 Task: Look for space in Maevatanana, Madagascar from 10th August, 2023 to 20th August, 2023 for 12 adults in price range Rs.10000 to Rs.14000. Place can be entire place or shared room with 6 bedrooms having 12 beds and 6 bathrooms. Property type can be house, flat, guest house. Amenities needed are: wifi, TV, free parkinig on premises, gym, breakfast. Booking option can be shelf check-in. Required host language is English.
Action: Mouse moved to (521, 103)
Screenshot: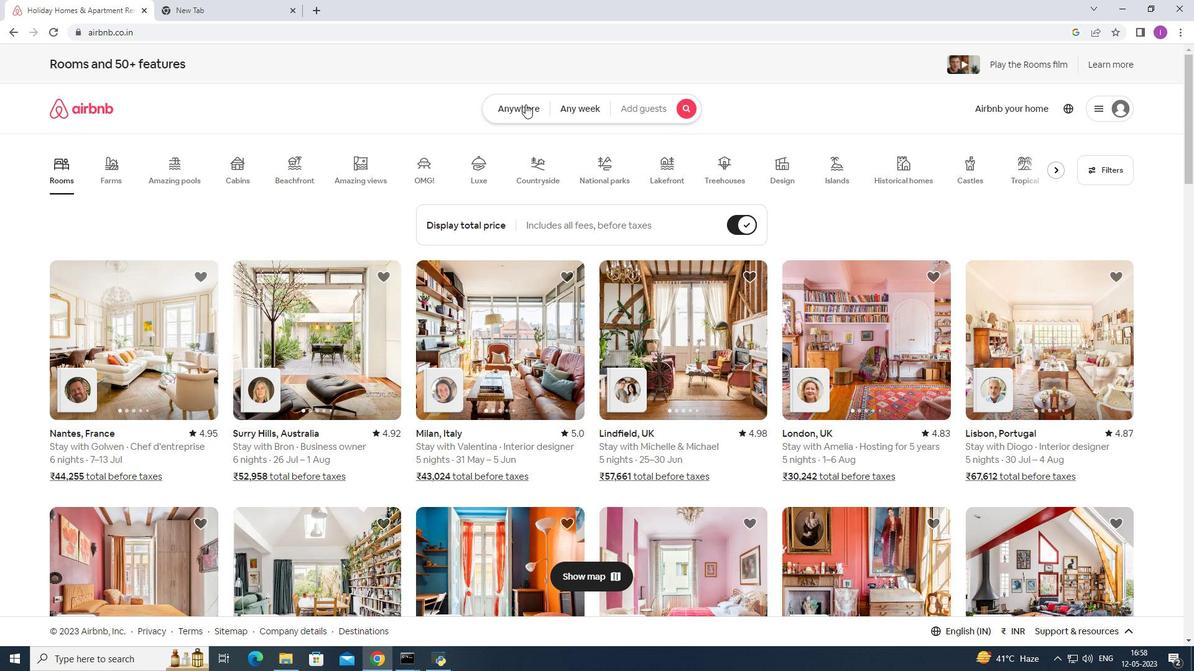 
Action: Mouse pressed left at (521, 103)
Screenshot: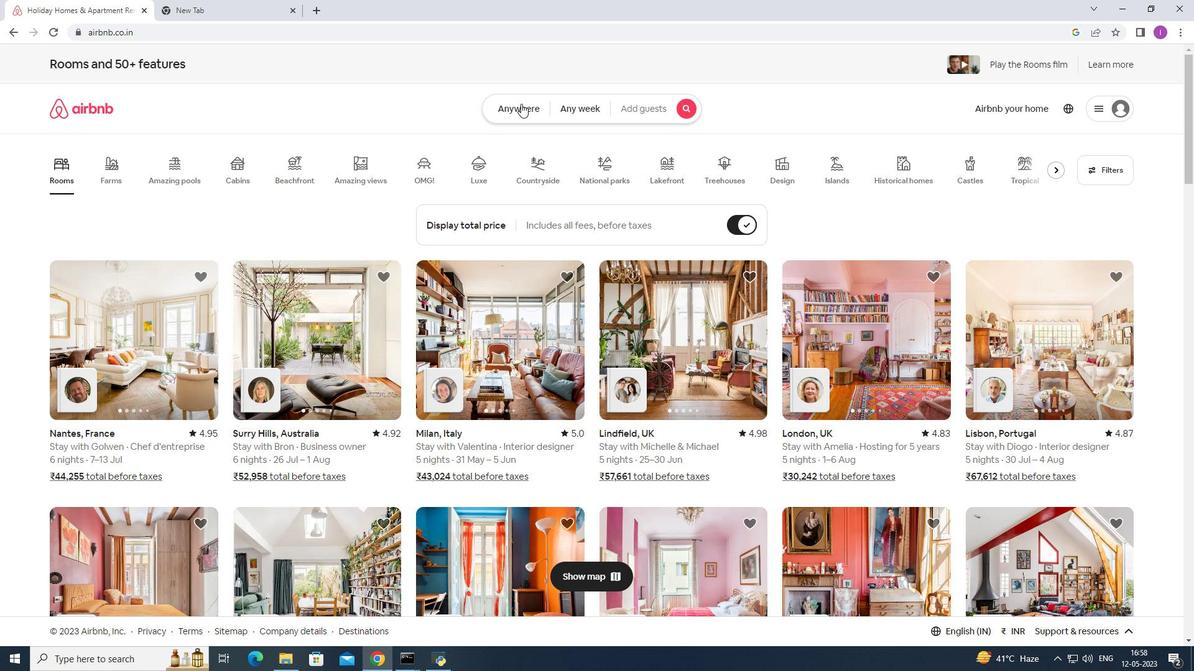 
Action: Mouse moved to (406, 164)
Screenshot: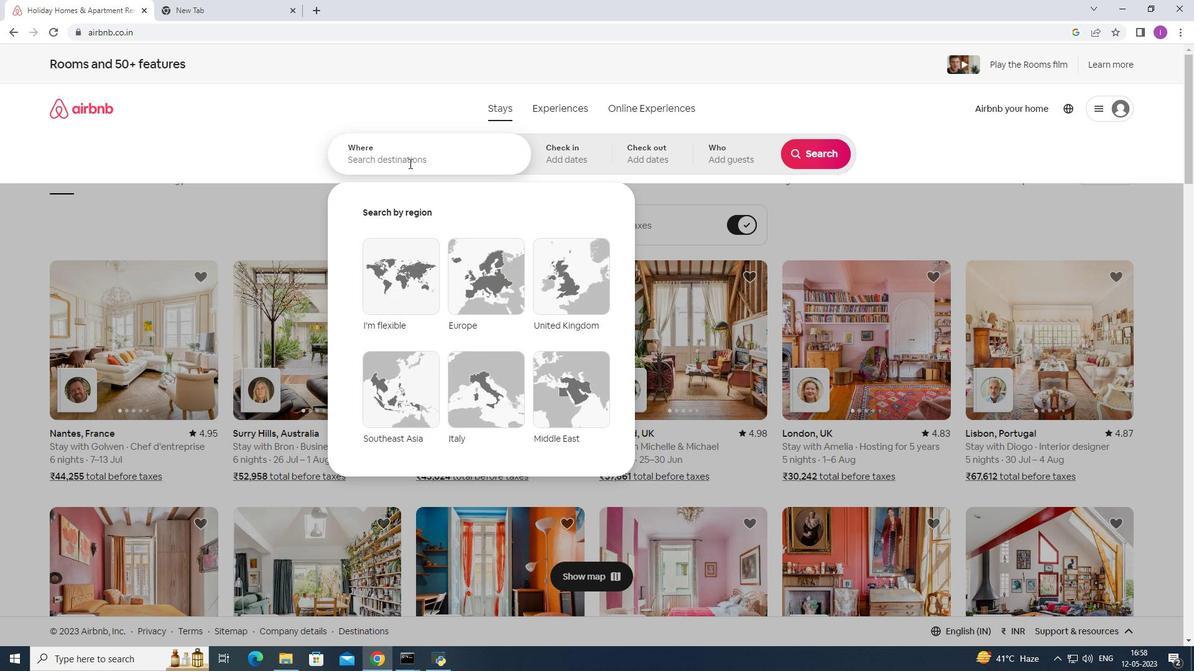 
Action: Mouse pressed left at (406, 164)
Screenshot: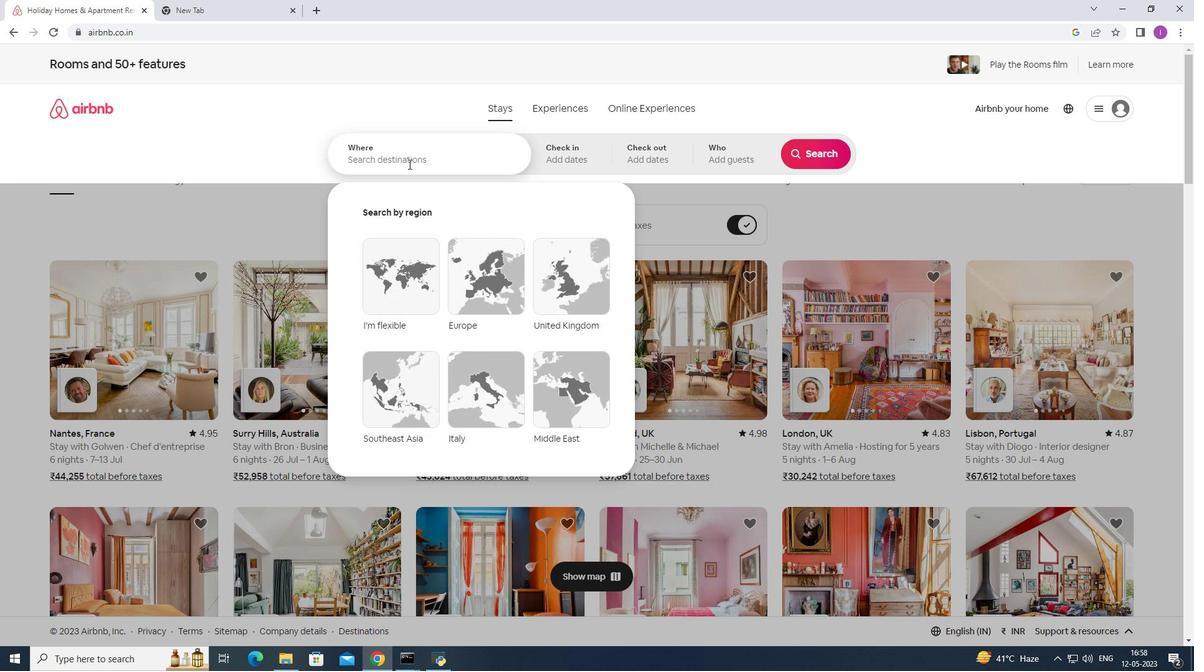 
Action: Key pressed <Key.shift>Maevatab<Key.backspace>nana,<Key.shift>Mada
Screenshot: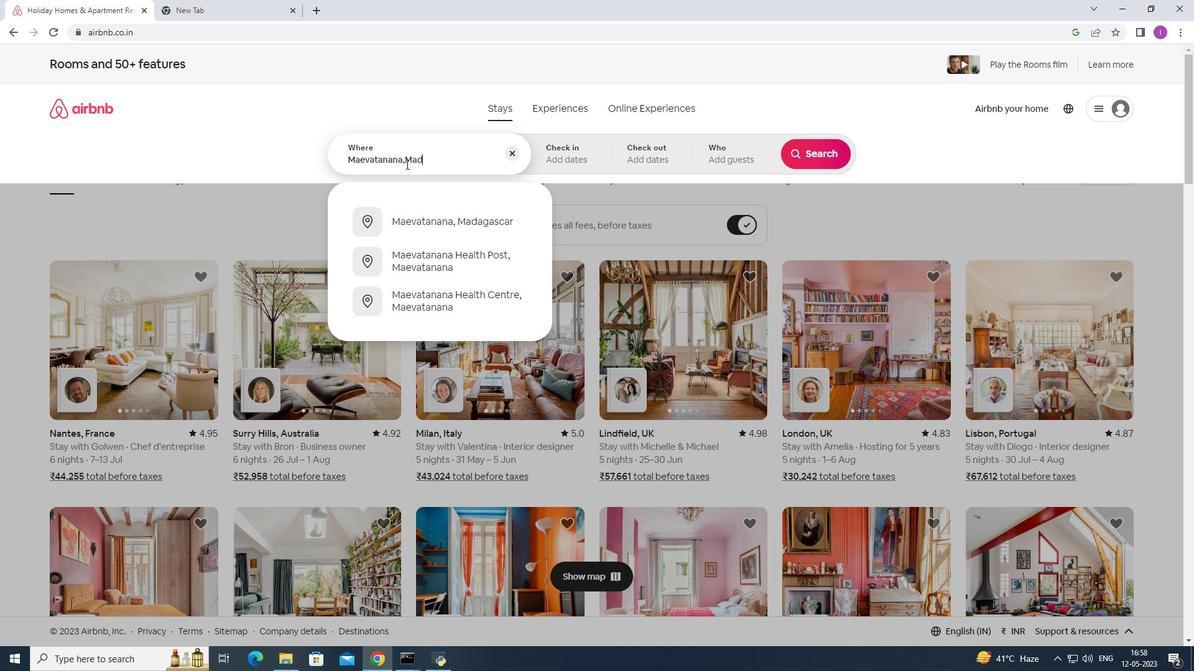 
Action: Mouse moved to (419, 221)
Screenshot: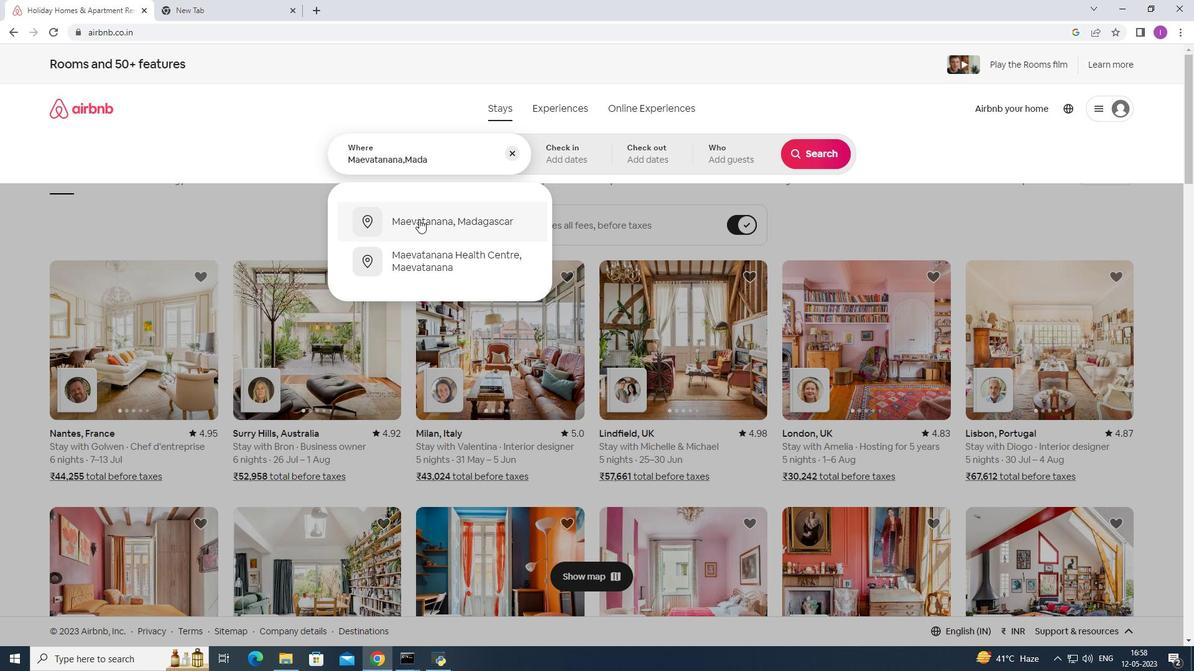 
Action: Mouse pressed left at (419, 221)
Screenshot: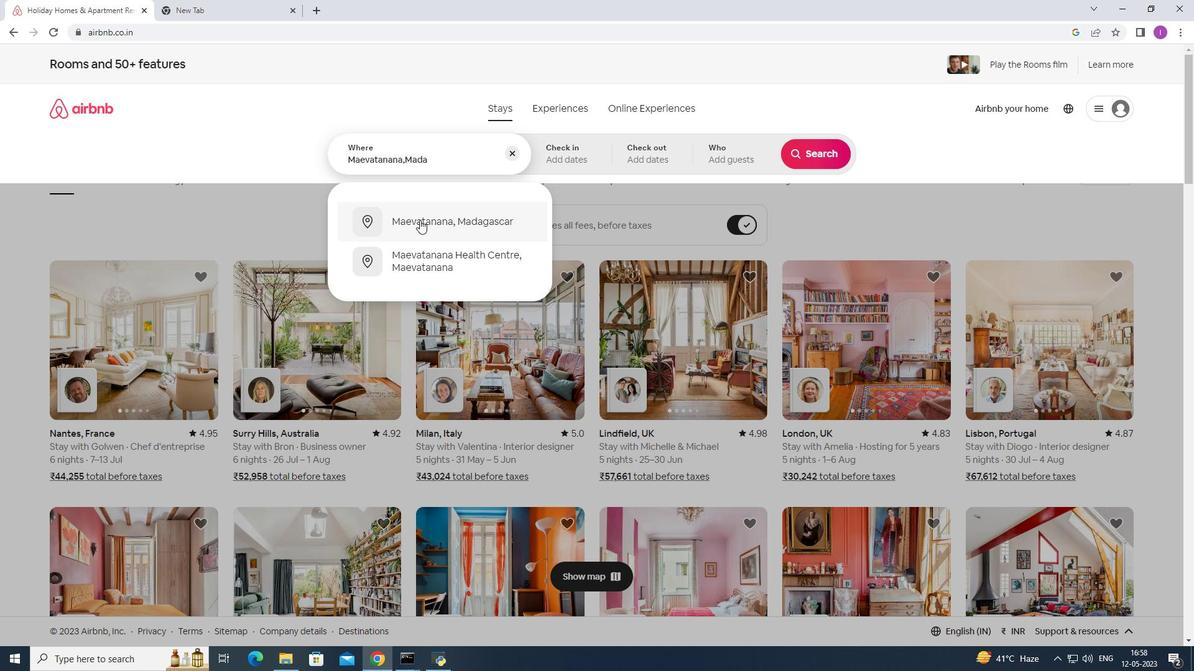 
Action: Mouse moved to (819, 255)
Screenshot: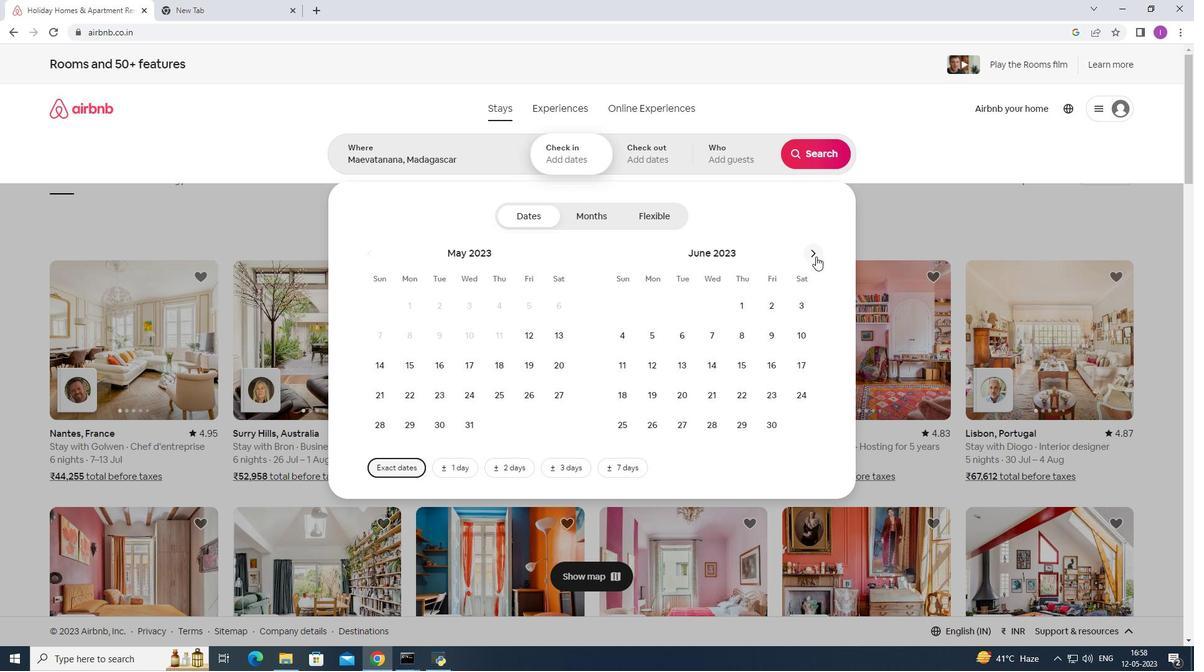 
Action: Mouse pressed left at (819, 255)
Screenshot: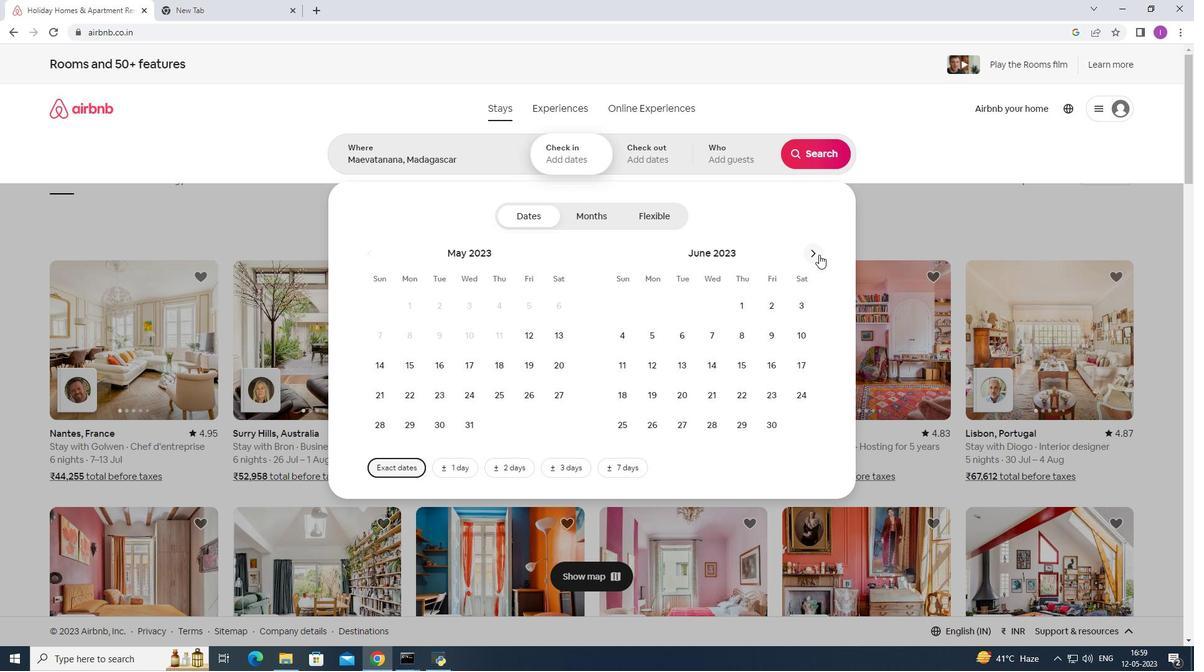 
Action: Mouse pressed left at (819, 255)
Screenshot: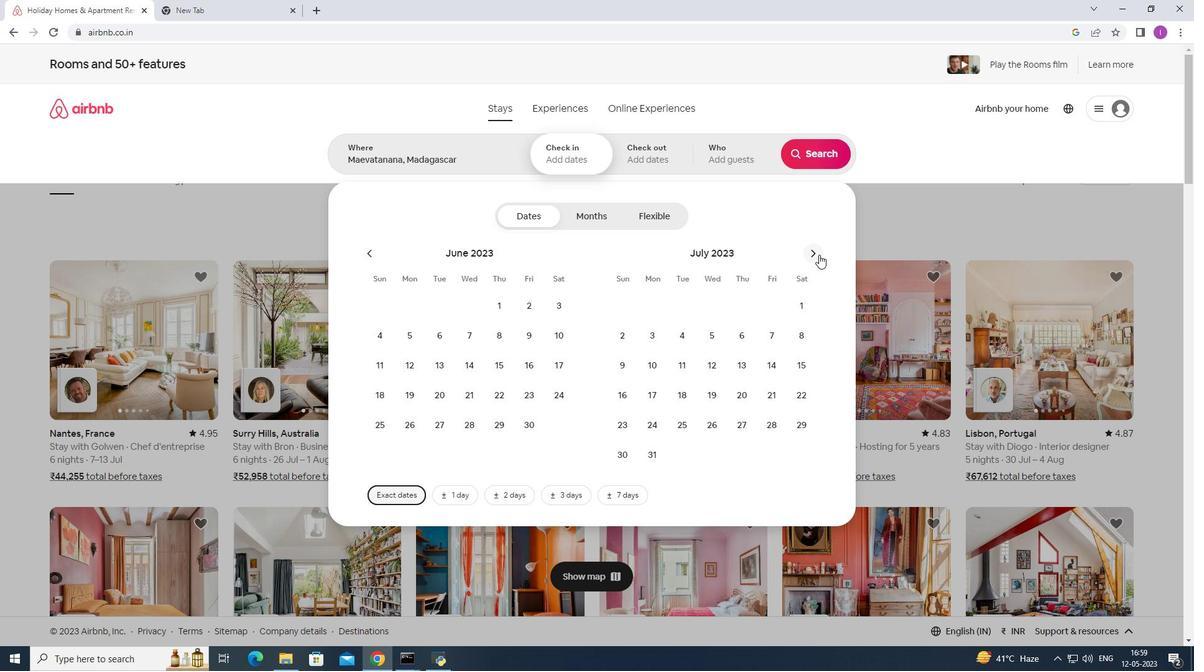 
Action: Mouse pressed left at (819, 255)
Screenshot: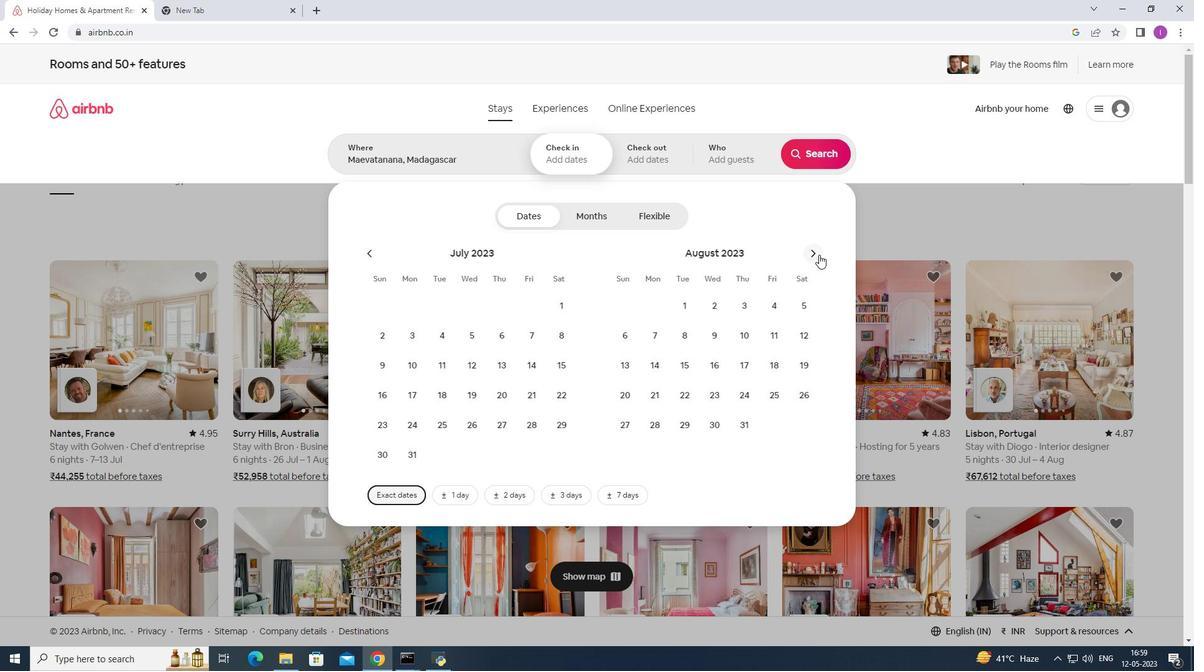 
Action: Mouse moved to (496, 337)
Screenshot: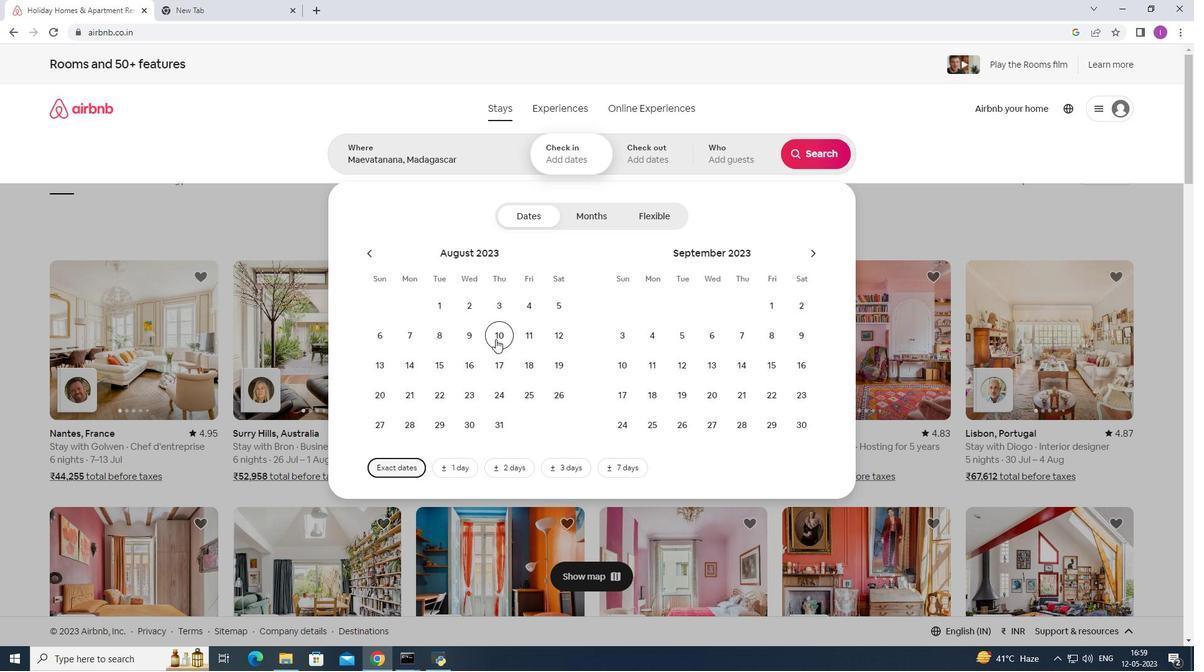 
Action: Mouse pressed left at (496, 337)
Screenshot: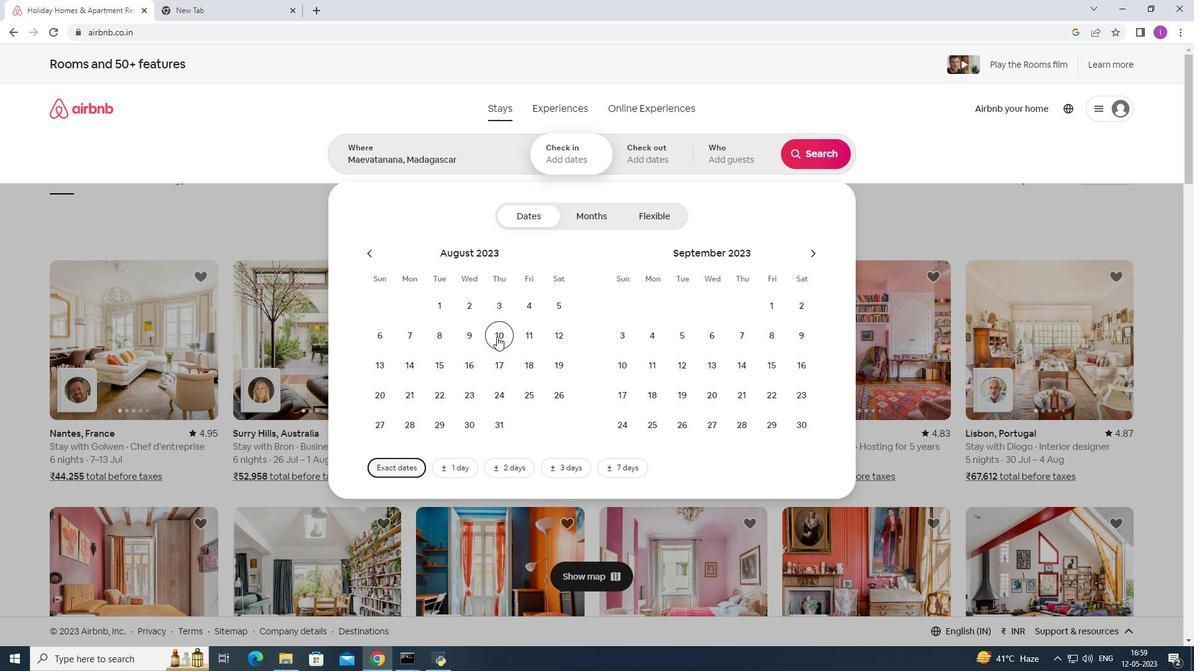 
Action: Mouse moved to (382, 393)
Screenshot: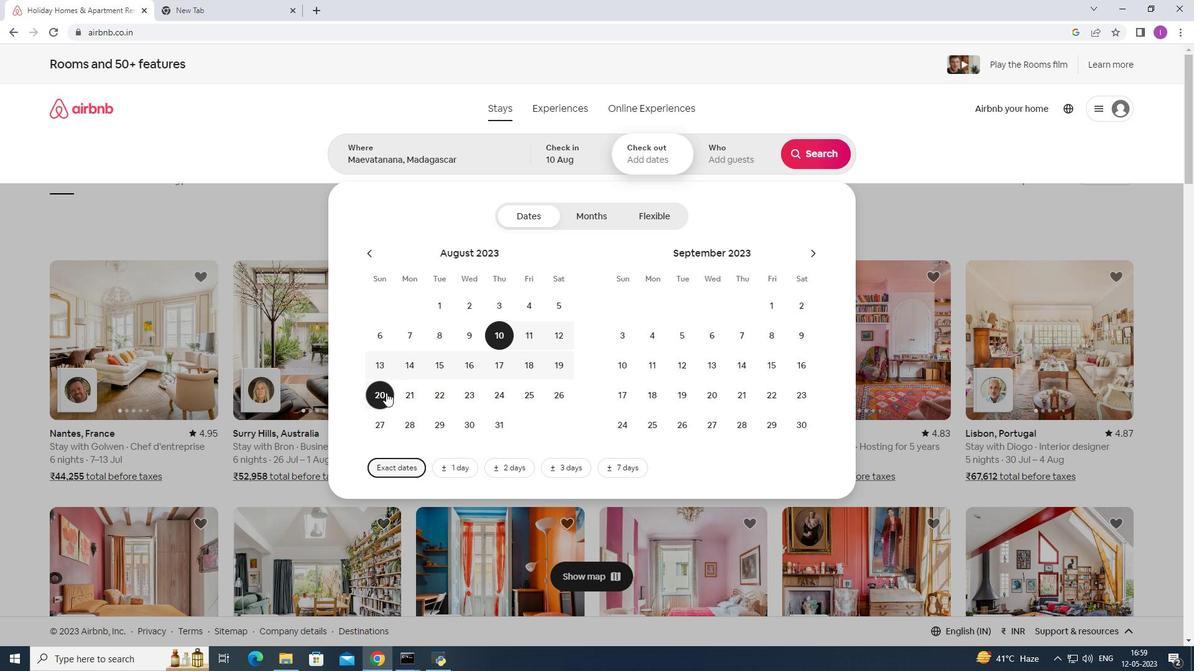 
Action: Mouse pressed left at (382, 393)
Screenshot: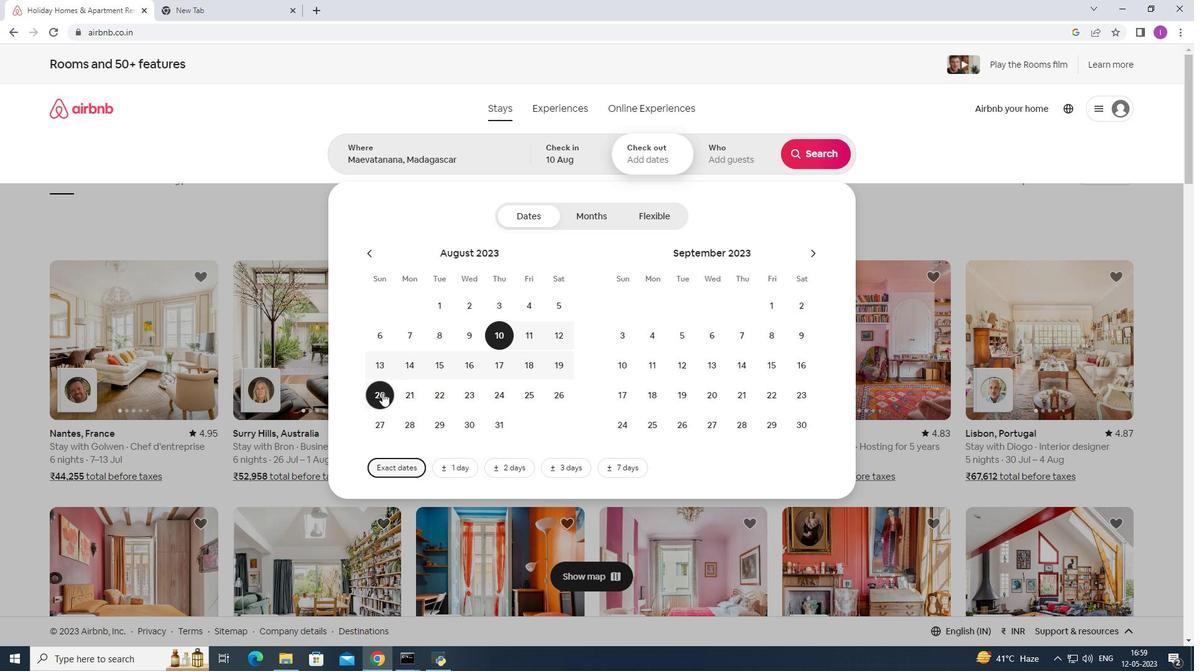 
Action: Mouse moved to (736, 157)
Screenshot: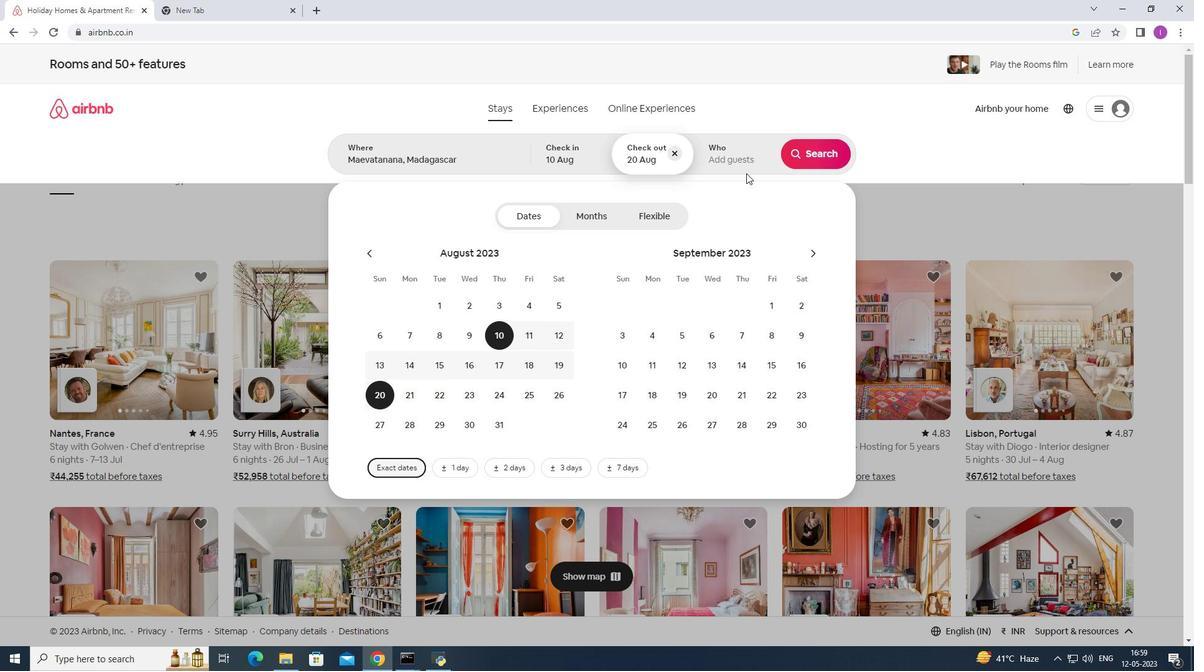 
Action: Mouse pressed left at (736, 157)
Screenshot: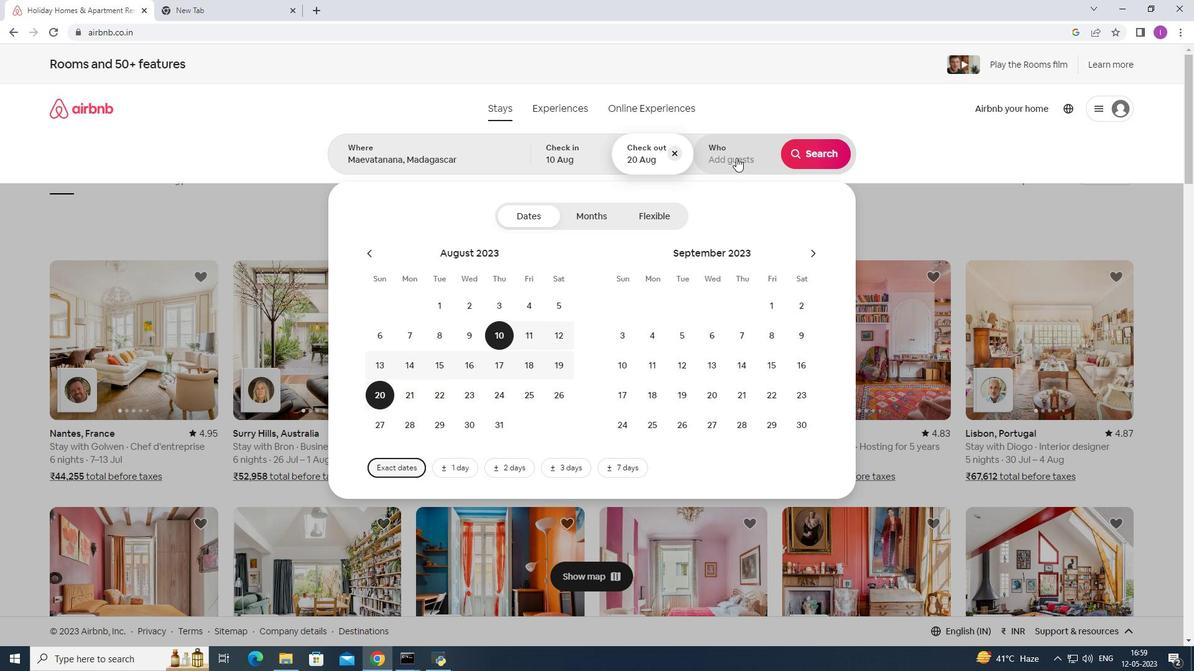 
Action: Mouse moved to (819, 222)
Screenshot: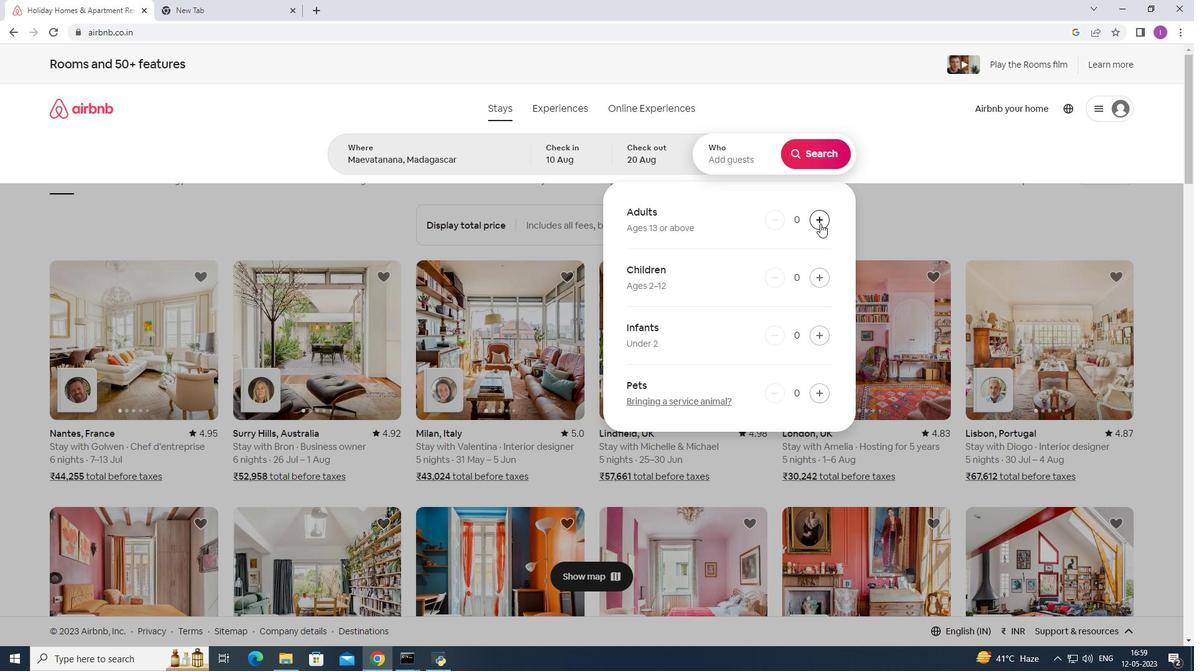 
Action: Mouse pressed left at (819, 222)
Screenshot: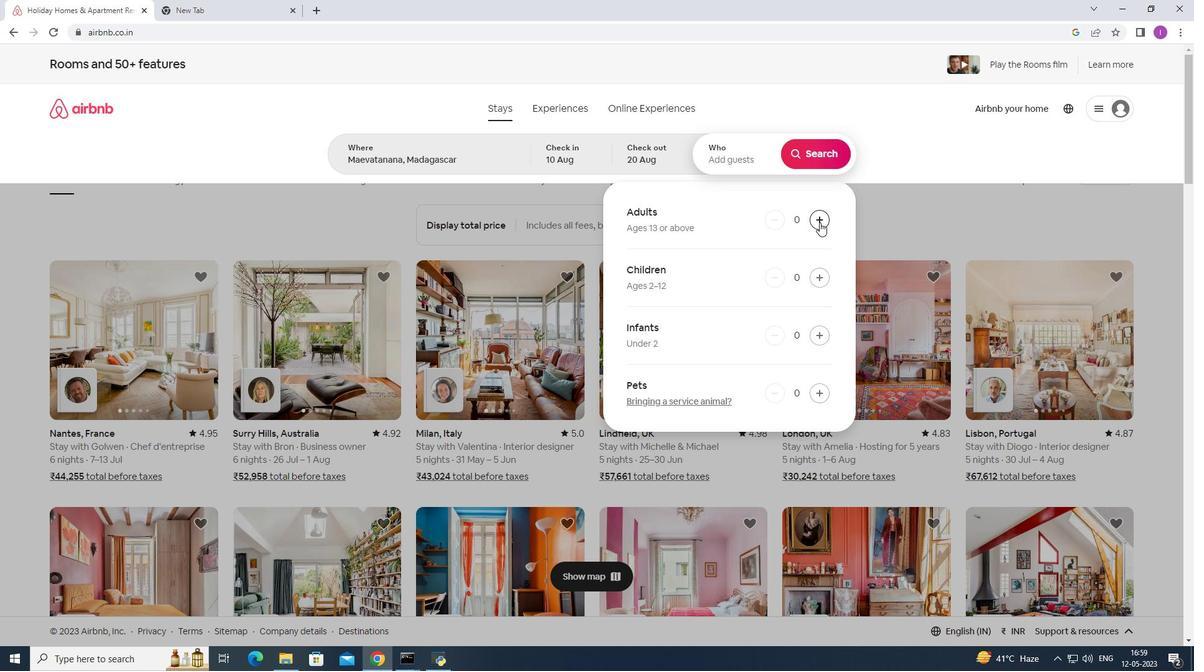 
Action: Mouse pressed left at (819, 222)
Screenshot: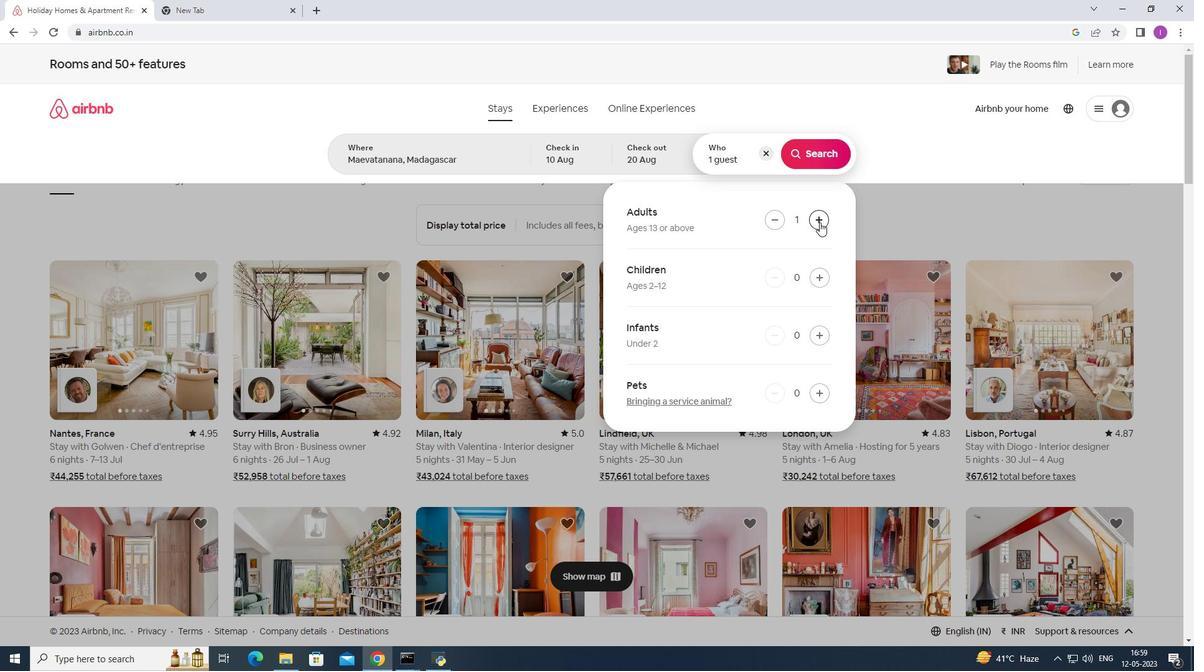 
Action: Mouse pressed left at (819, 222)
Screenshot: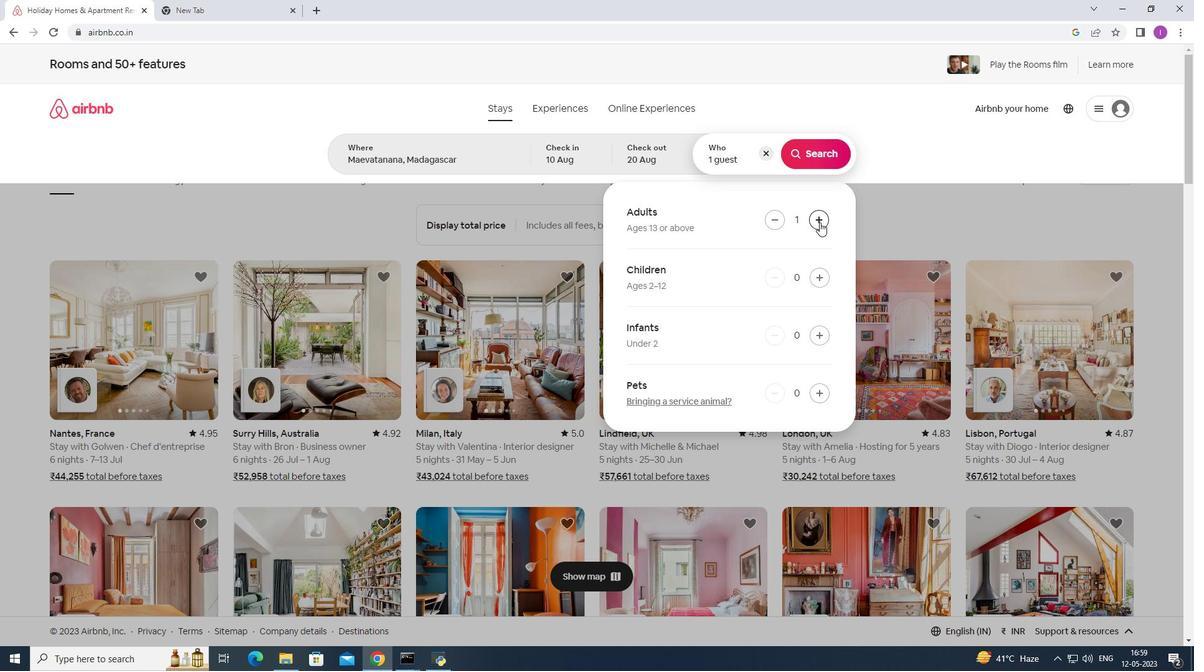 
Action: Mouse pressed left at (819, 222)
Screenshot: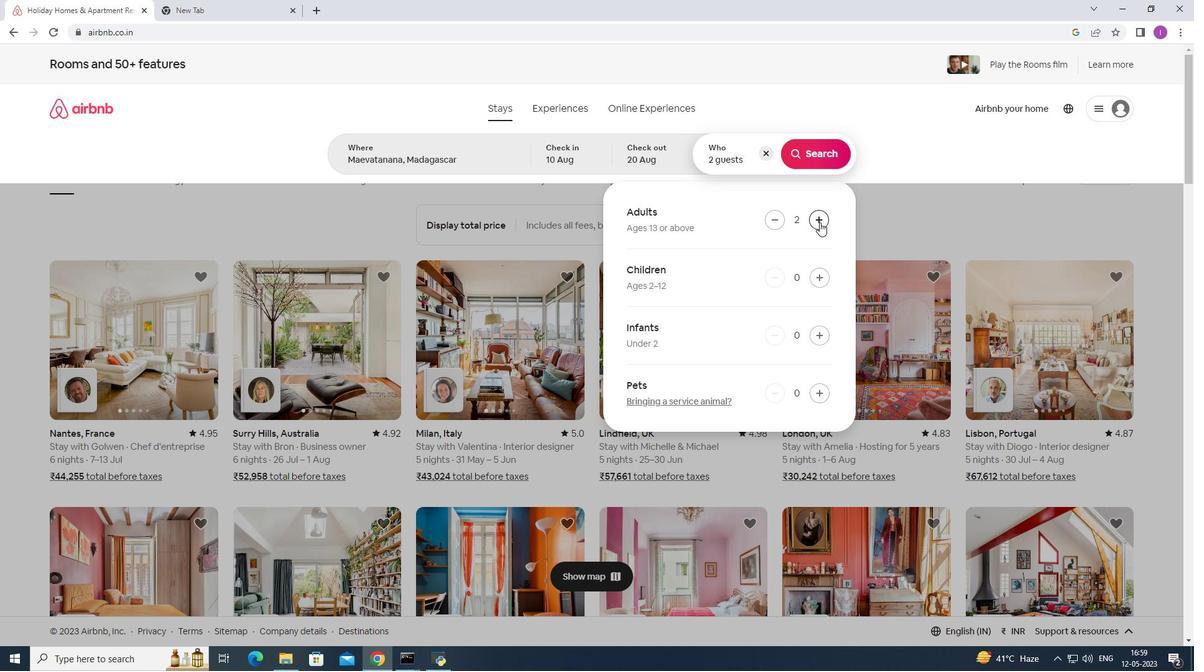 
Action: Mouse pressed left at (819, 222)
Screenshot: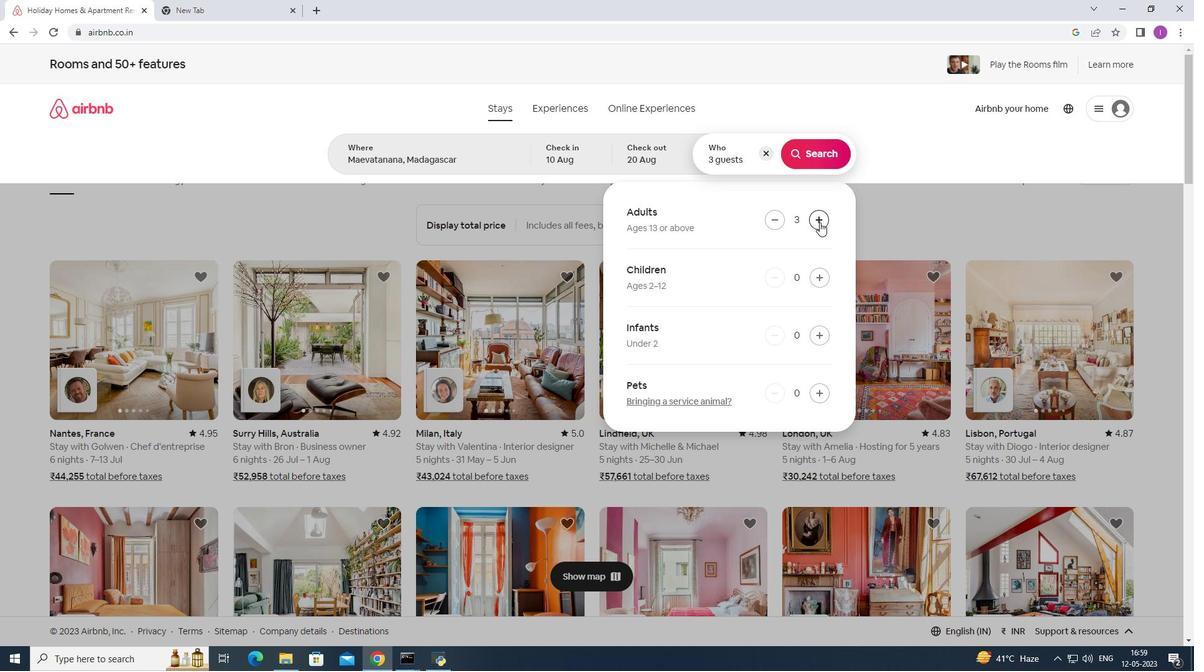 
Action: Mouse pressed left at (819, 222)
Screenshot: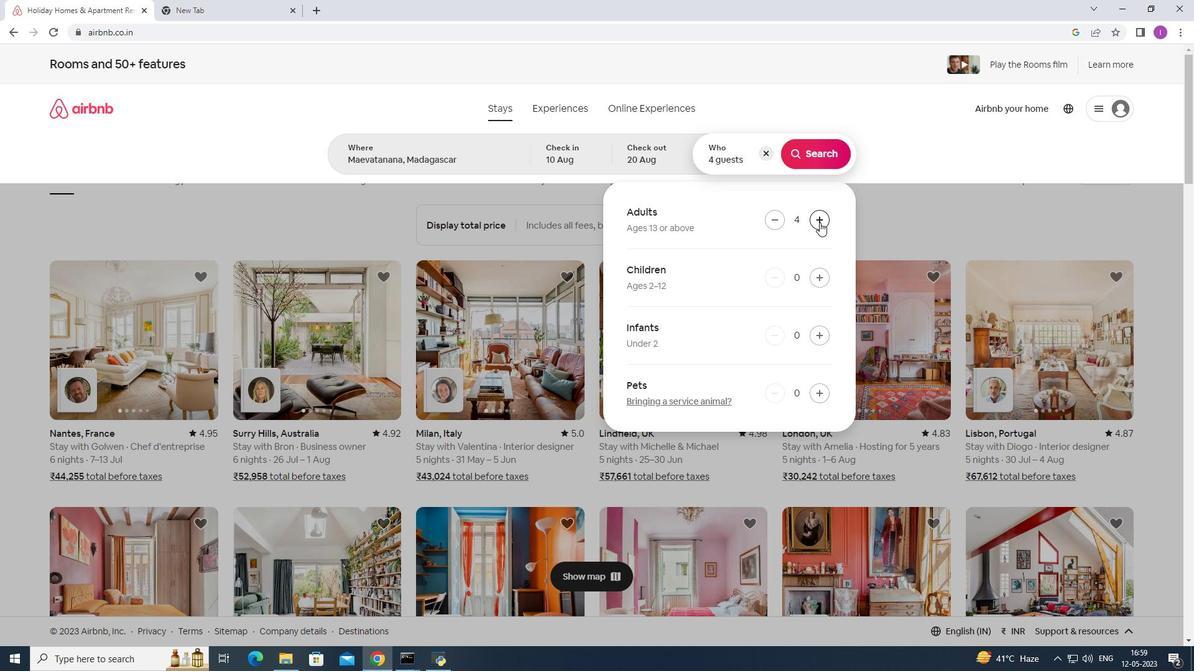 
Action: Mouse pressed left at (819, 222)
Screenshot: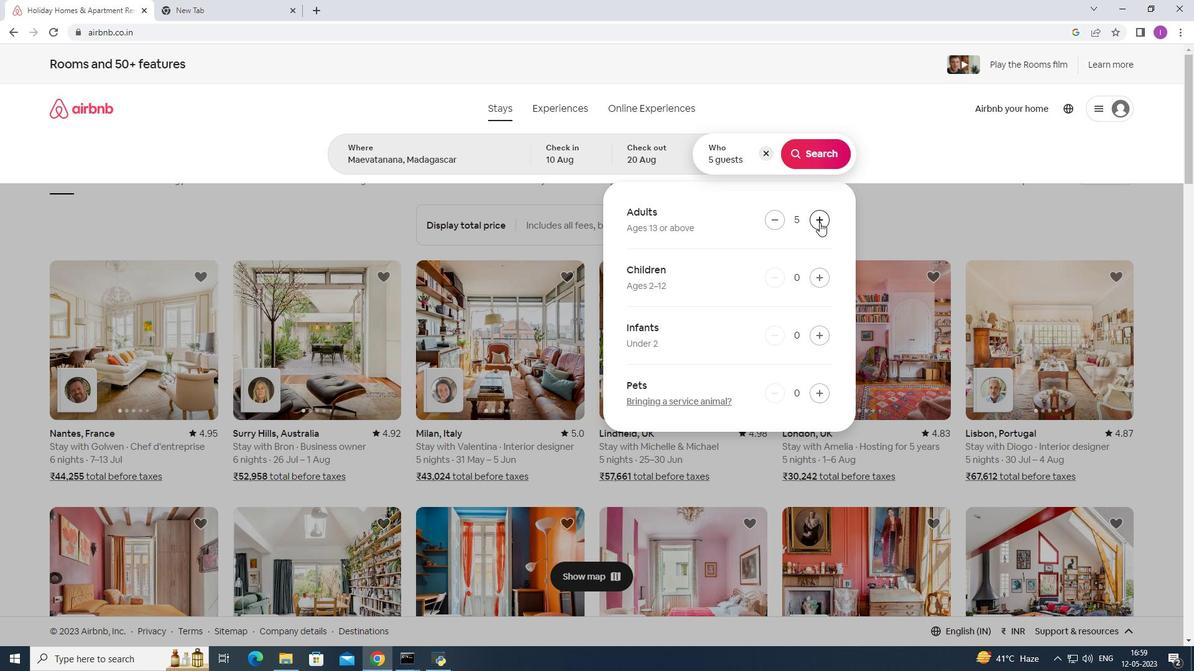
Action: Mouse pressed left at (819, 222)
Screenshot: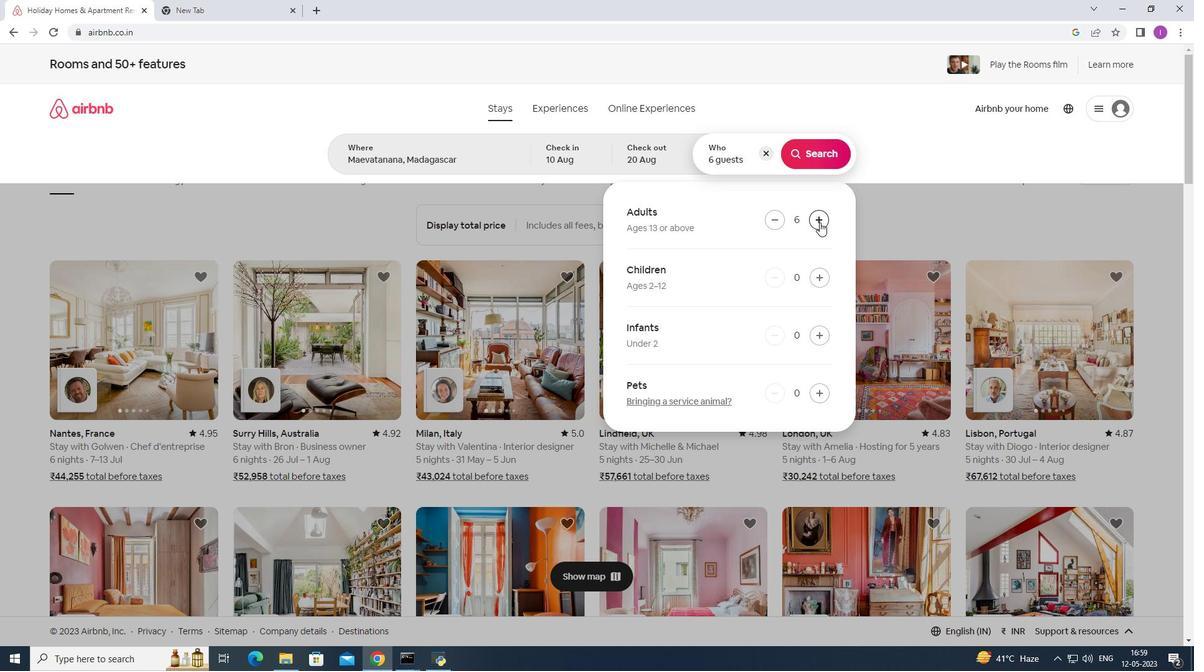 
Action: Mouse pressed left at (819, 222)
Screenshot: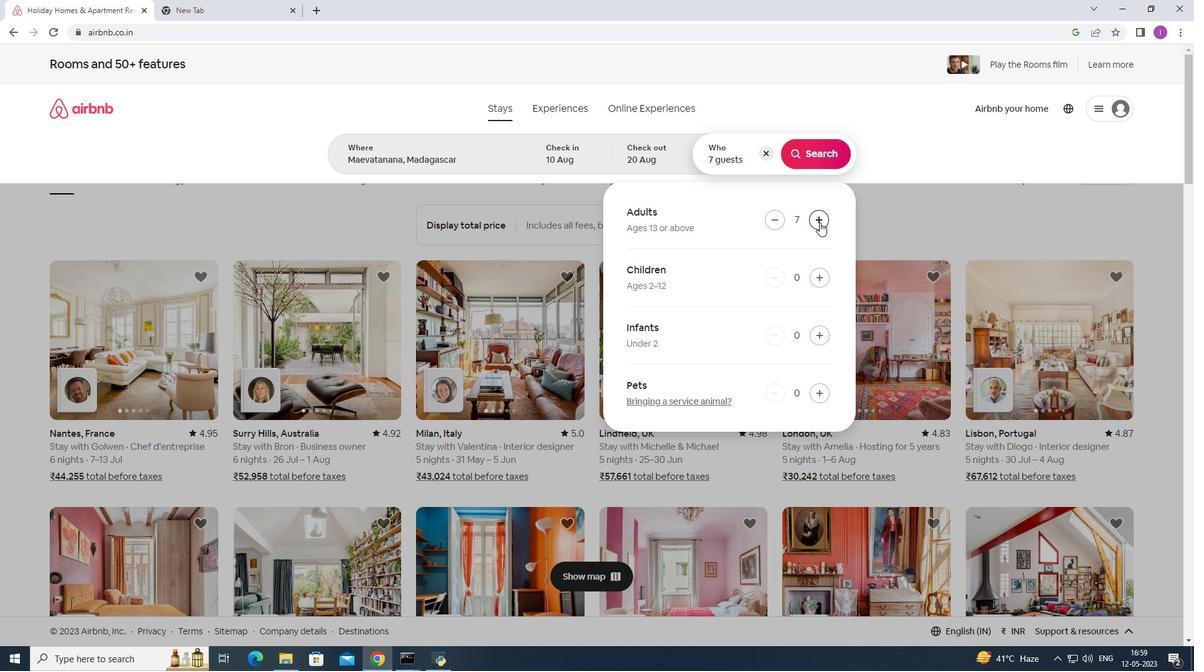 
Action: Mouse pressed left at (819, 222)
Screenshot: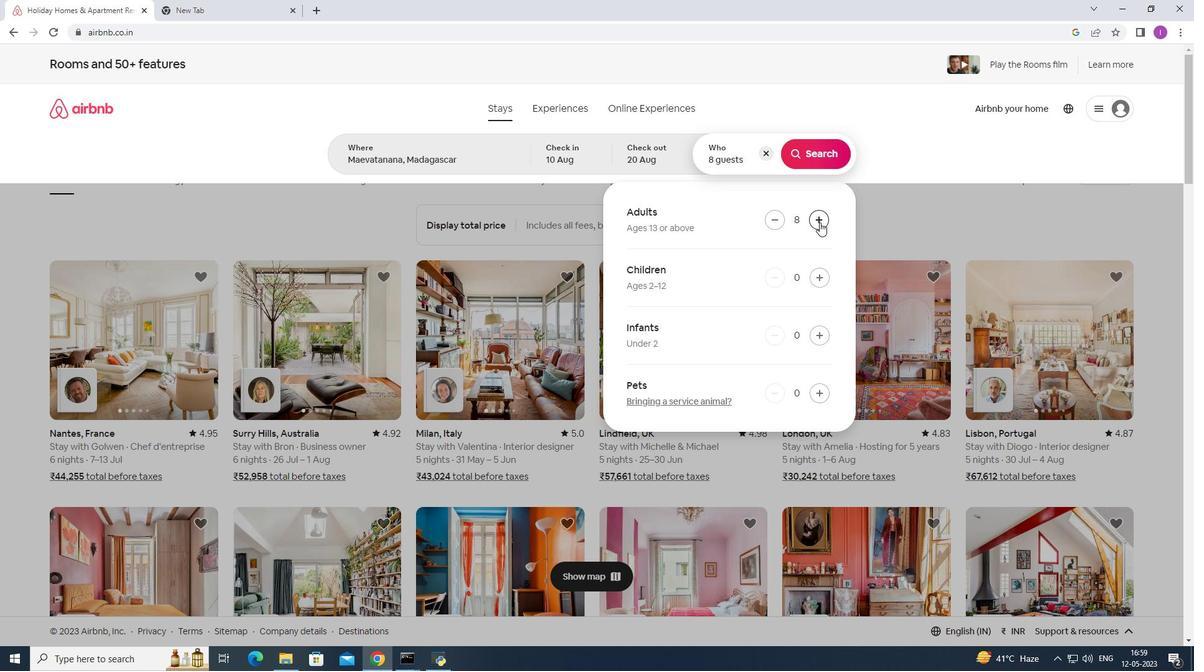 
Action: Mouse pressed left at (819, 222)
Screenshot: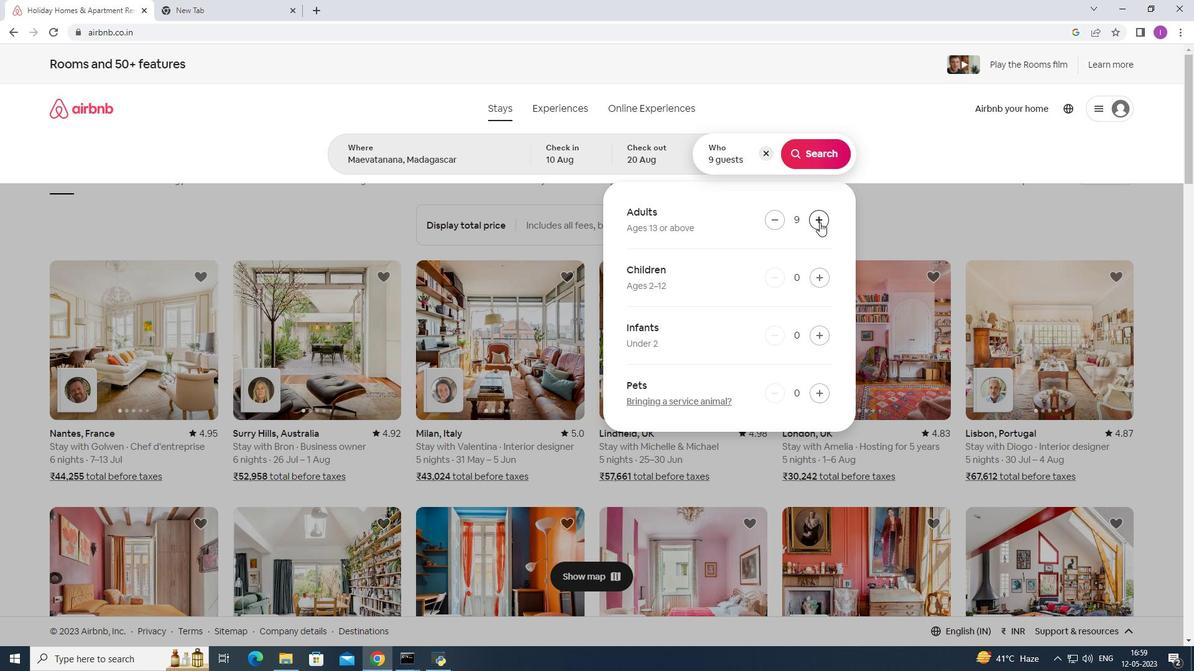 
Action: Mouse pressed left at (819, 222)
Screenshot: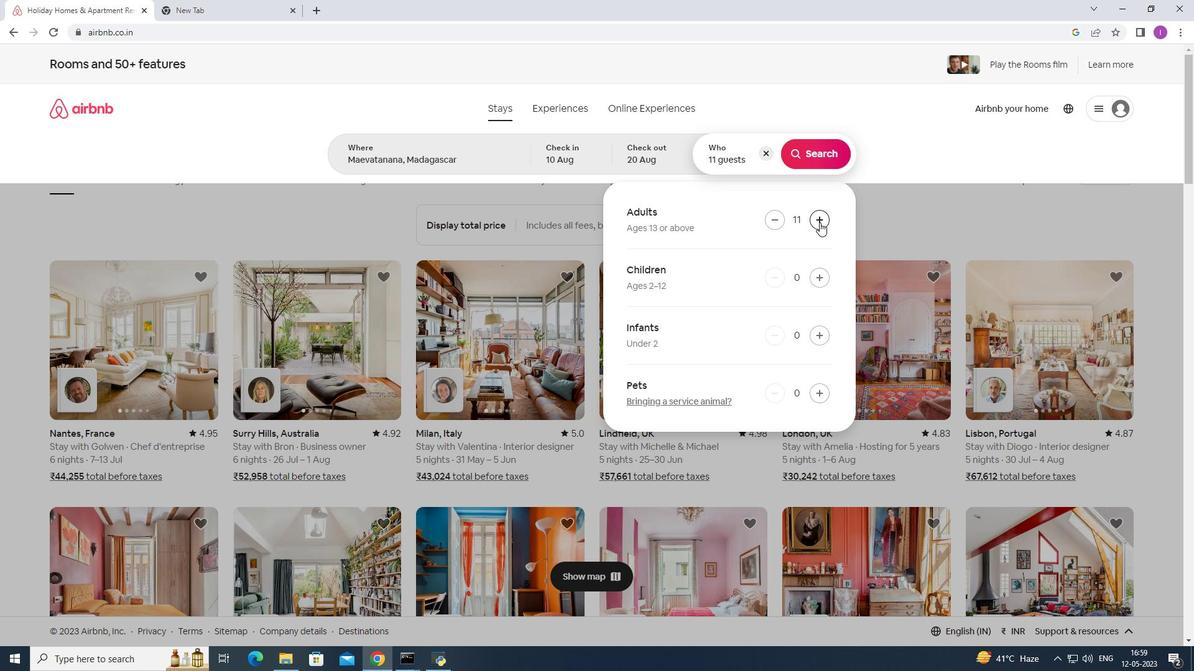 
Action: Mouse moved to (819, 147)
Screenshot: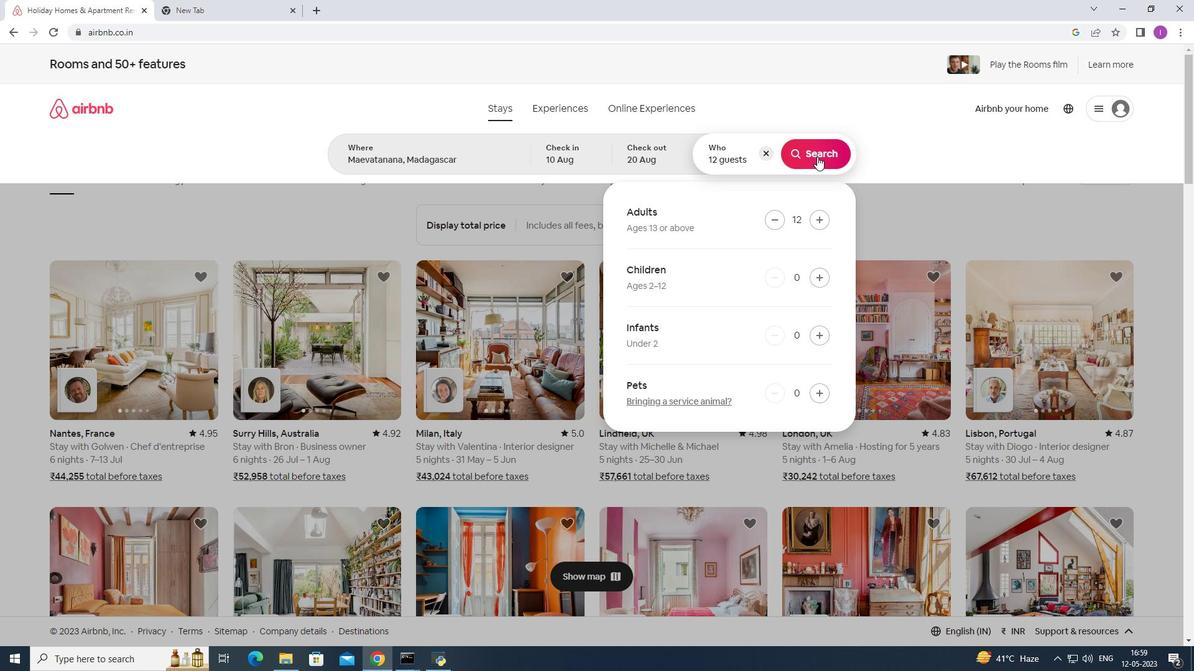 
Action: Mouse pressed left at (819, 147)
Screenshot: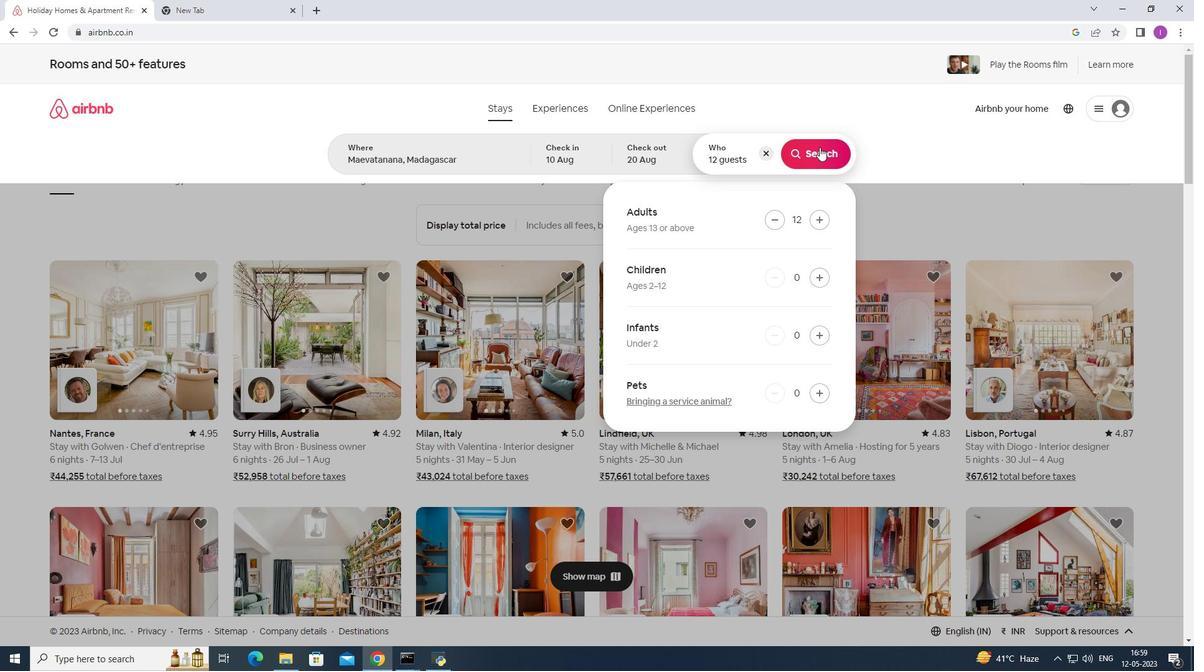
Action: Mouse moved to (1163, 121)
Screenshot: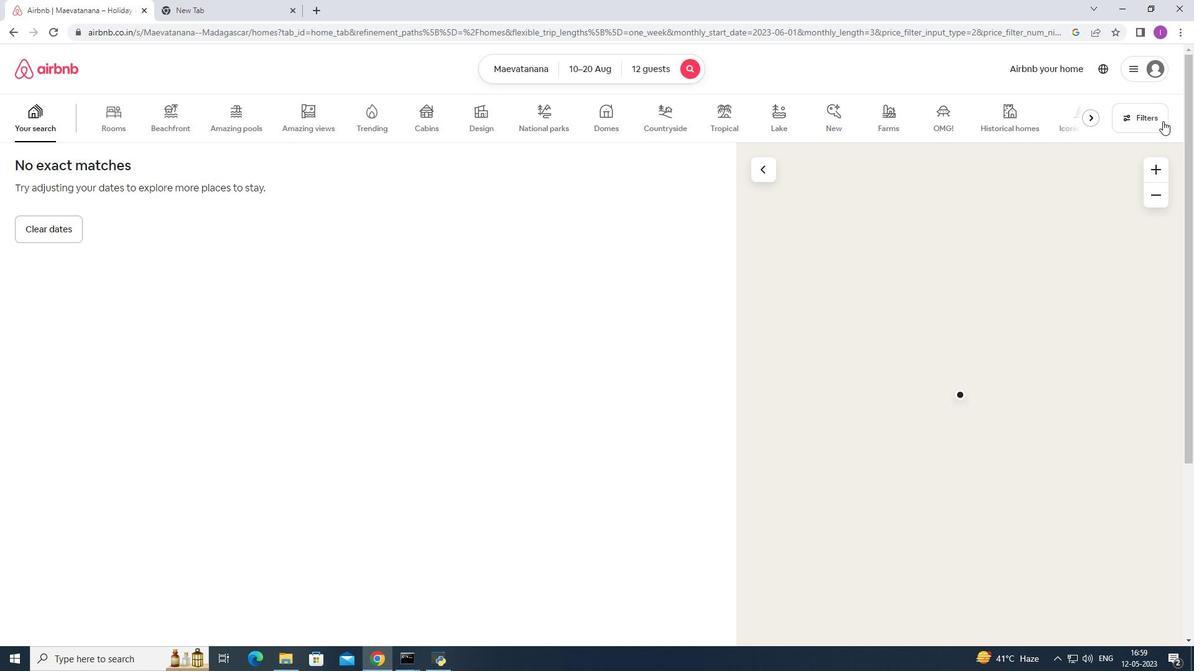 
Action: Mouse pressed left at (1163, 121)
Screenshot: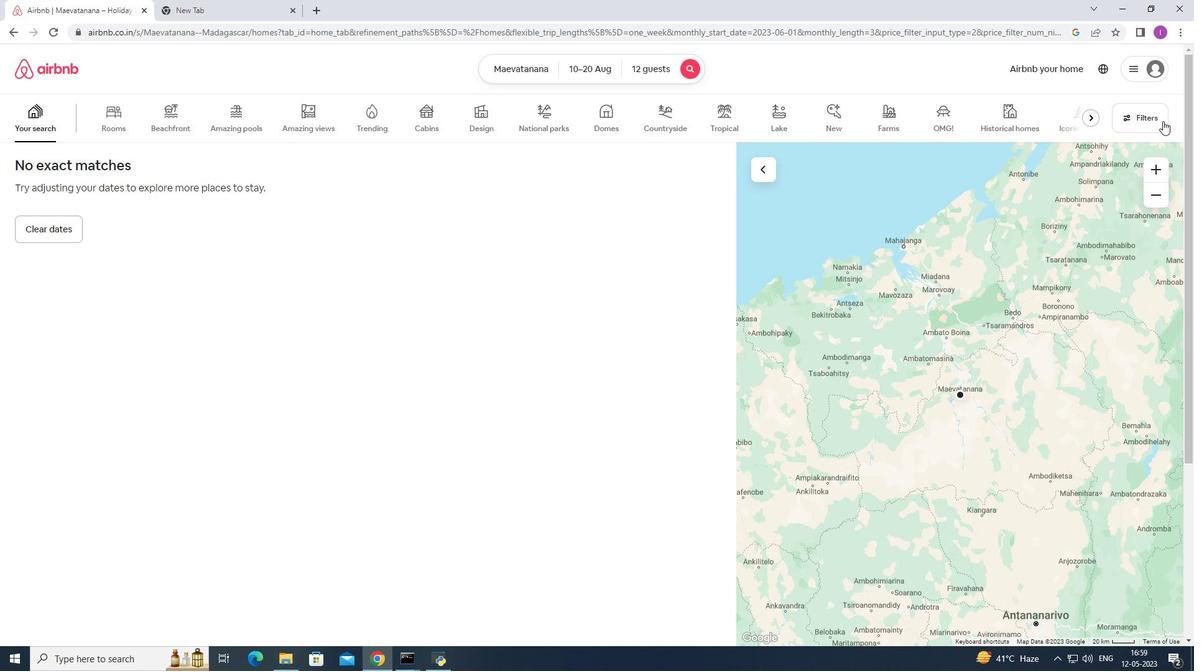 
Action: Mouse moved to (676, 423)
Screenshot: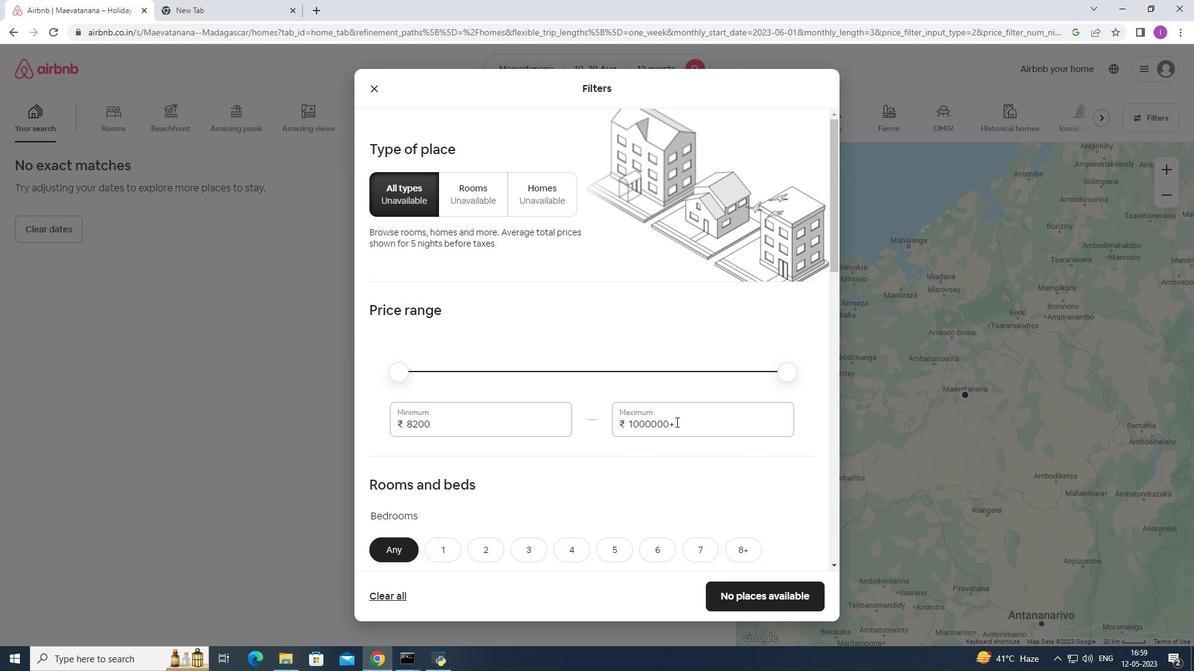 
Action: Mouse pressed left at (676, 423)
Screenshot: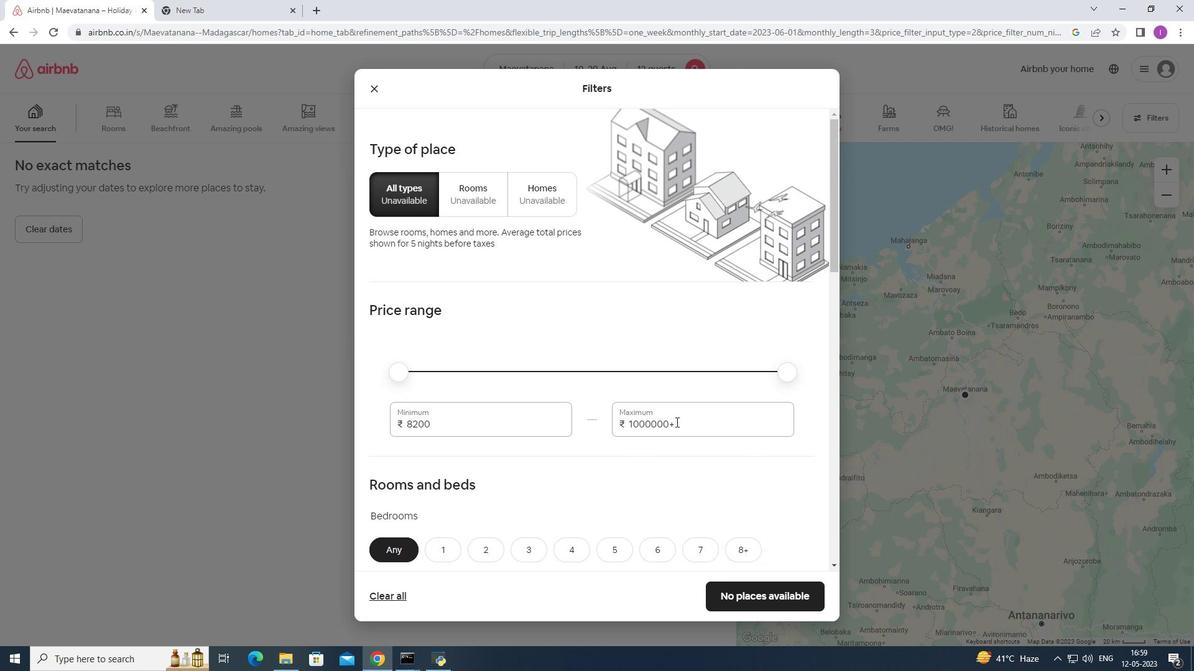 
Action: Mouse moved to (618, 431)
Screenshot: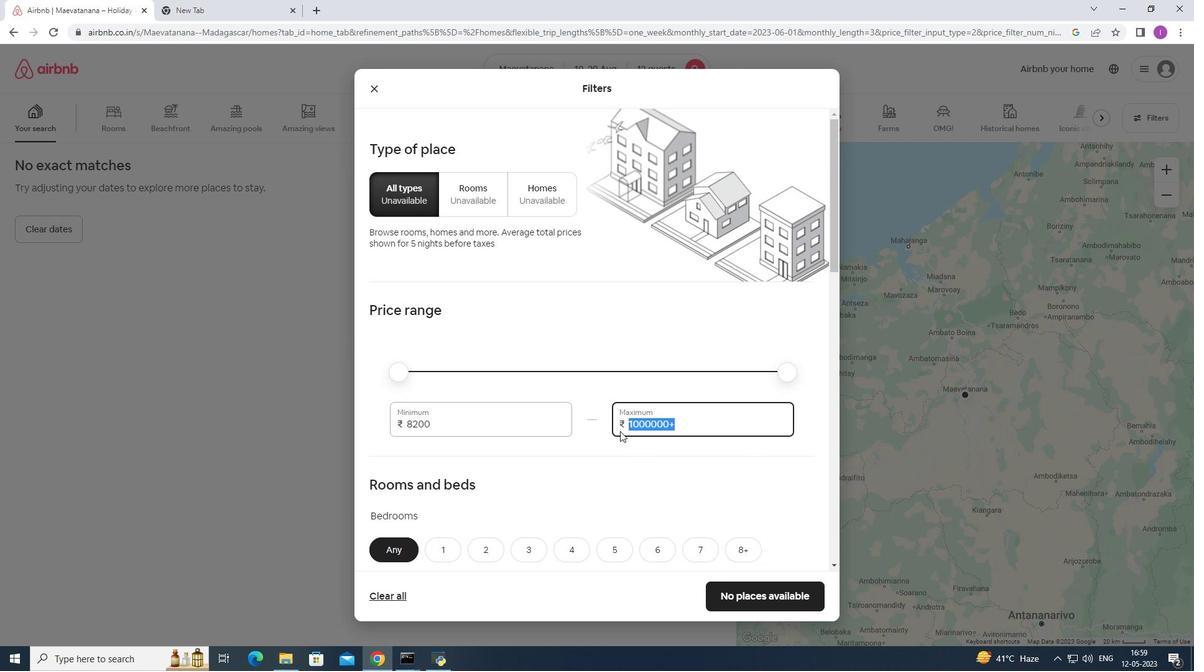 
Action: Key pressed 1
Screenshot: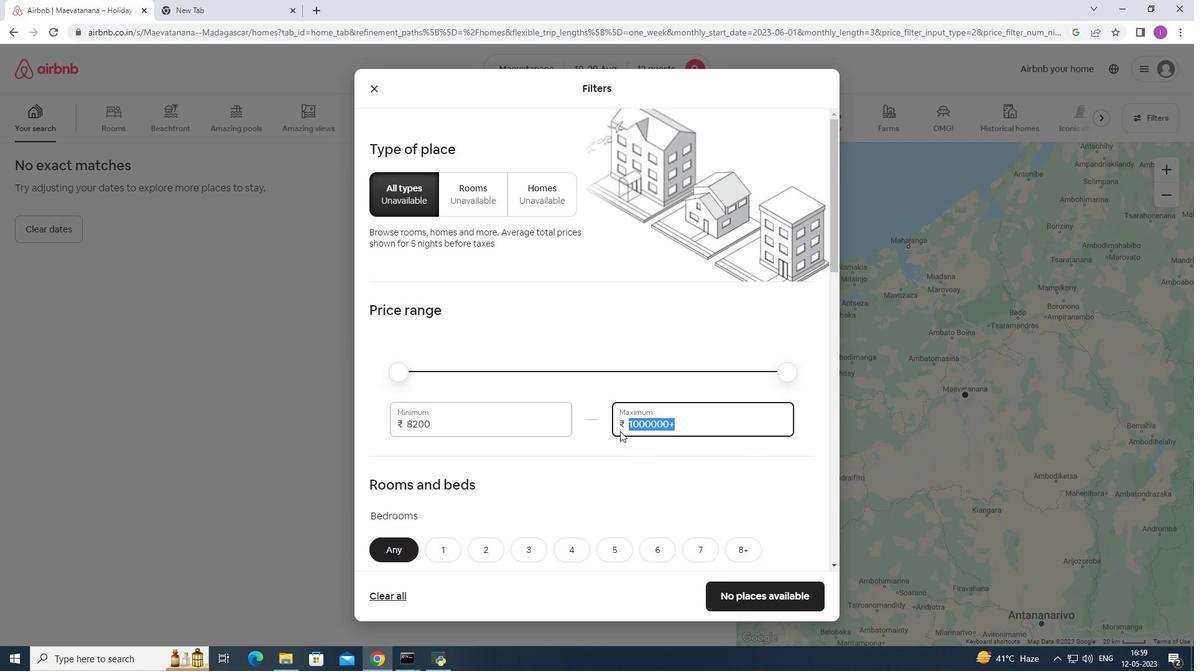 
Action: Mouse moved to (618, 430)
Screenshot: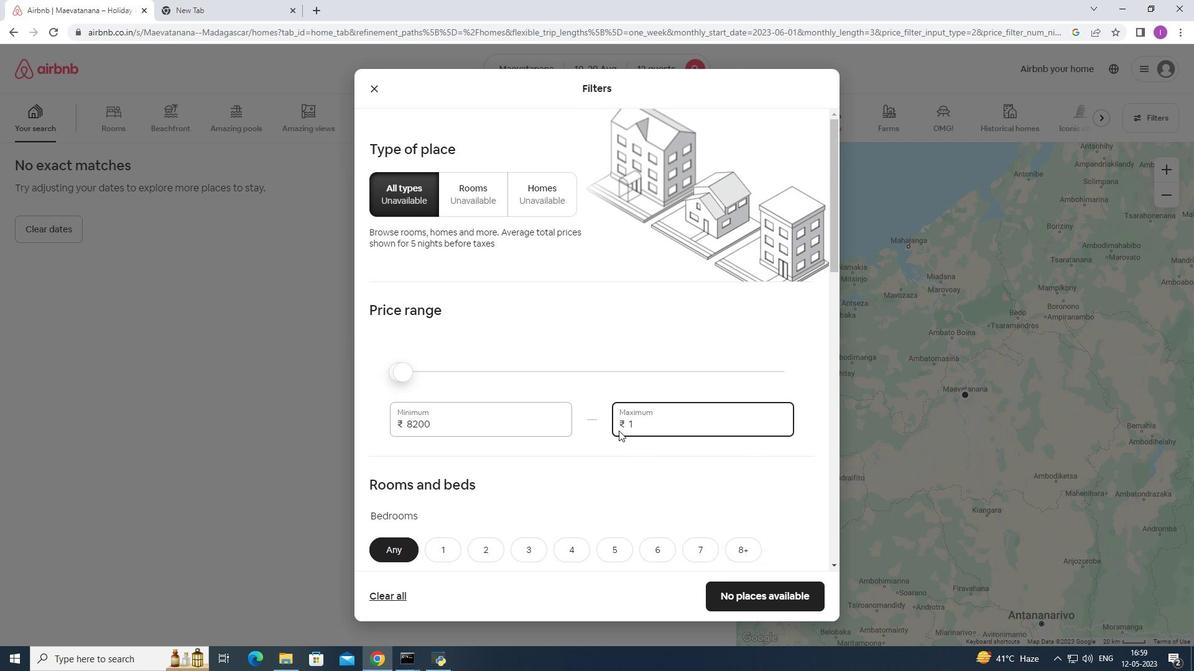 
Action: Key pressed 4000
Screenshot: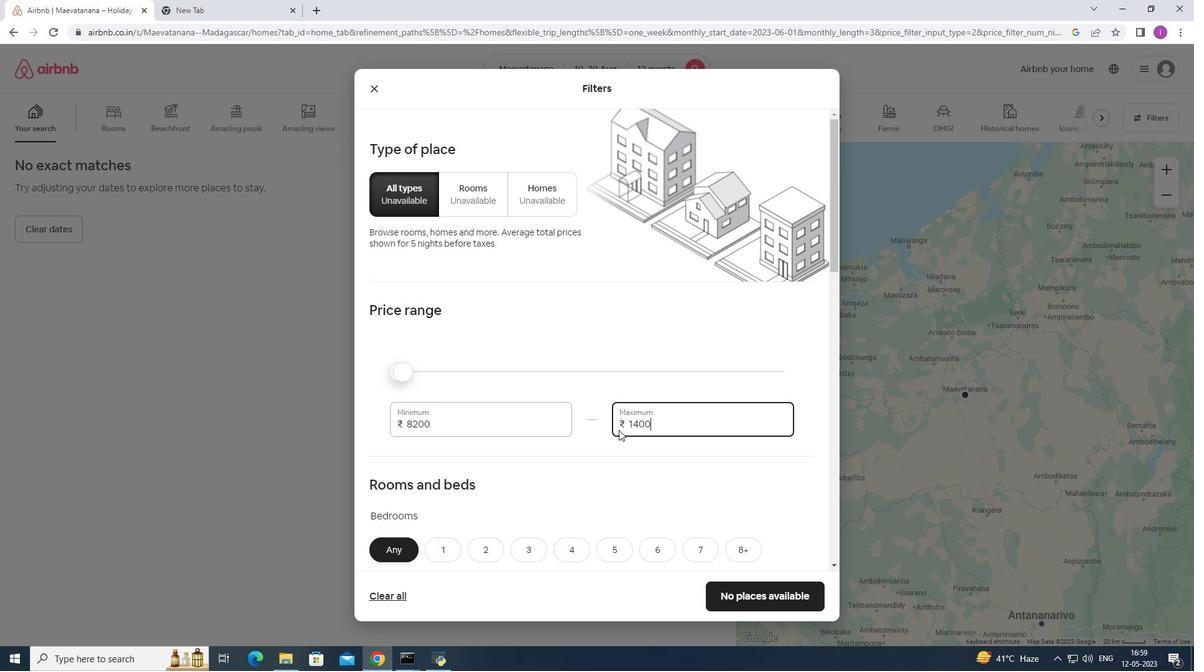 
Action: Mouse moved to (447, 426)
Screenshot: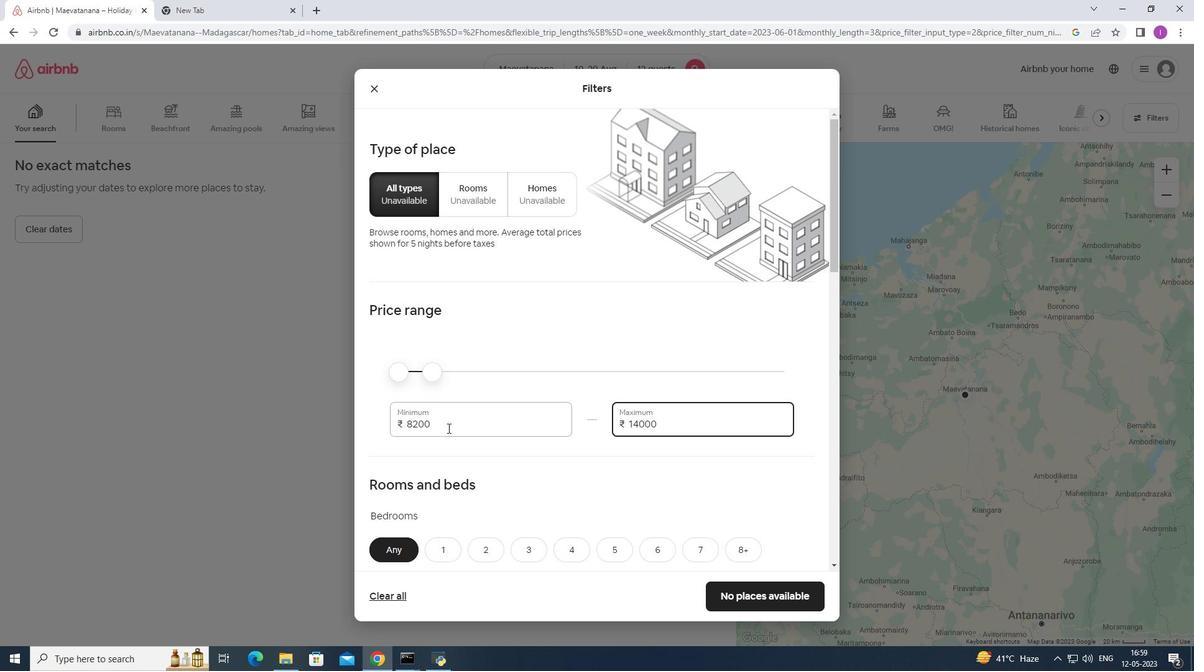 
Action: Mouse pressed left at (447, 426)
Screenshot: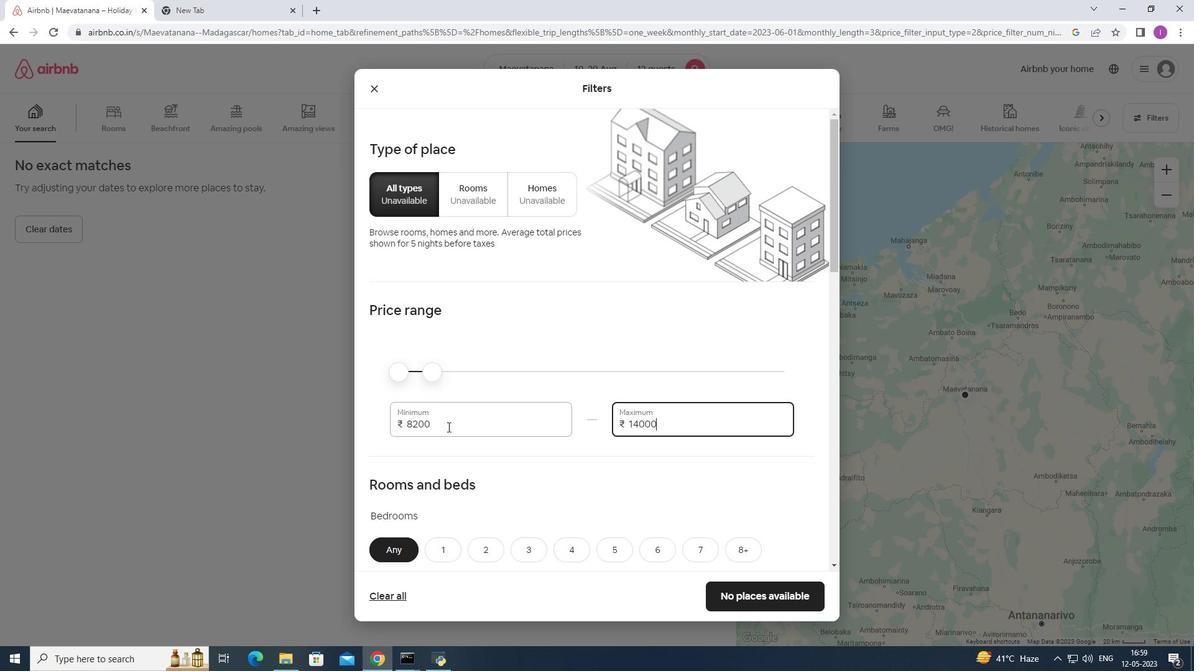 
Action: Mouse moved to (397, 431)
Screenshot: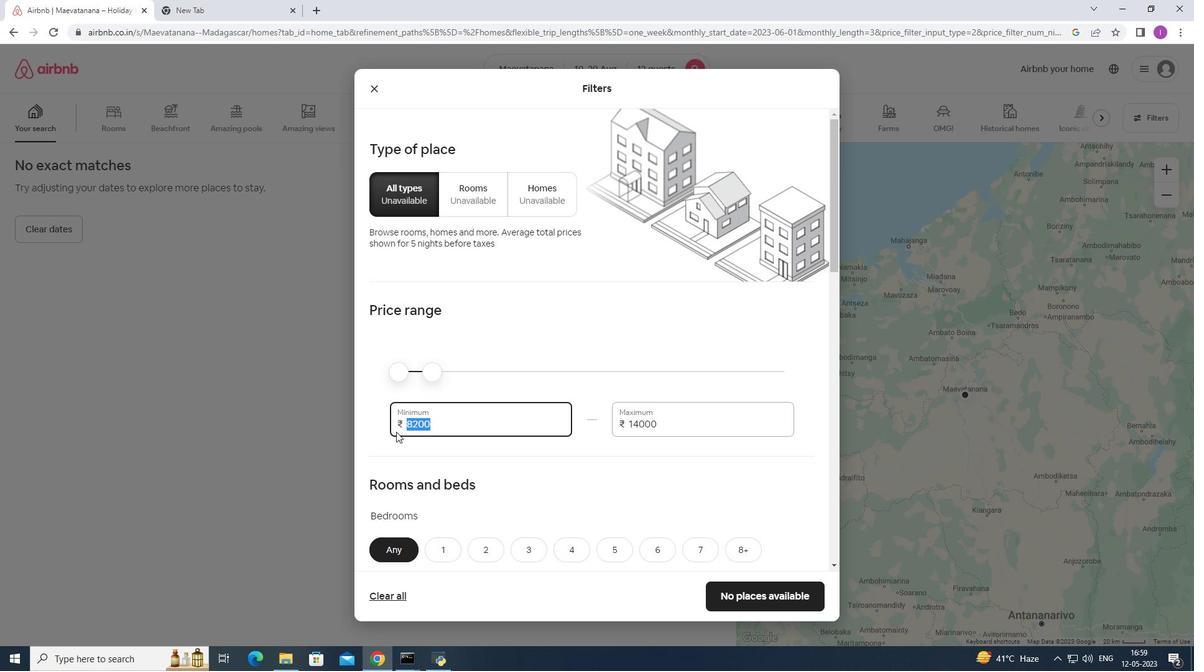 
Action: Key pressed 1
Screenshot: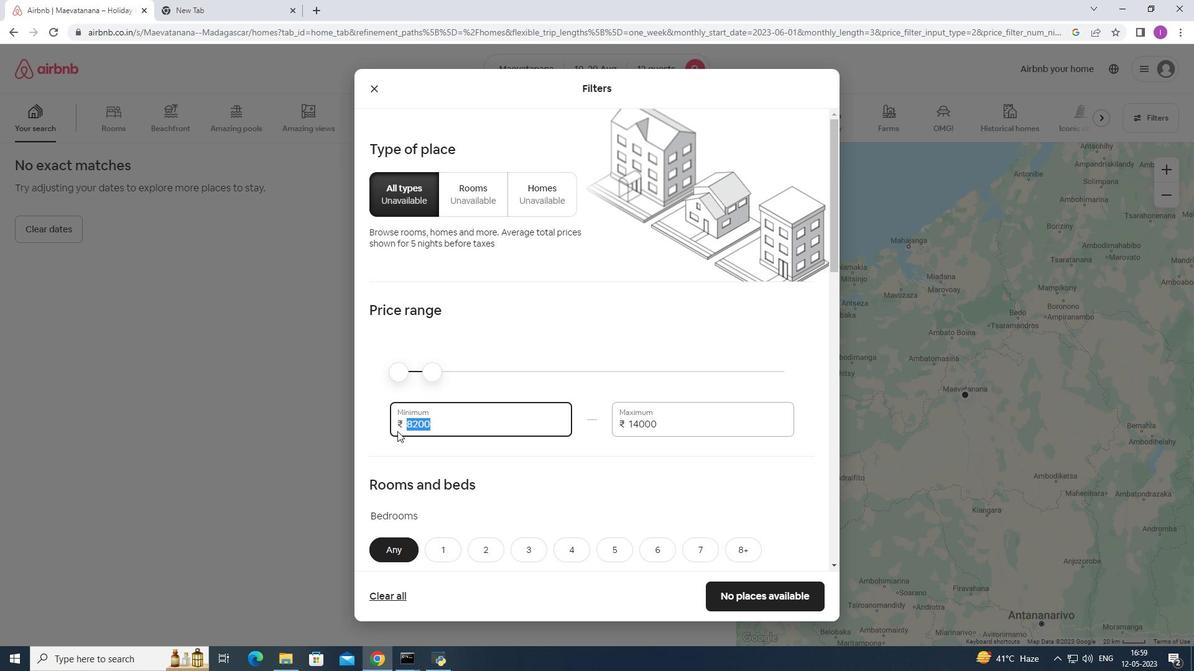 
Action: Mouse moved to (399, 431)
Screenshot: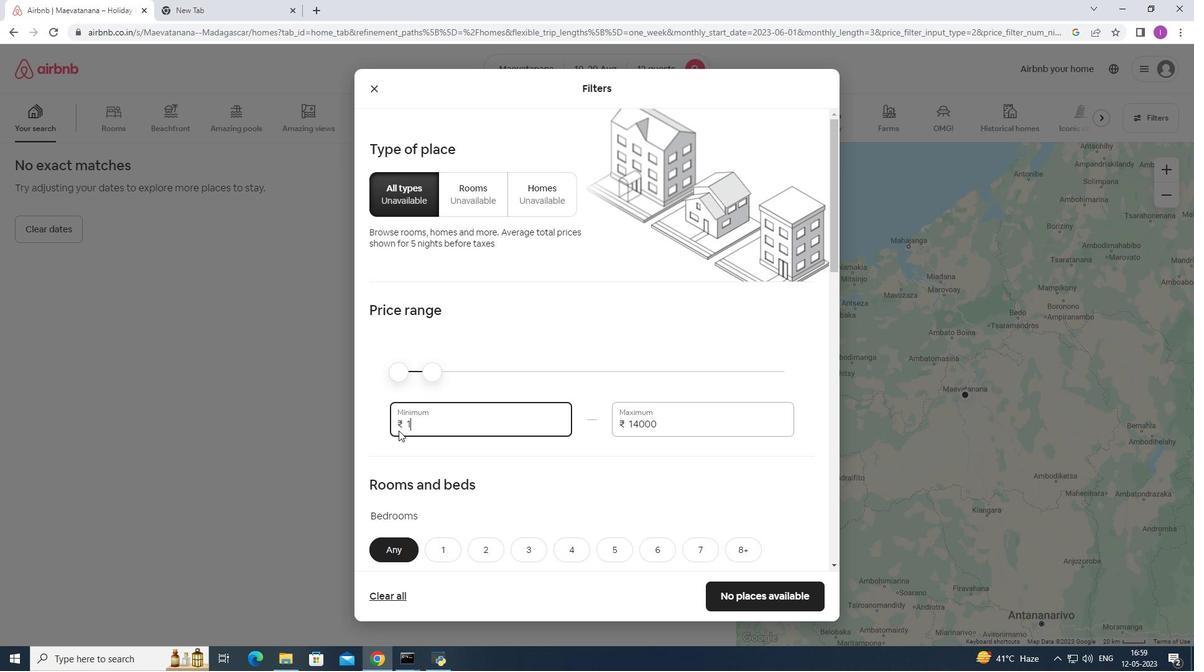 
Action: Key pressed 0
Screenshot: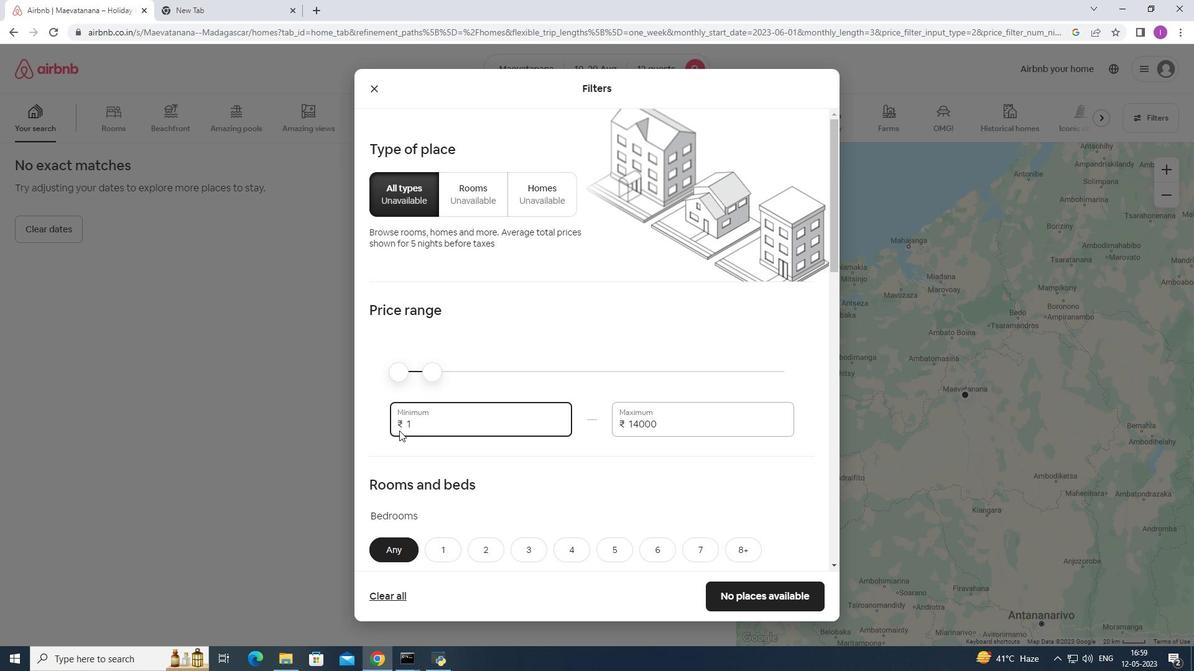 
Action: Mouse moved to (399, 430)
Screenshot: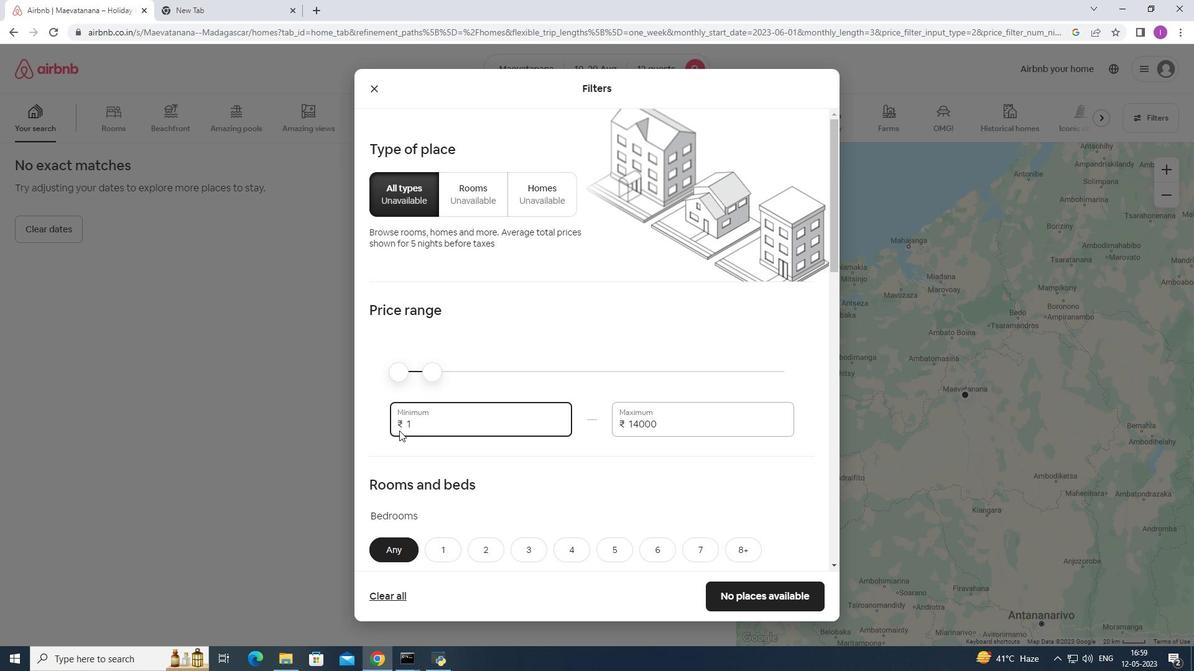 
Action: Key pressed 0
Screenshot: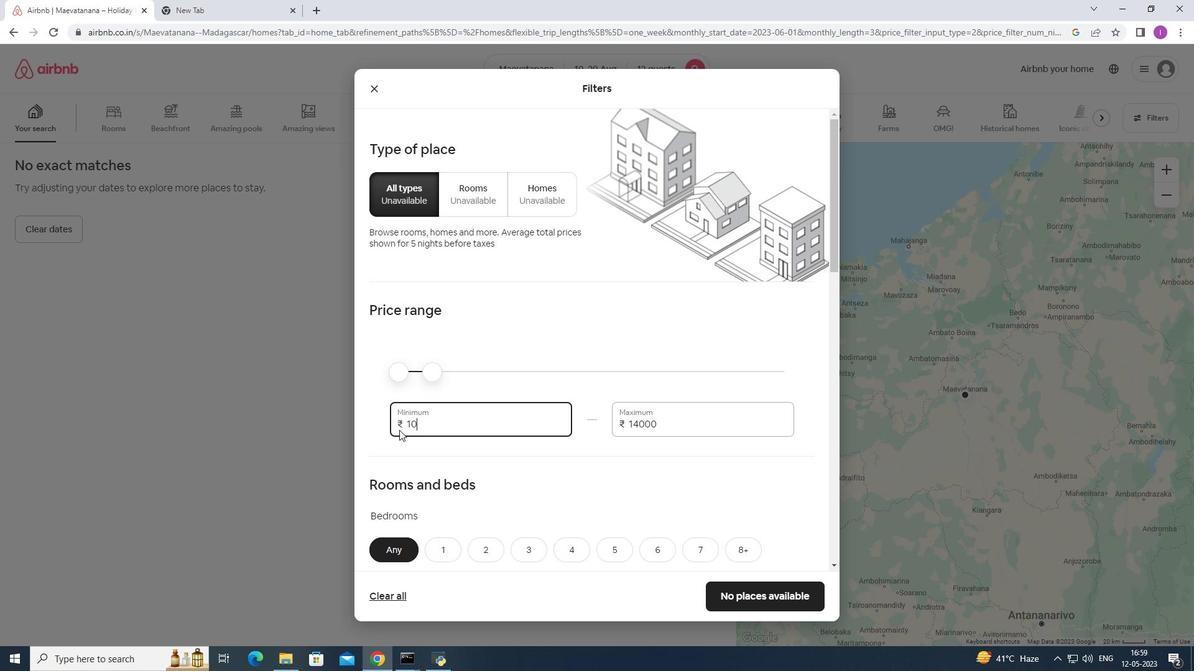 
Action: Mouse moved to (399, 430)
Screenshot: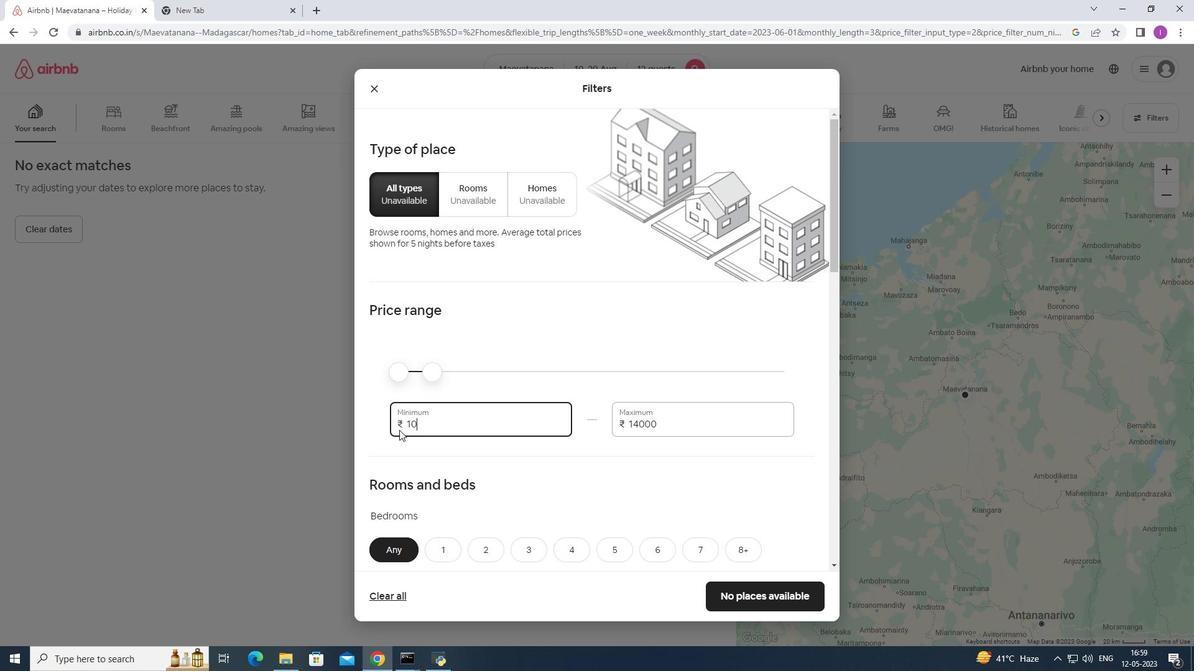 
Action: Key pressed 0
Screenshot: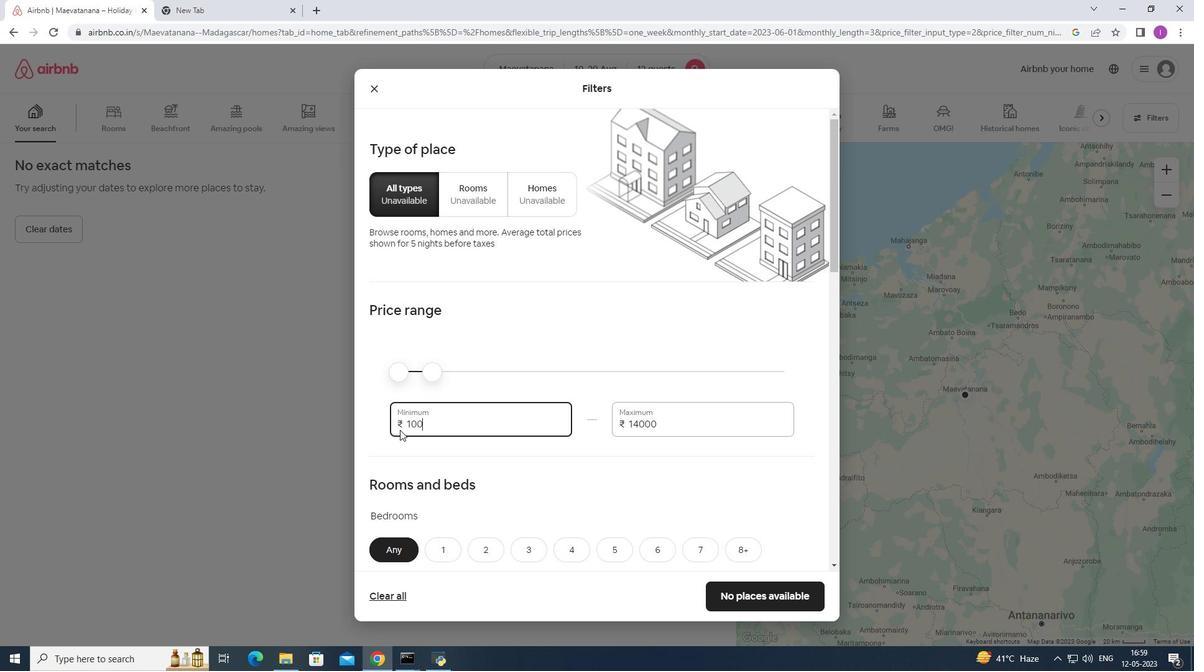 
Action: Mouse moved to (400, 429)
Screenshot: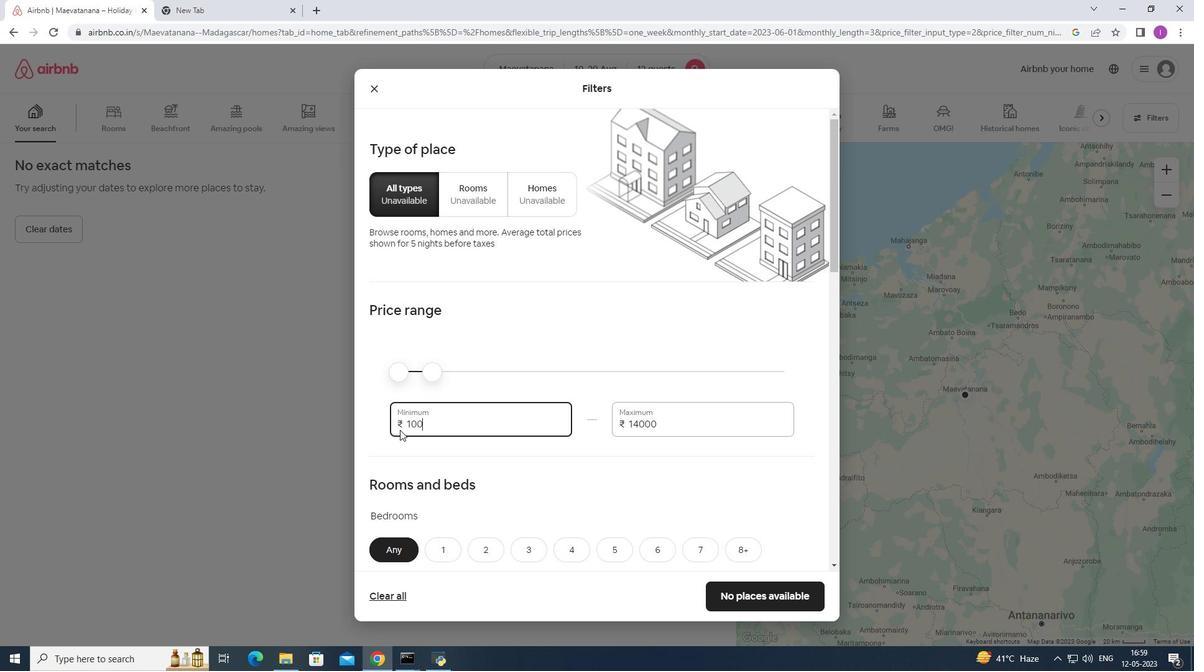 
Action: Key pressed 0
Screenshot: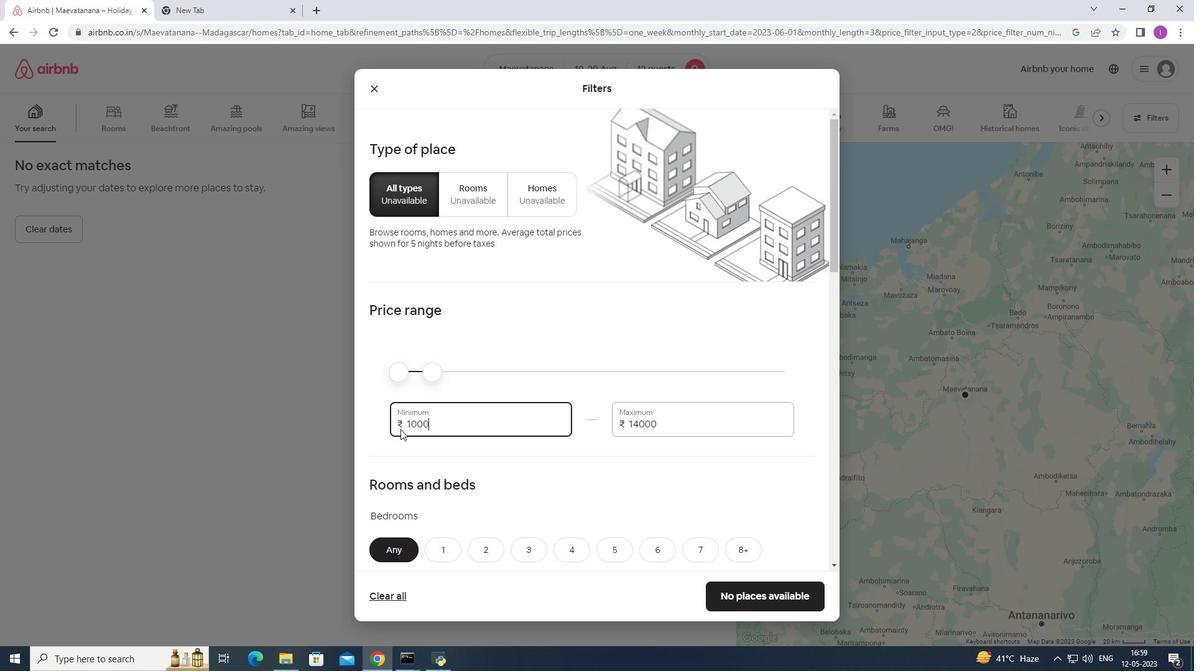 
Action: Mouse moved to (472, 454)
Screenshot: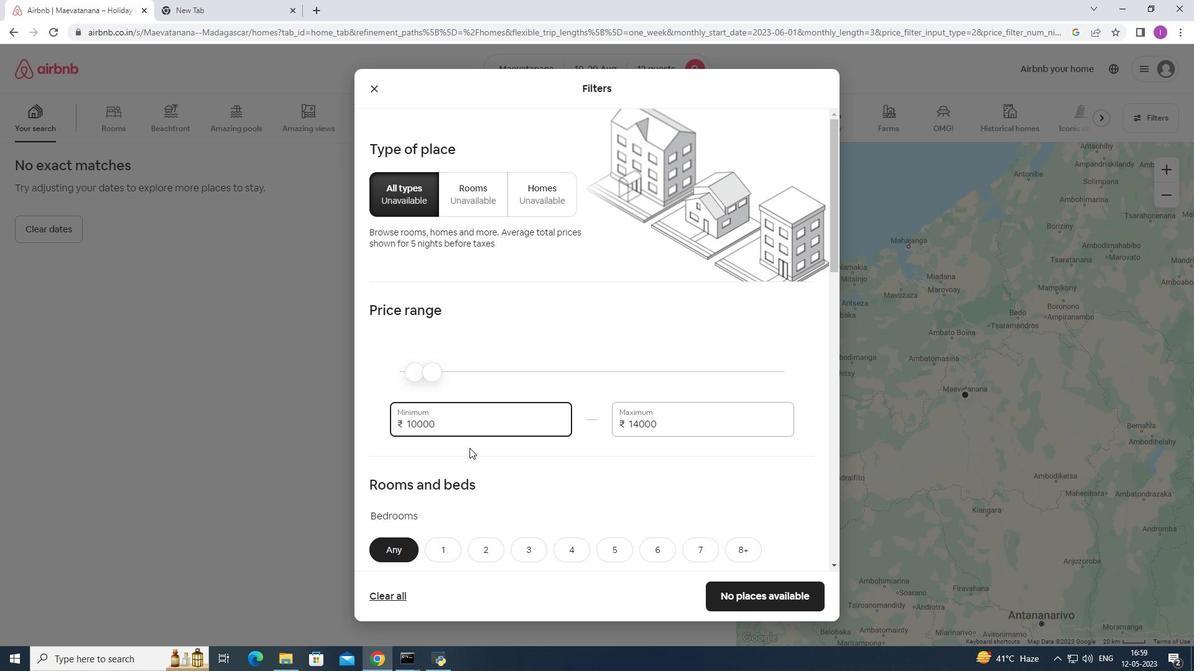 
Action: Mouse scrolled (472, 454) with delta (0, 0)
Screenshot: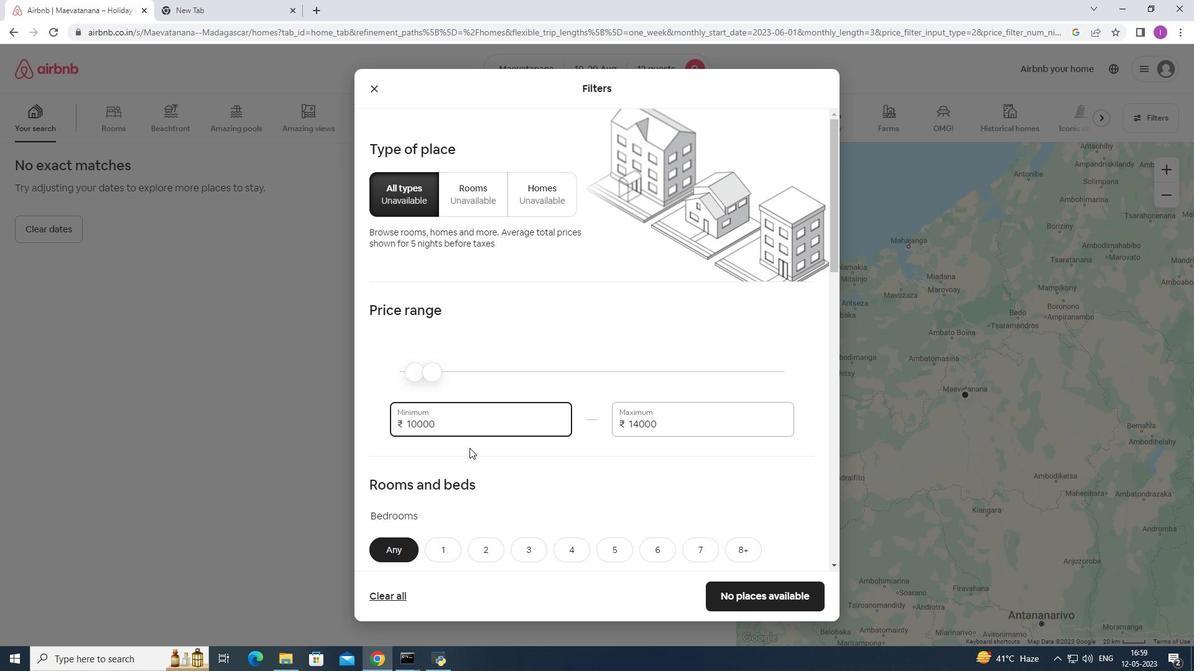 
Action: Mouse moved to (472, 455)
Screenshot: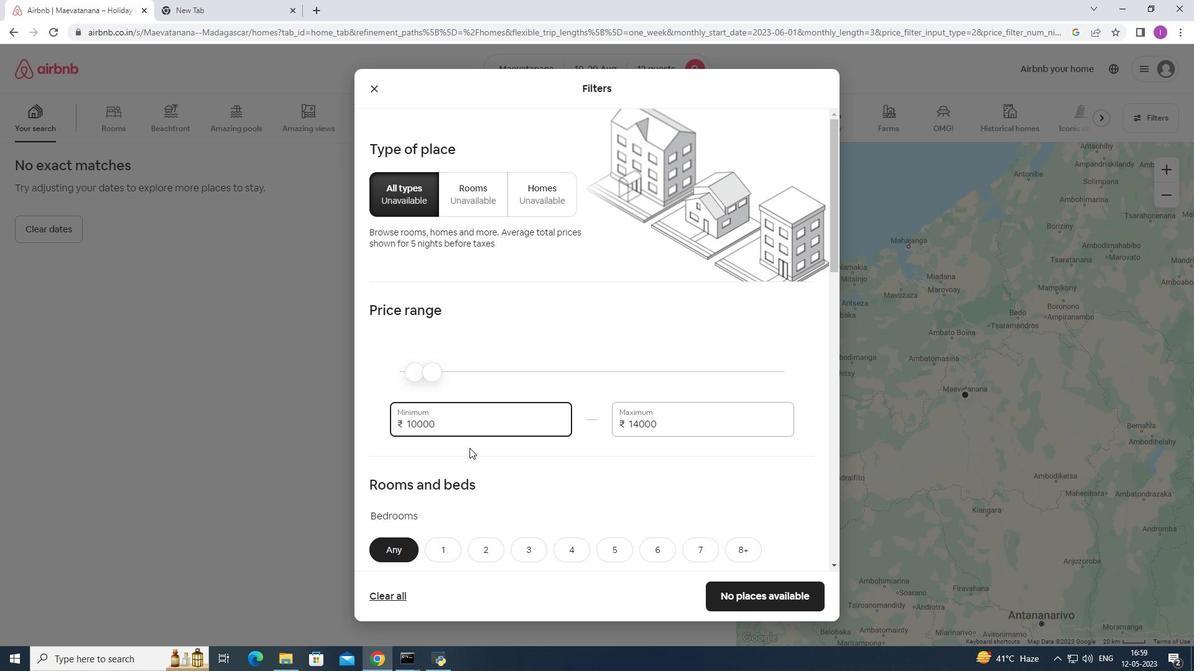 
Action: Mouse scrolled (472, 454) with delta (0, 0)
Screenshot: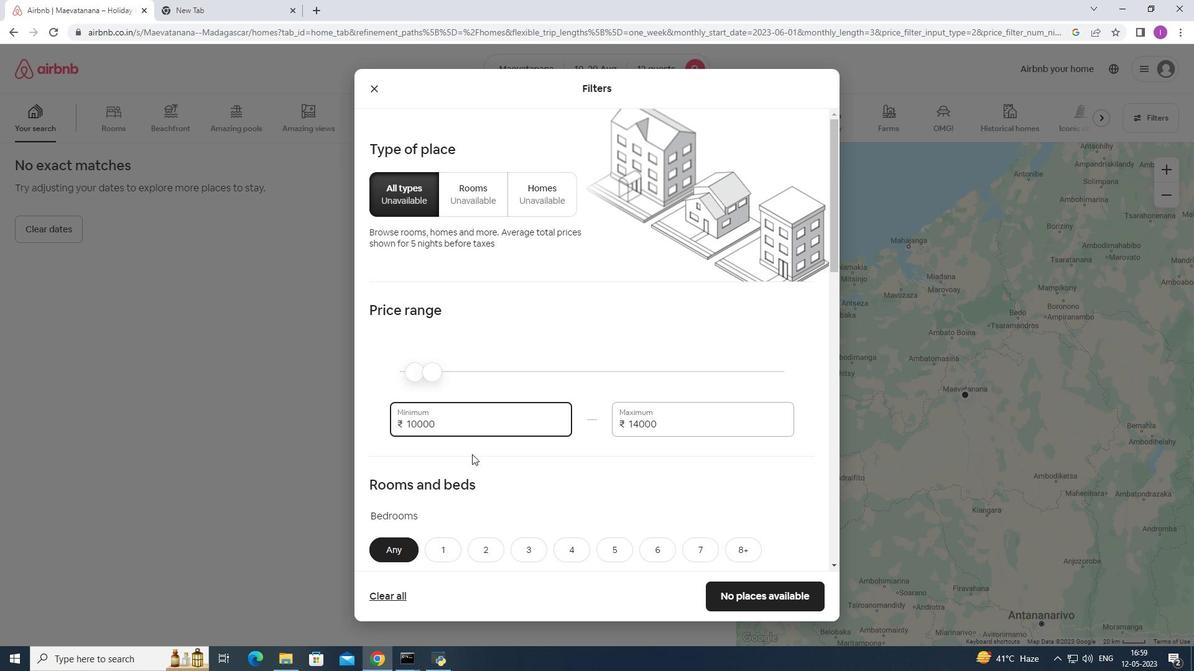 
Action: Mouse scrolled (472, 454) with delta (0, 0)
Screenshot: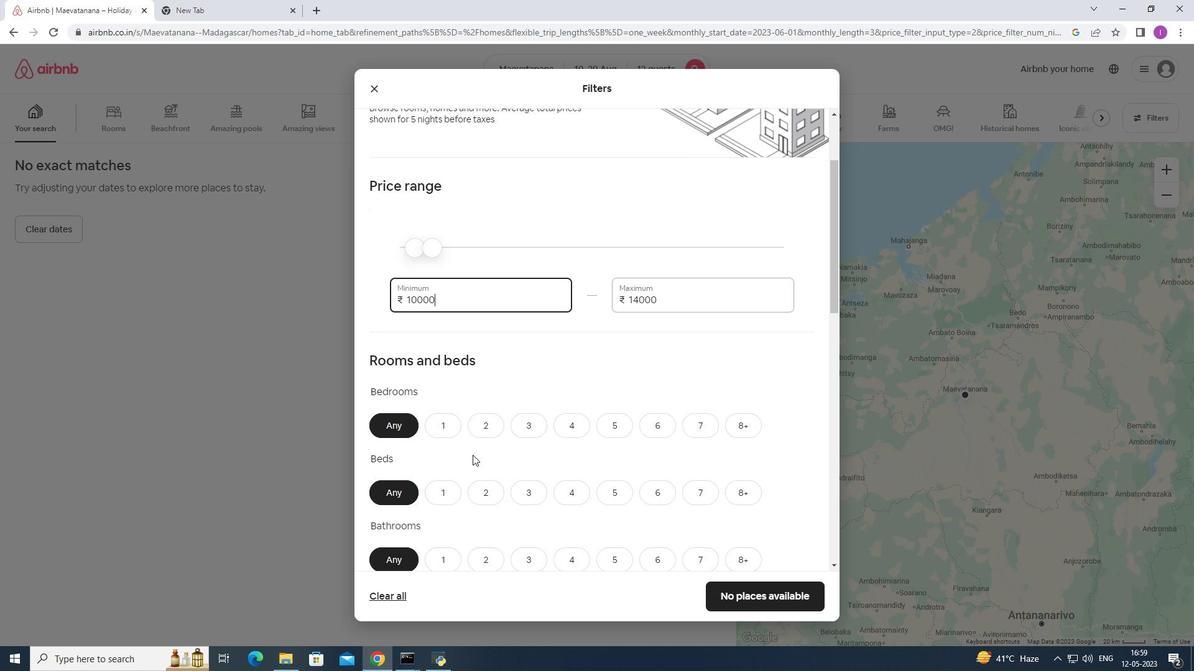 
Action: Mouse moved to (658, 361)
Screenshot: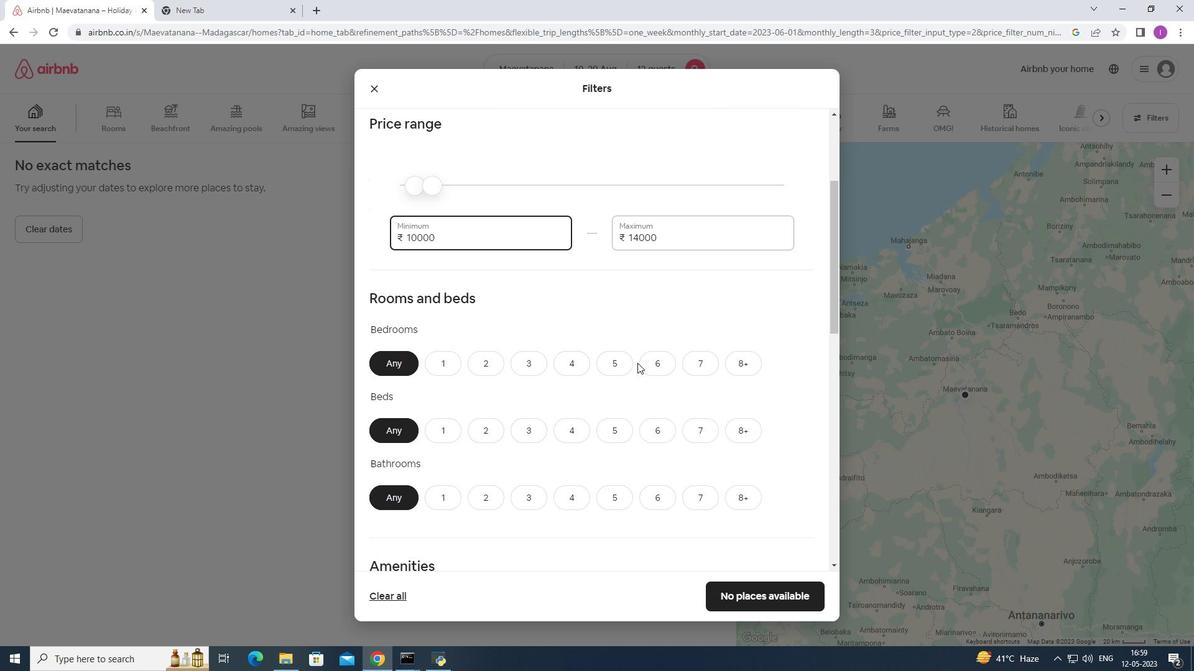 
Action: Mouse pressed left at (658, 361)
Screenshot: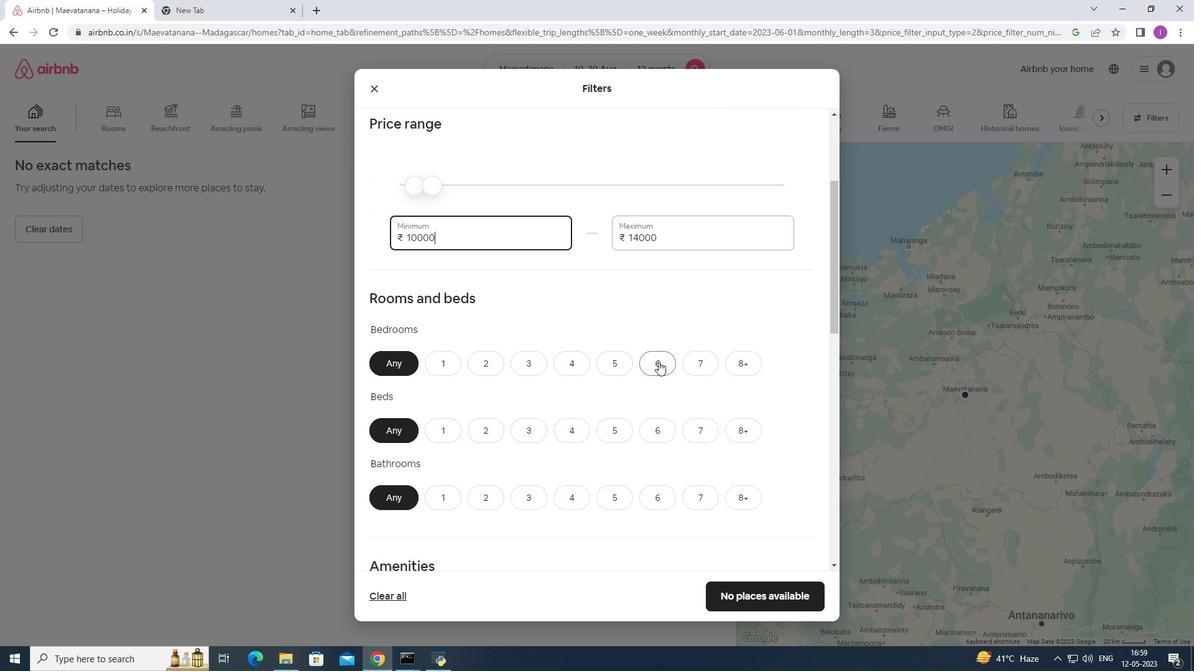 
Action: Mouse moved to (756, 434)
Screenshot: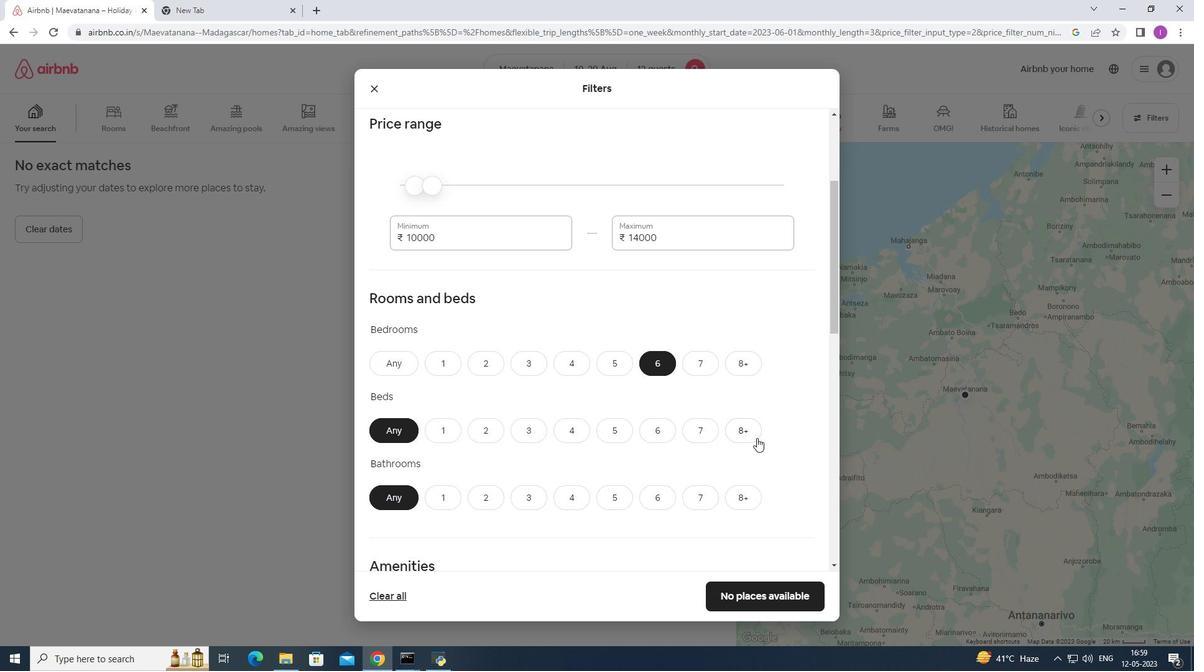 
Action: Mouse pressed left at (756, 434)
Screenshot: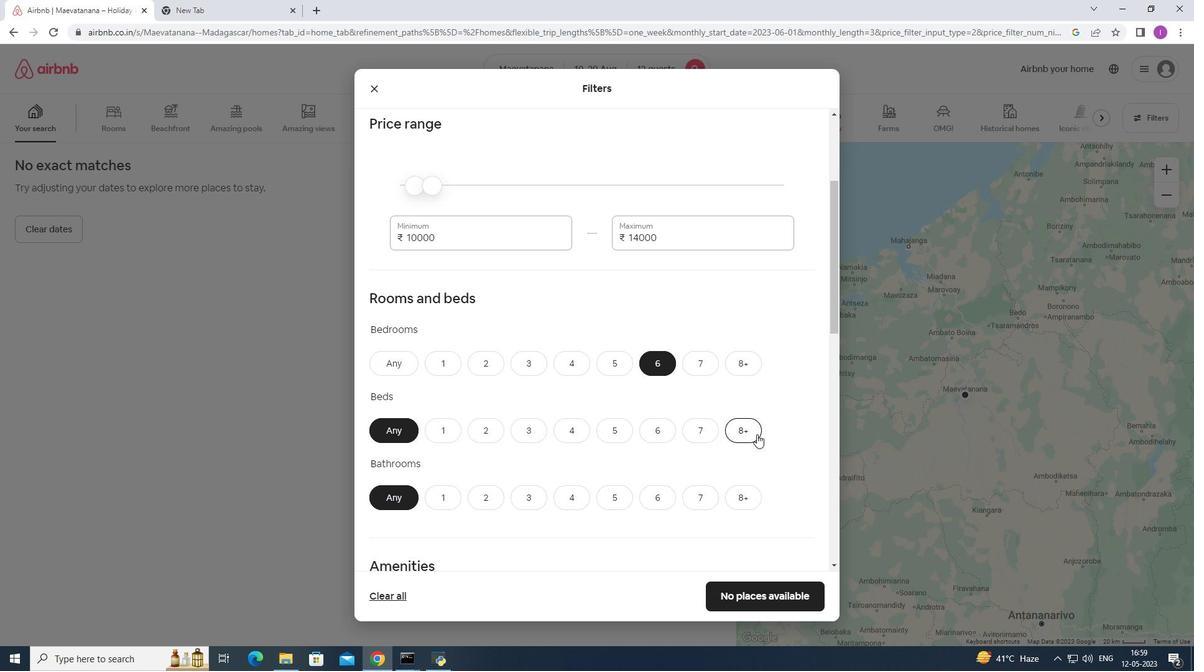 
Action: Mouse moved to (649, 503)
Screenshot: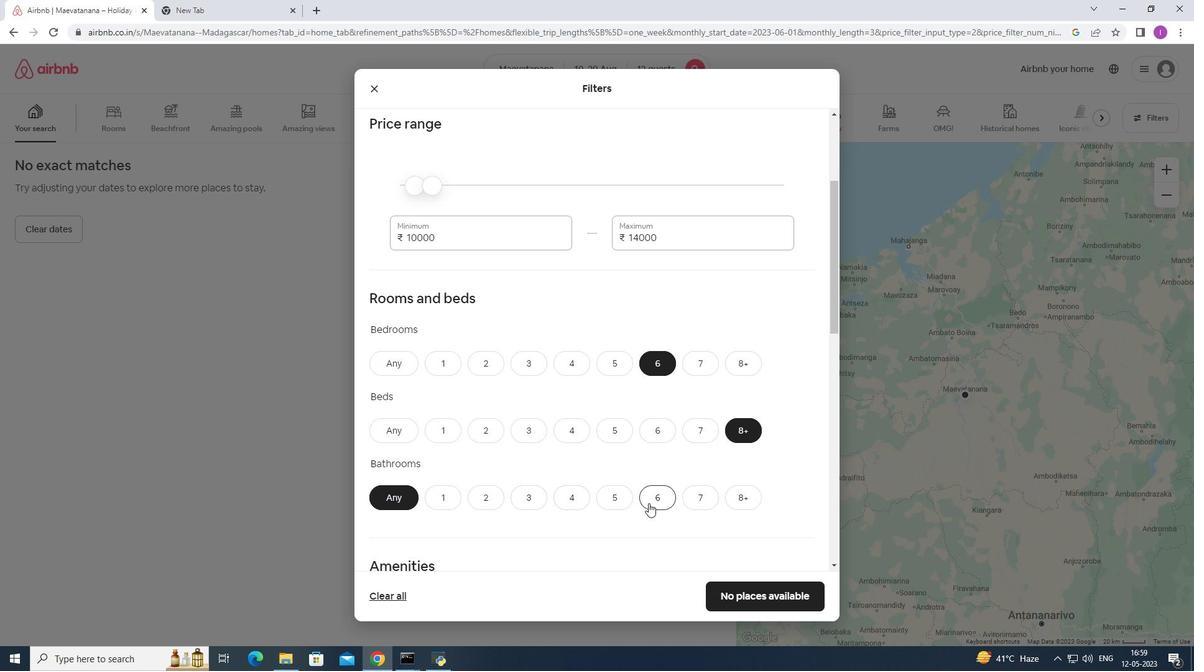 
Action: Mouse pressed left at (649, 503)
Screenshot: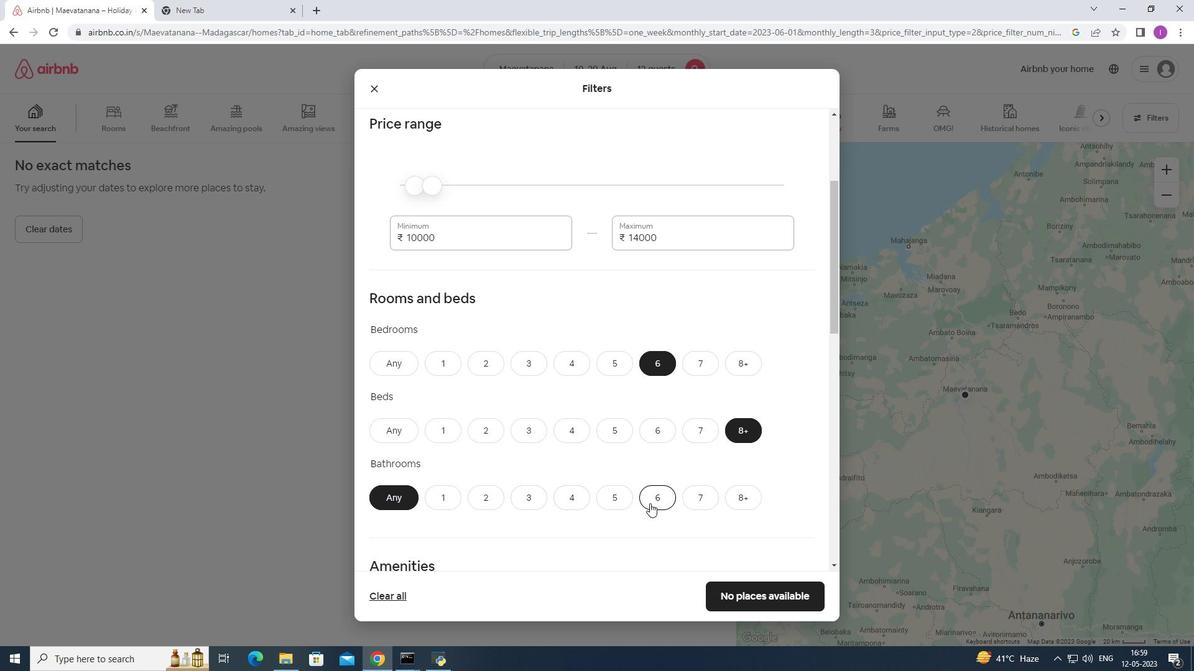 
Action: Mouse moved to (554, 503)
Screenshot: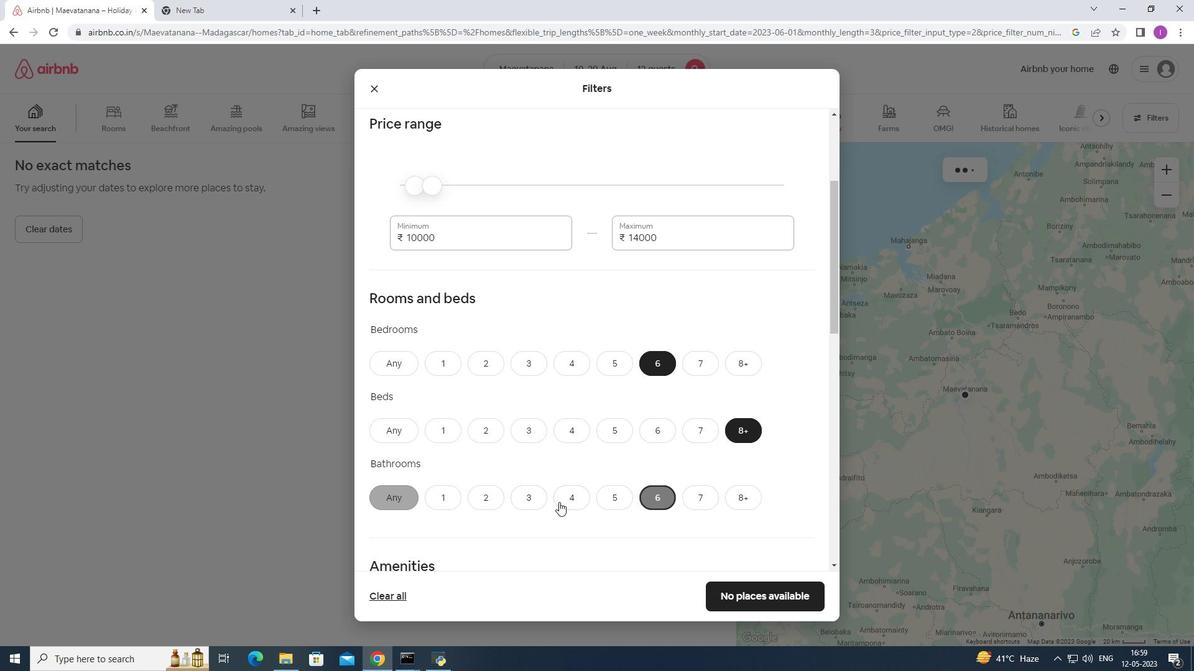 
Action: Mouse scrolled (554, 502) with delta (0, 0)
Screenshot: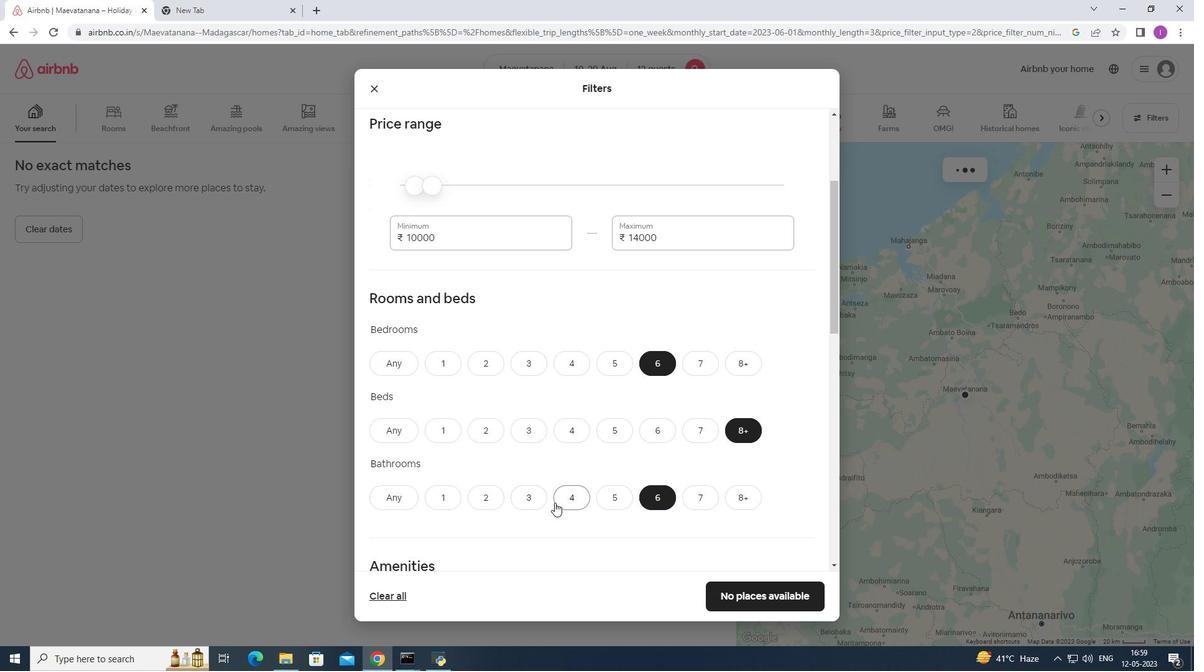 
Action: Mouse scrolled (554, 502) with delta (0, 0)
Screenshot: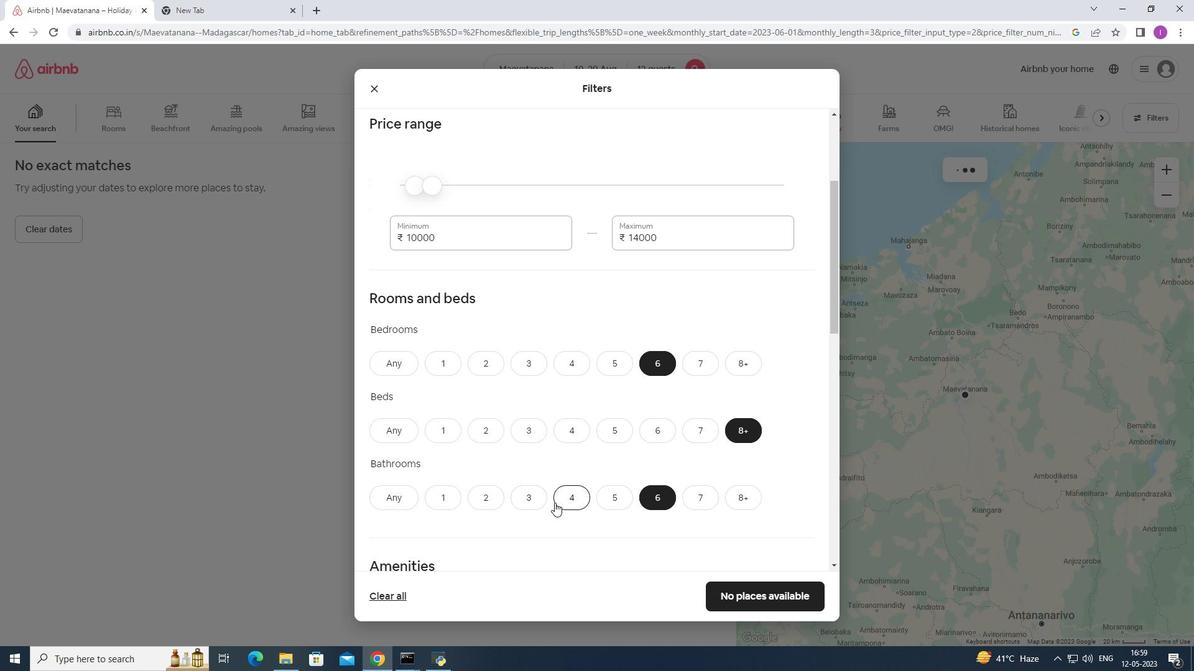 
Action: Mouse scrolled (554, 502) with delta (0, 0)
Screenshot: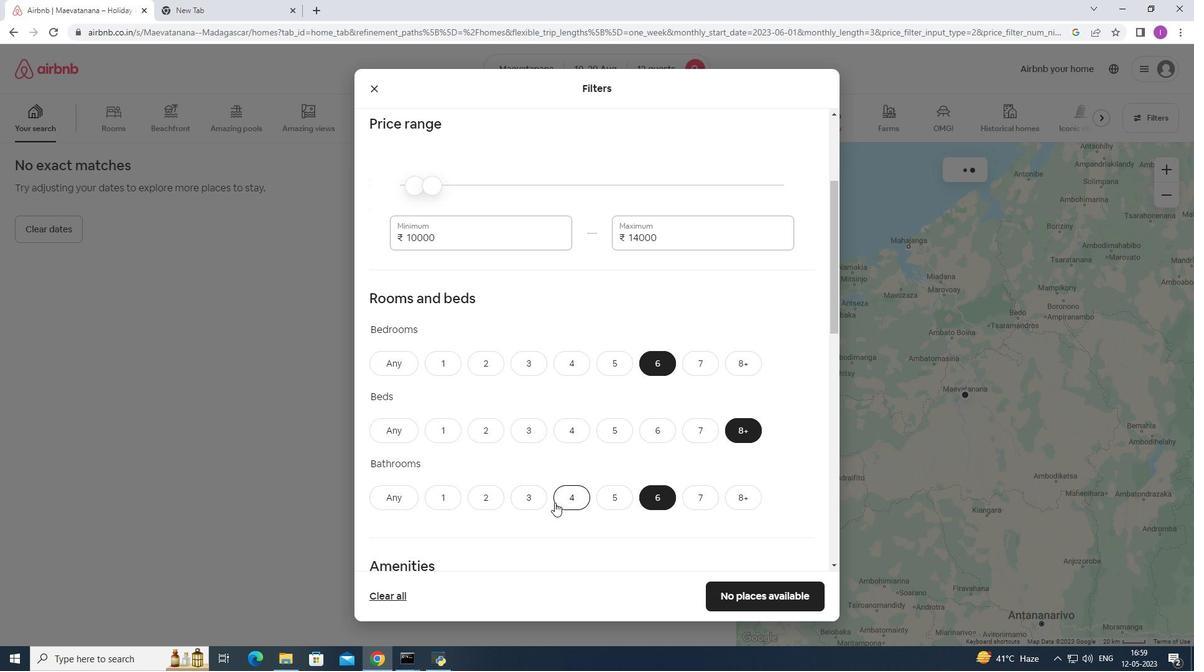 
Action: Mouse moved to (552, 502)
Screenshot: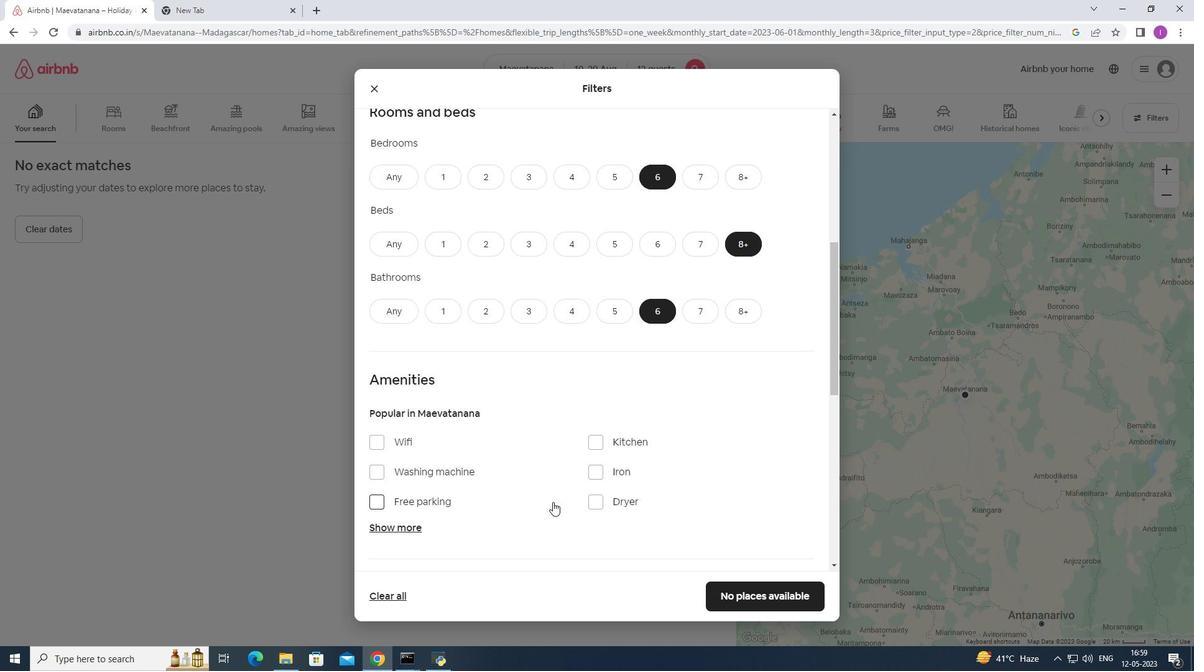 
Action: Mouse scrolled (552, 501) with delta (0, 0)
Screenshot: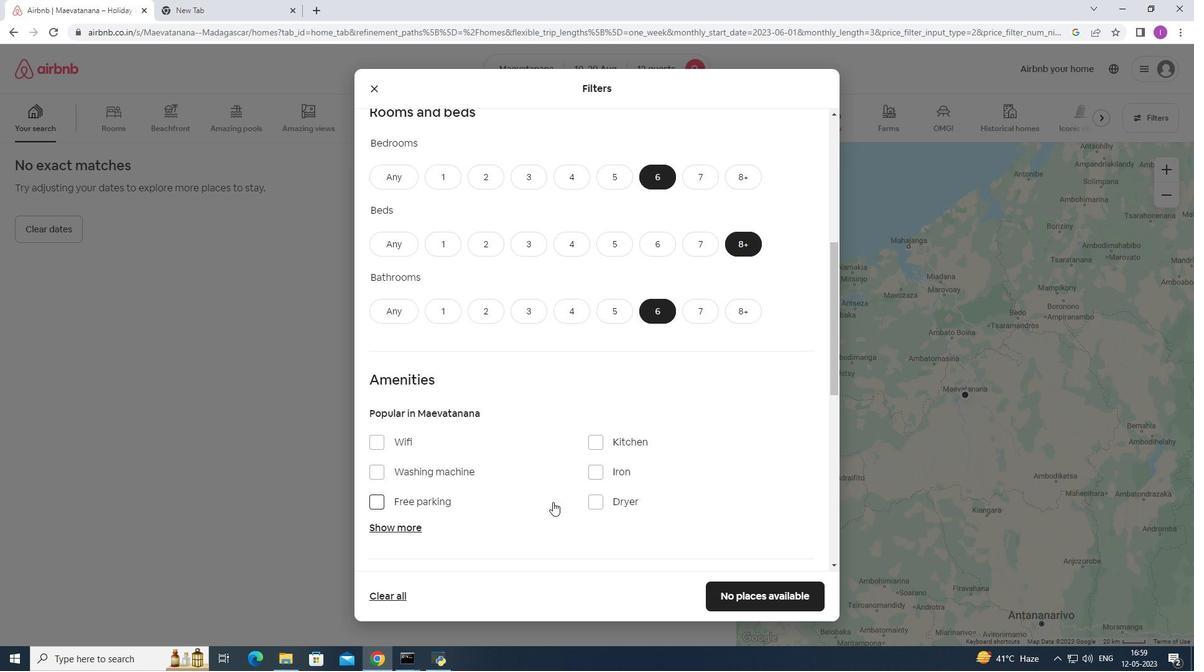 
Action: Mouse scrolled (552, 501) with delta (0, 0)
Screenshot: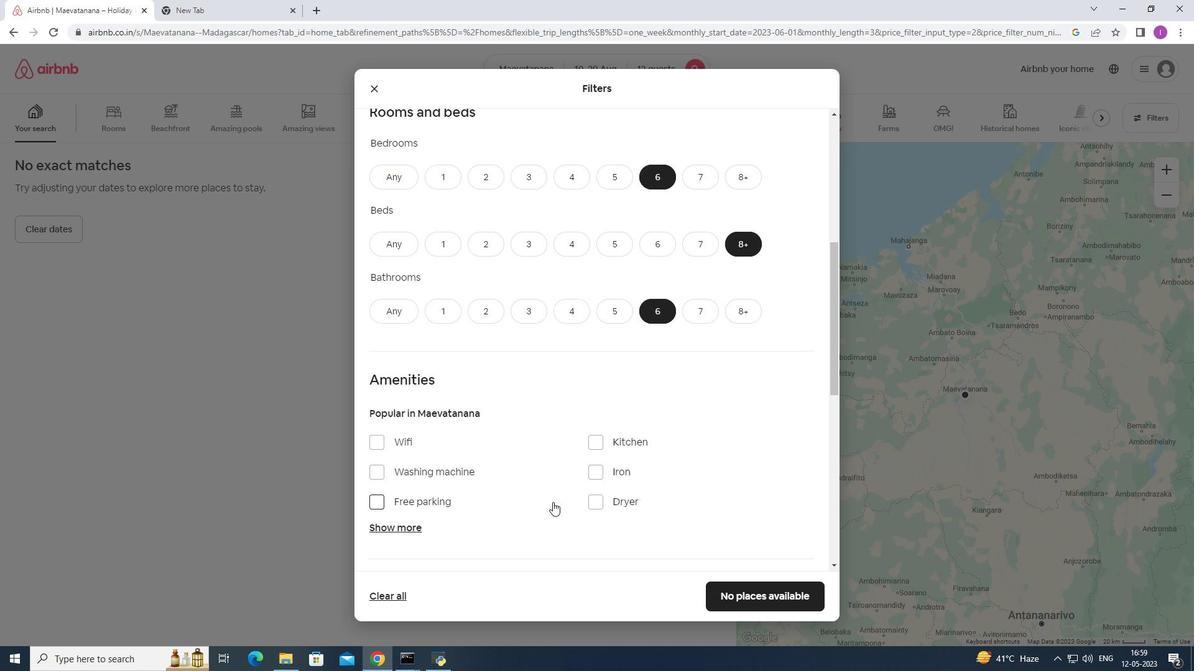 
Action: Mouse moved to (377, 317)
Screenshot: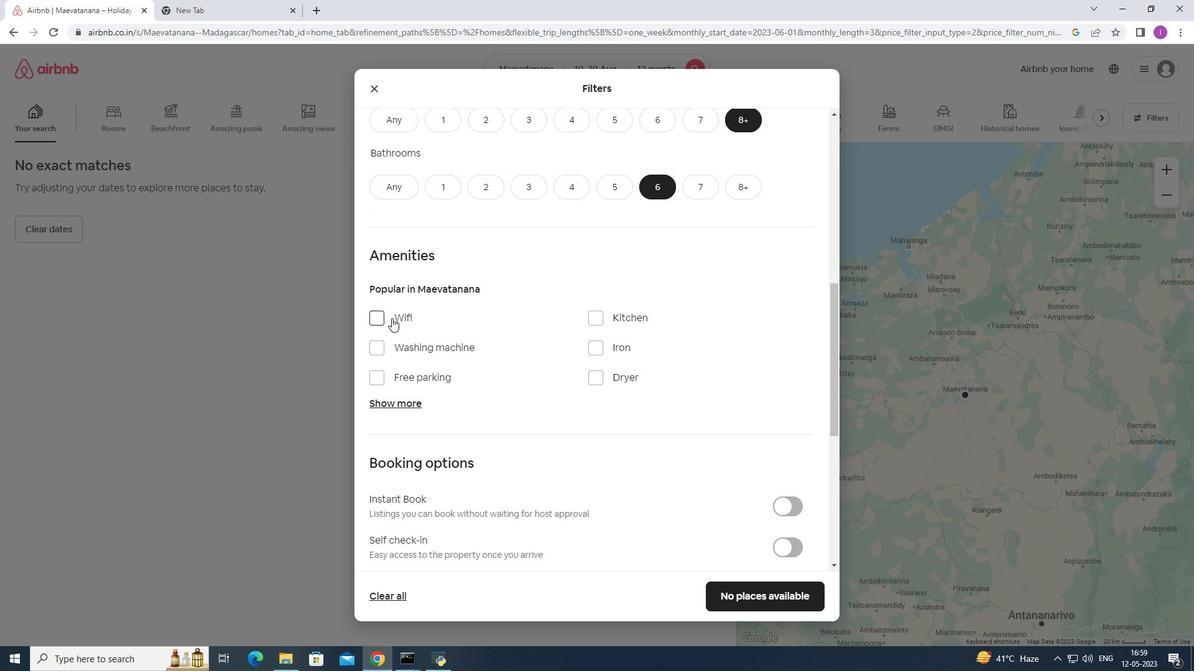 
Action: Mouse pressed left at (377, 317)
Screenshot: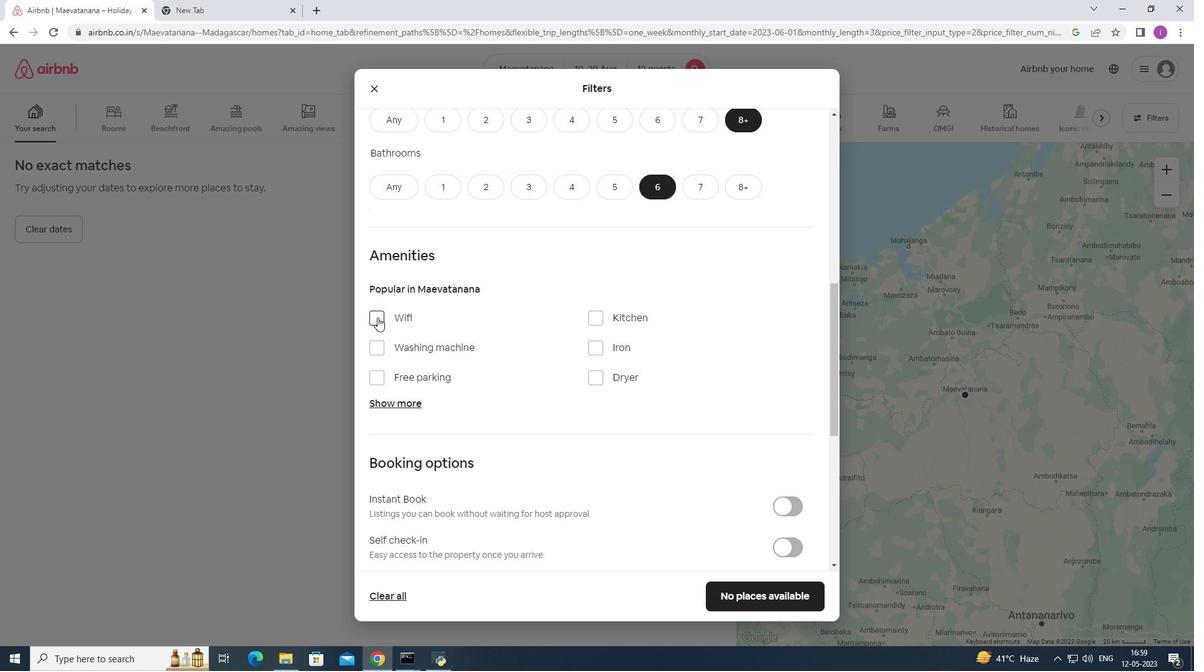 
Action: Mouse moved to (371, 377)
Screenshot: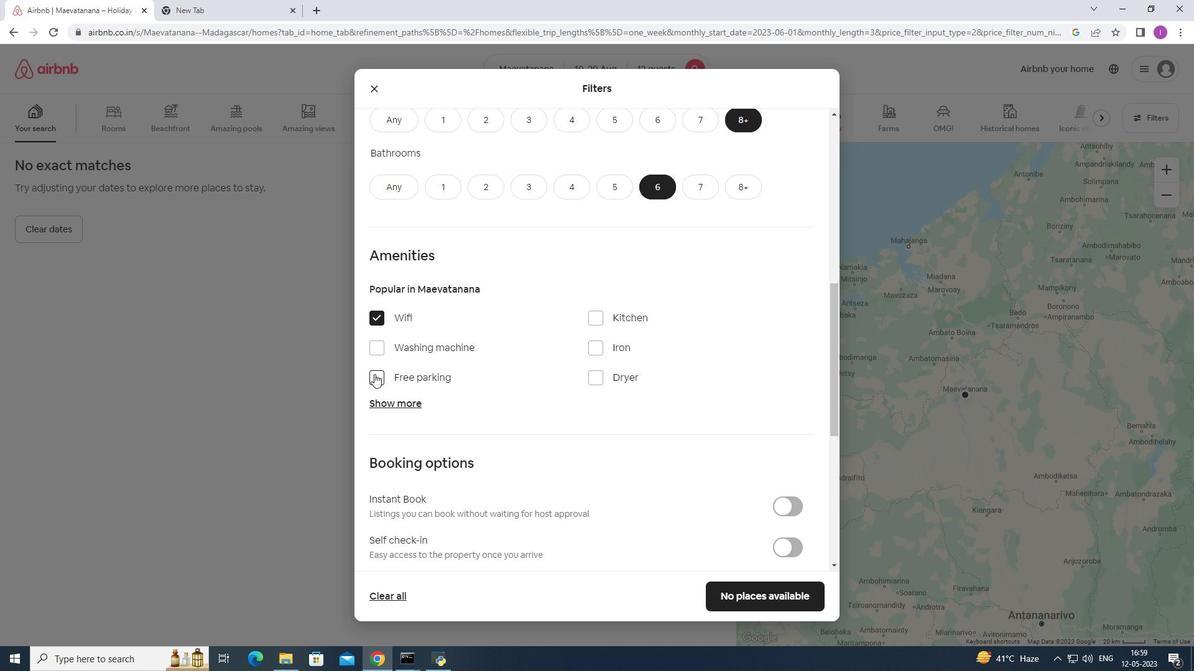 
Action: Mouse pressed left at (371, 377)
Screenshot: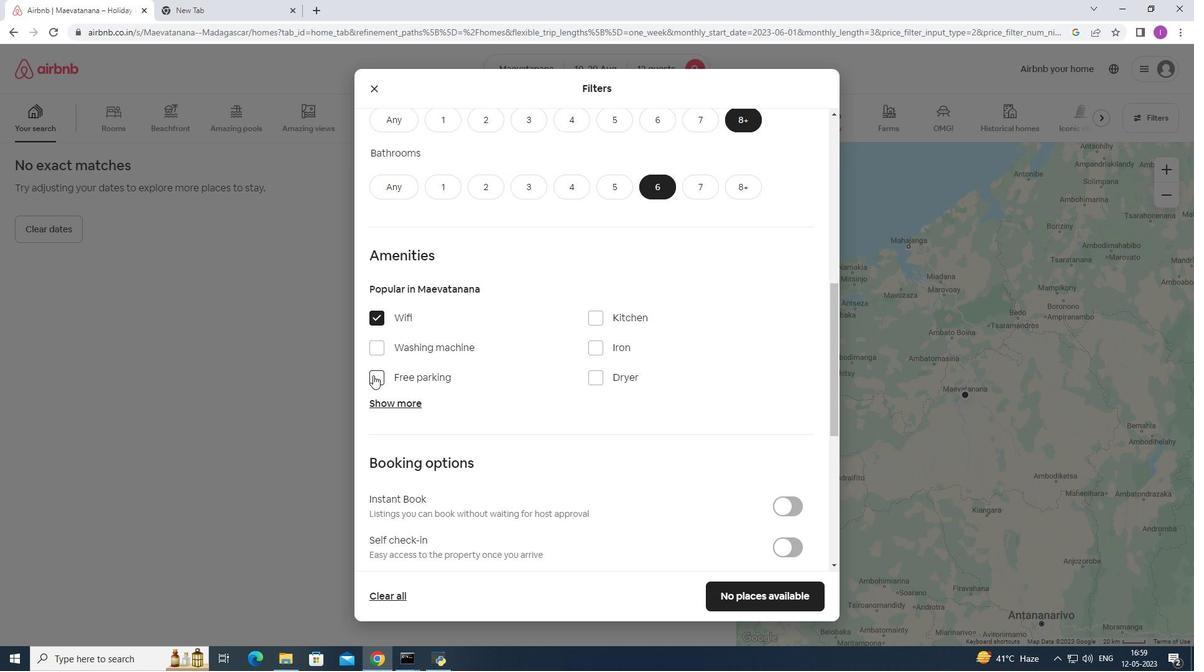 
Action: Mouse moved to (383, 399)
Screenshot: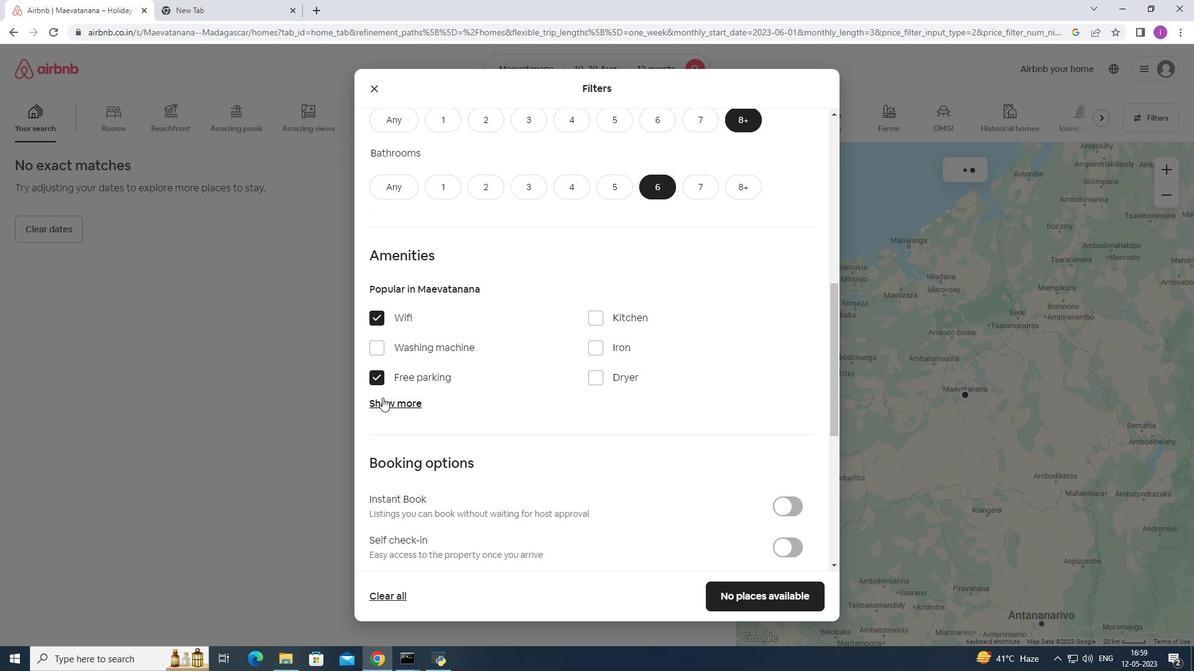 
Action: Mouse pressed left at (383, 399)
Screenshot: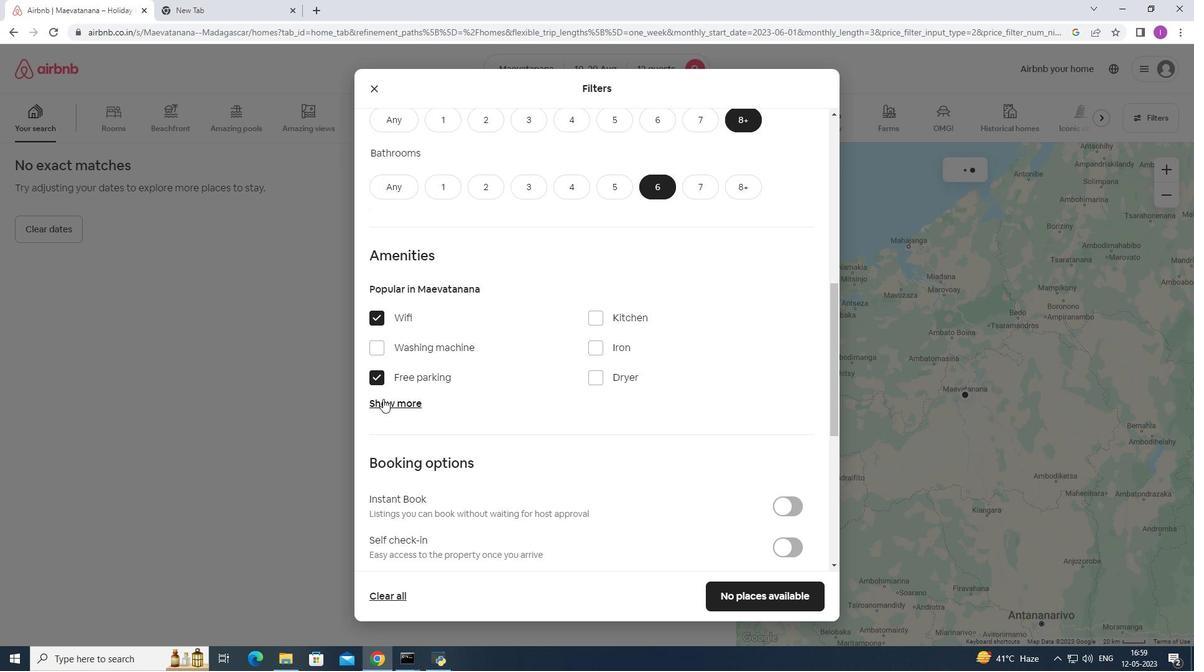 
Action: Mouse moved to (388, 406)
Screenshot: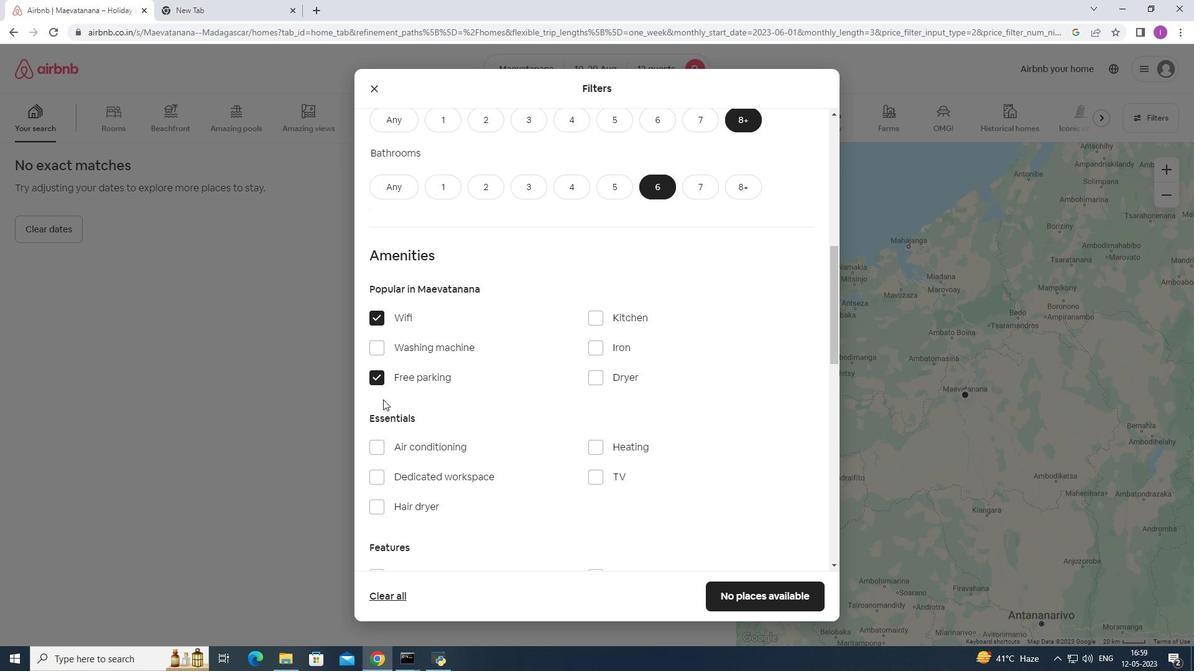 
Action: Mouse scrolled (388, 406) with delta (0, 0)
Screenshot: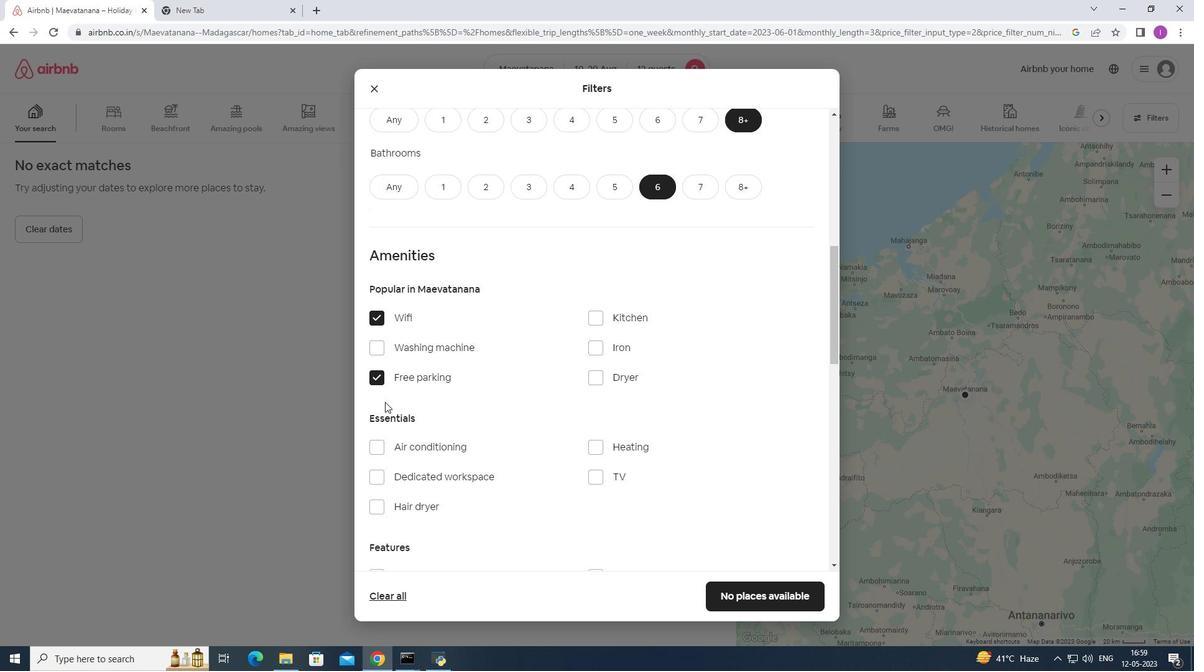 
Action: Mouse moved to (388, 408)
Screenshot: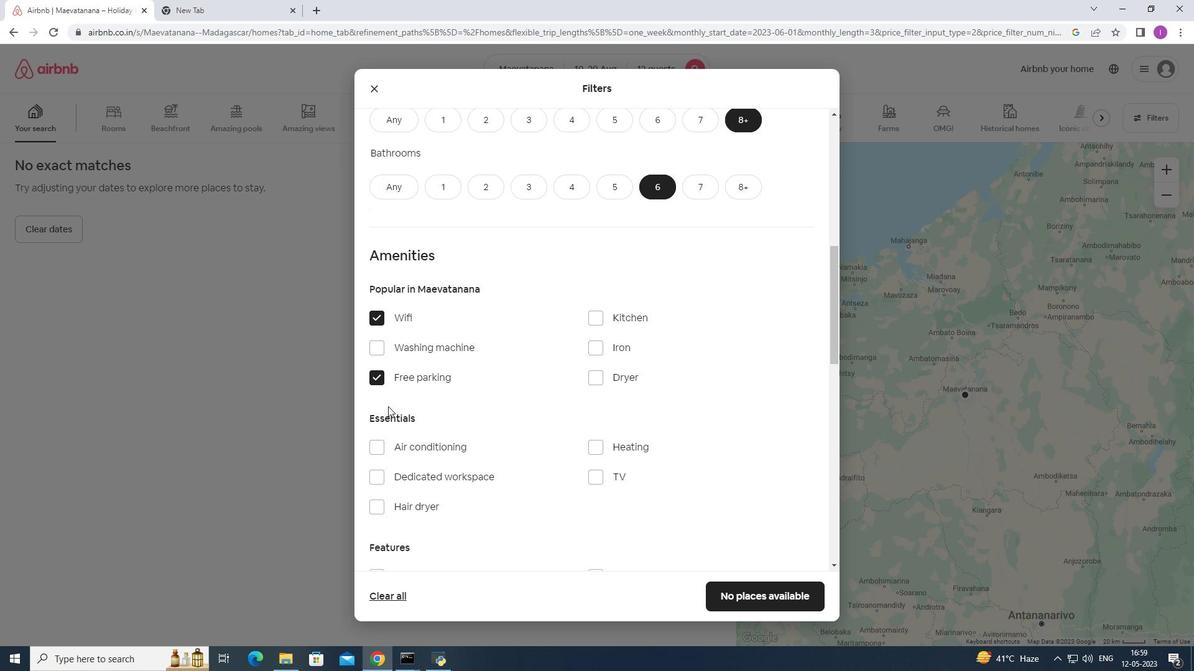 
Action: Mouse scrolled (388, 408) with delta (0, 0)
Screenshot: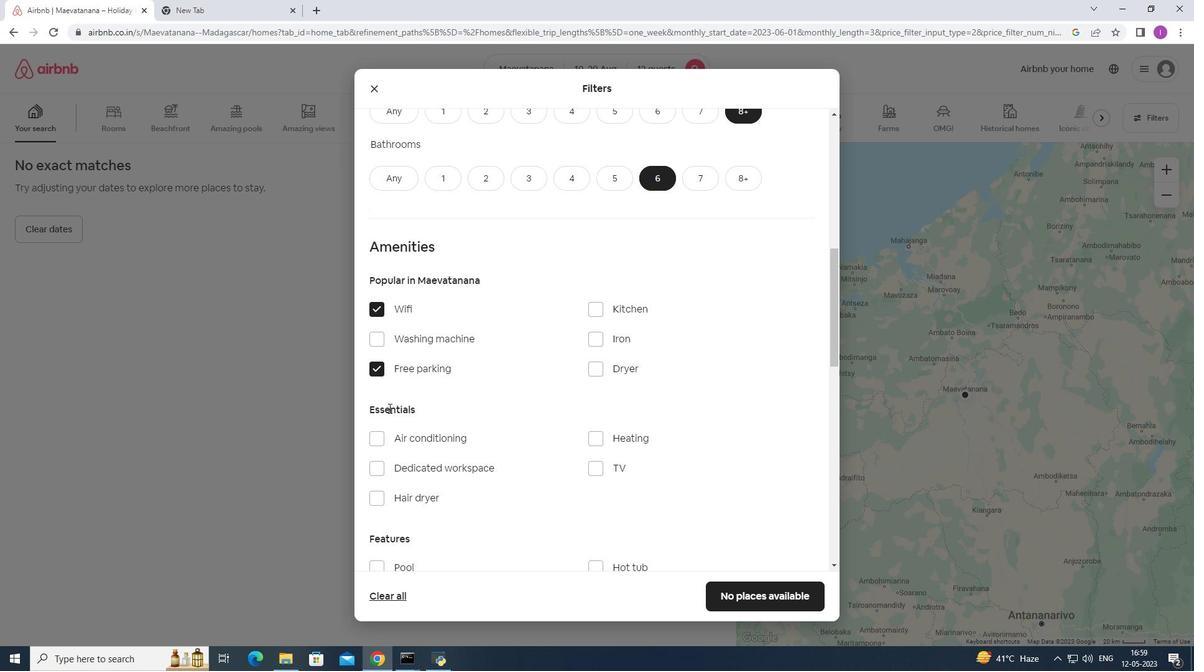 
Action: Mouse moved to (607, 352)
Screenshot: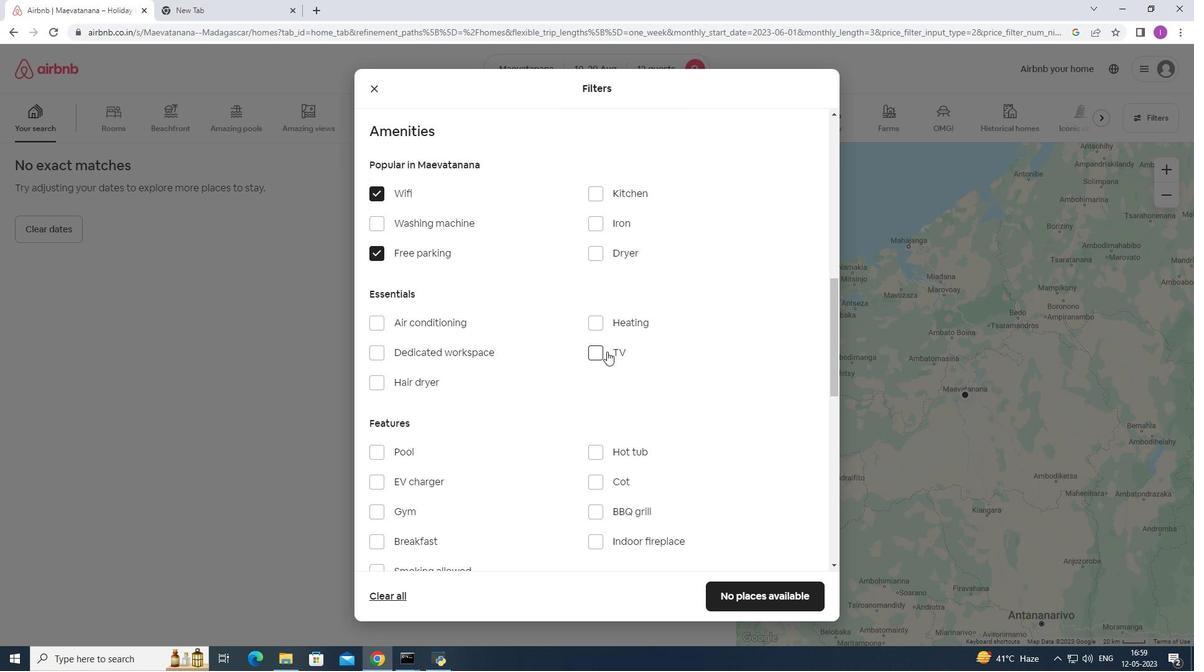 
Action: Mouse pressed left at (607, 352)
Screenshot: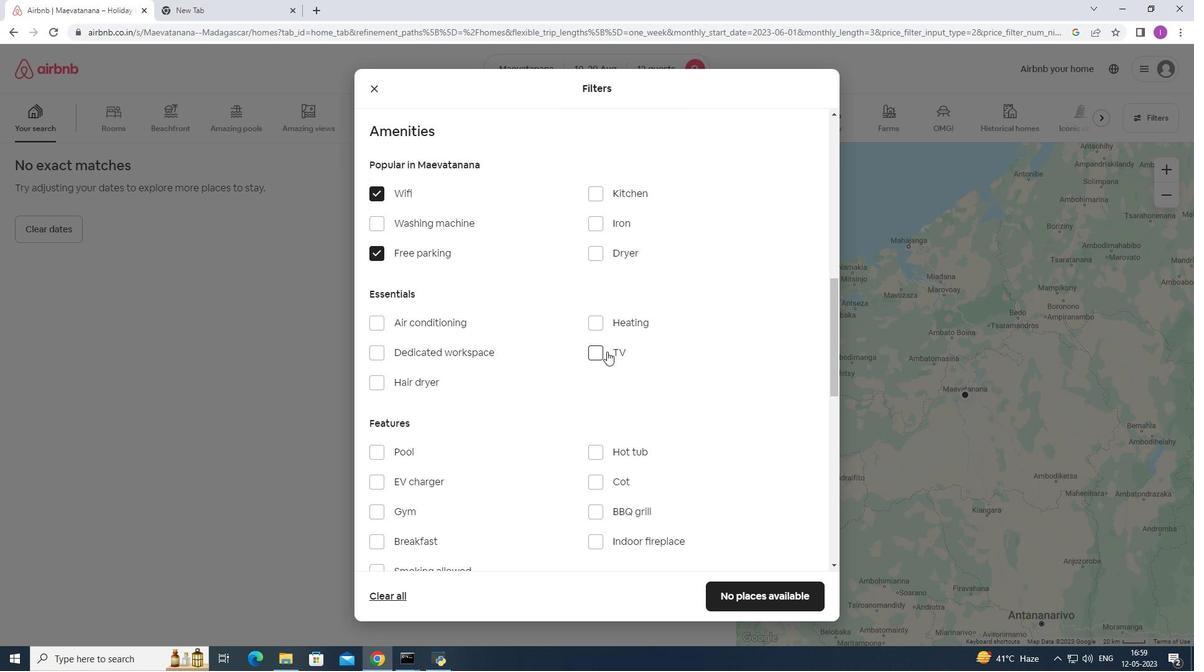 
Action: Mouse moved to (486, 438)
Screenshot: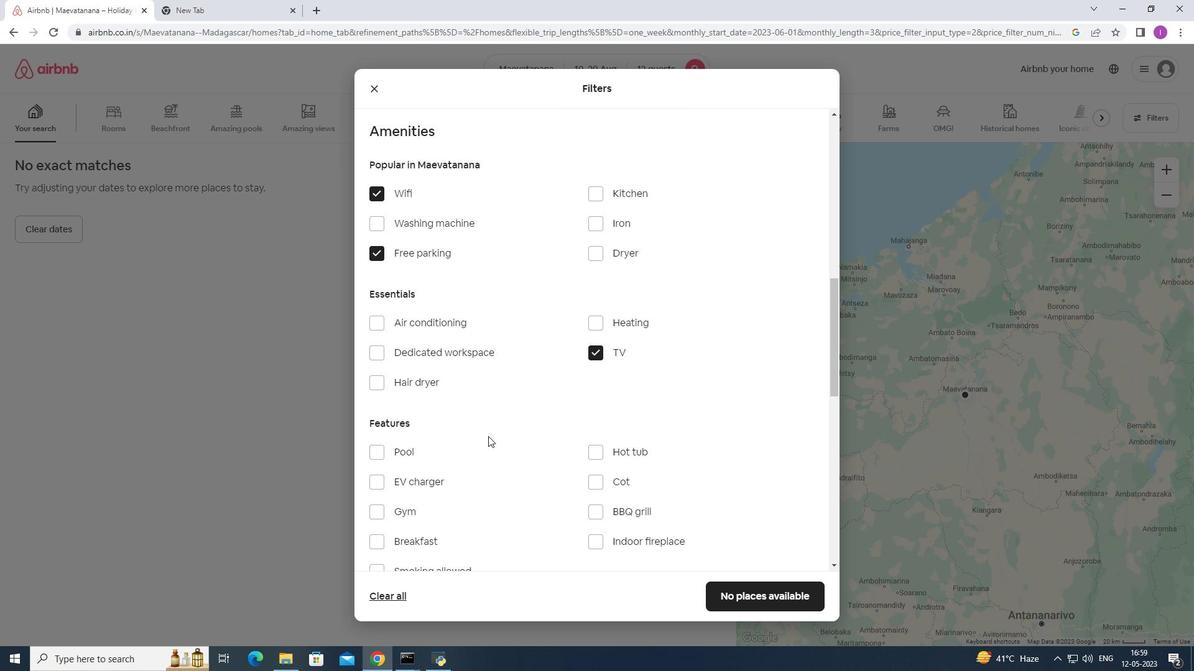 
Action: Mouse scrolled (486, 437) with delta (0, 0)
Screenshot: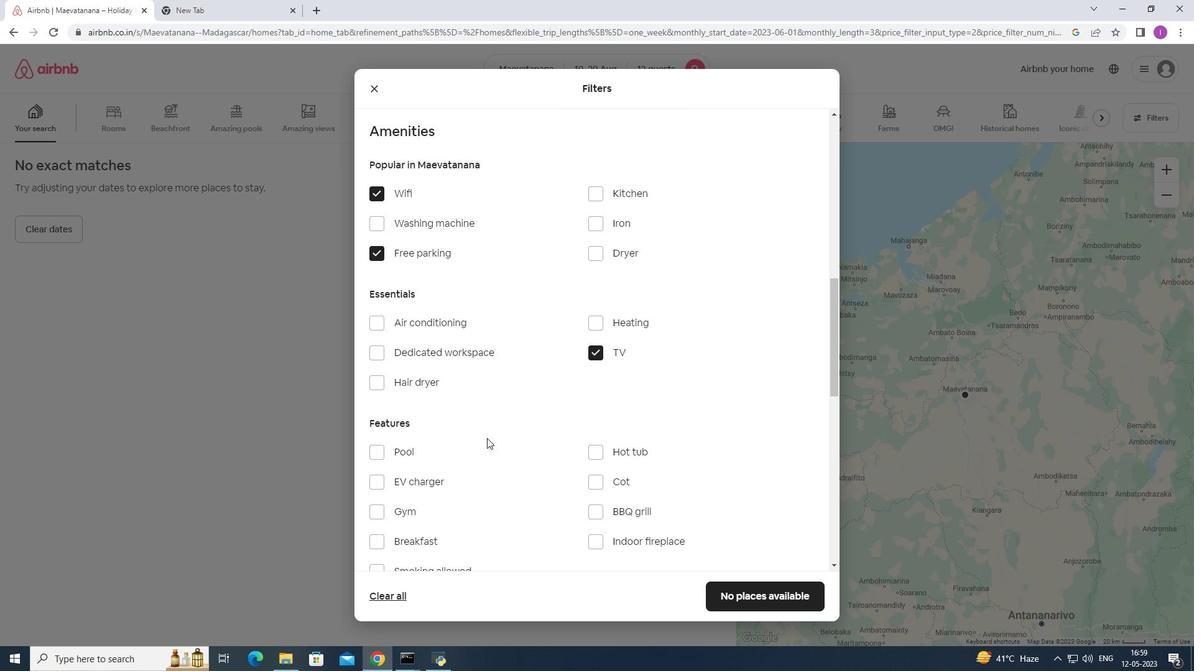 
Action: Mouse scrolled (486, 437) with delta (0, 0)
Screenshot: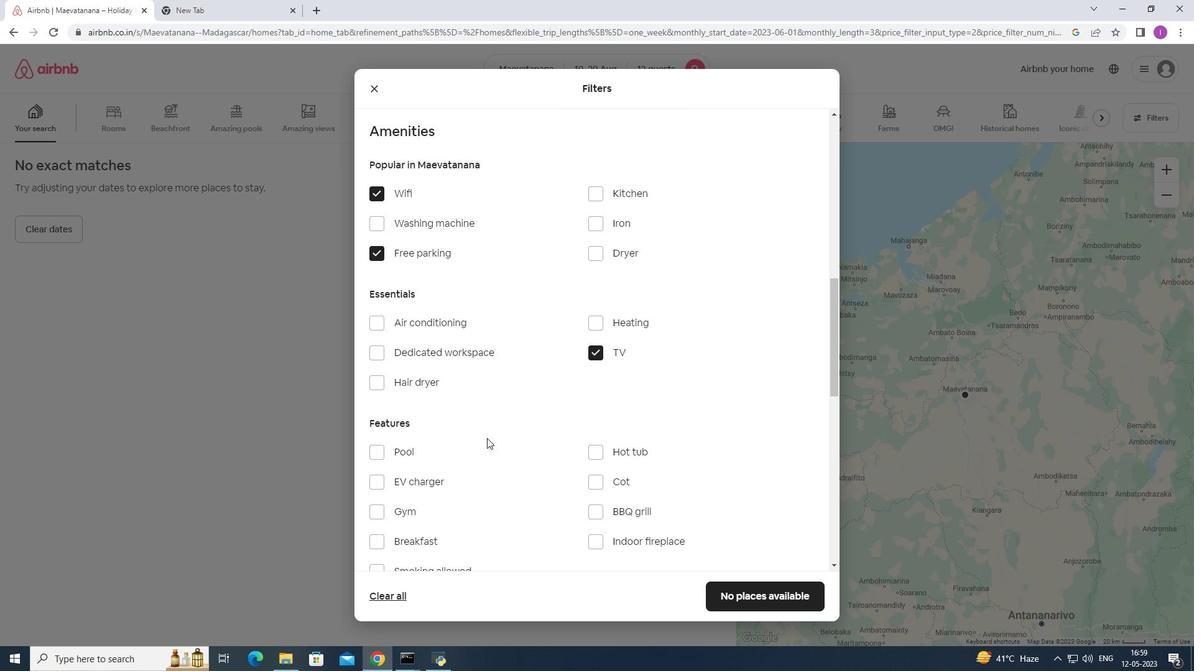 
Action: Mouse moved to (381, 389)
Screenshot: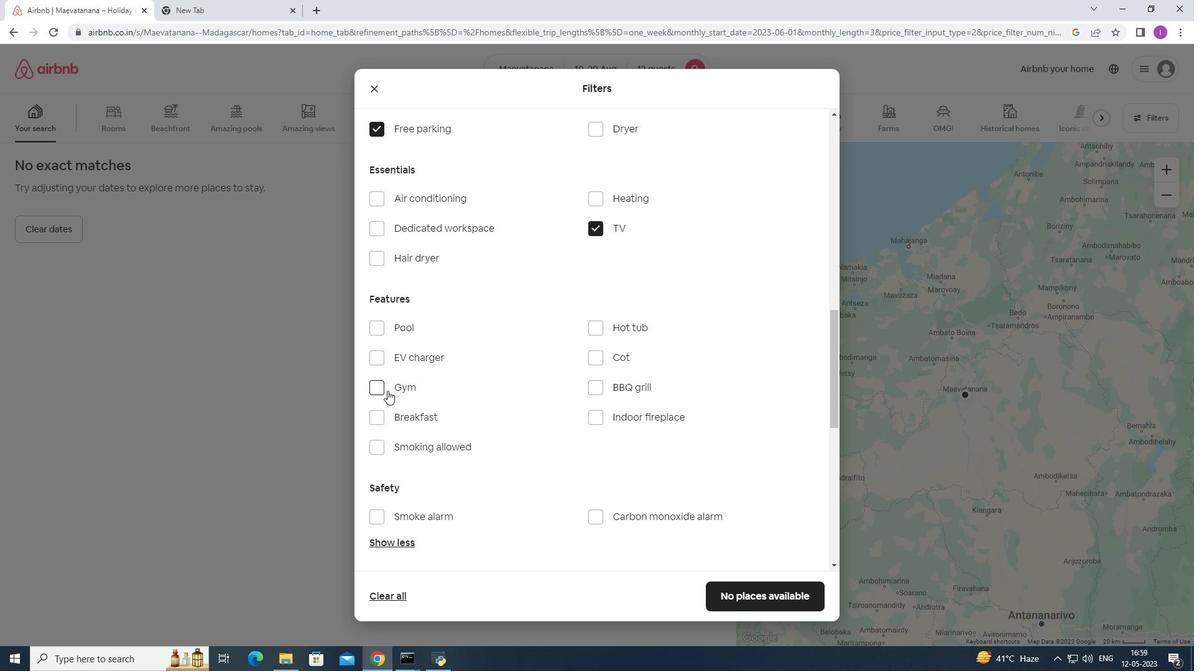 
Action: Mouse pressed left at (381, 389)
Screenshot: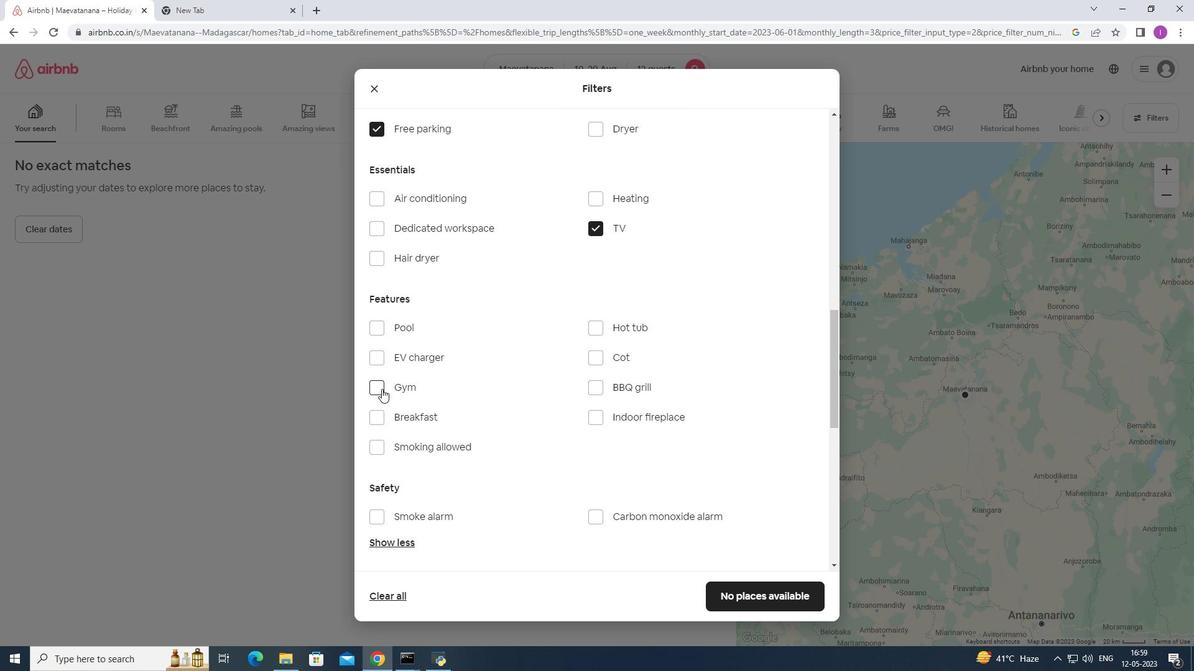 
Action: Mouse moved to (378, 420)
Screenshot: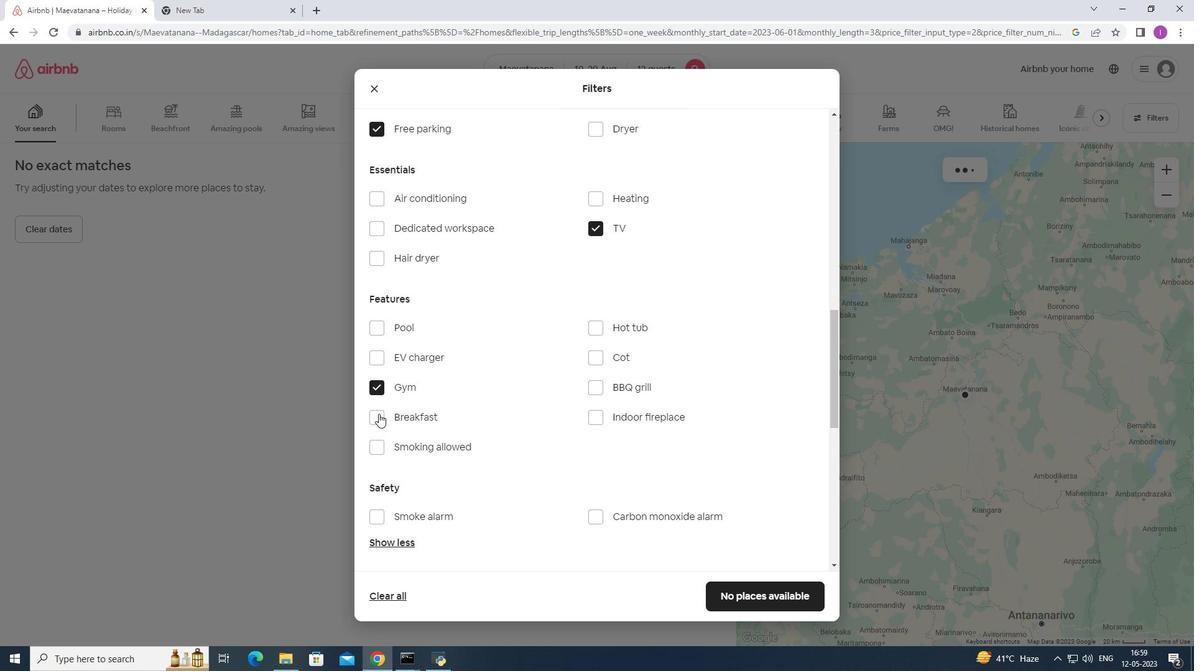 
Action: Mouse pressed left at (378, 420)
Screenshot: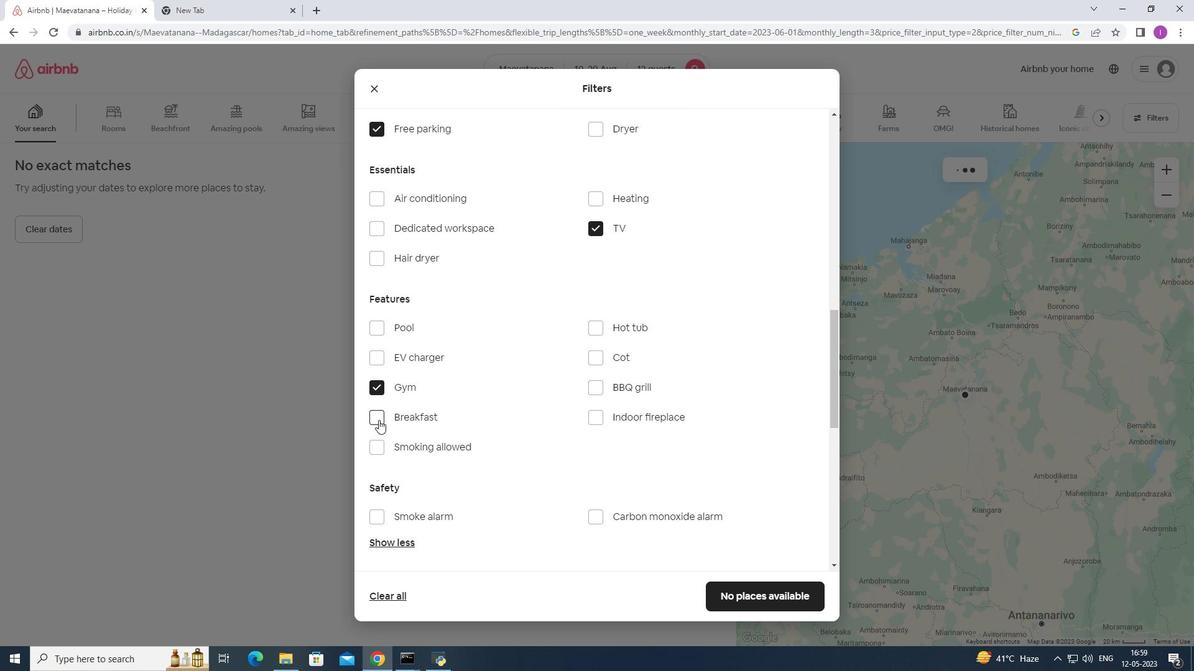 
Action: Mouse moved to (517, 408)
Screenshot: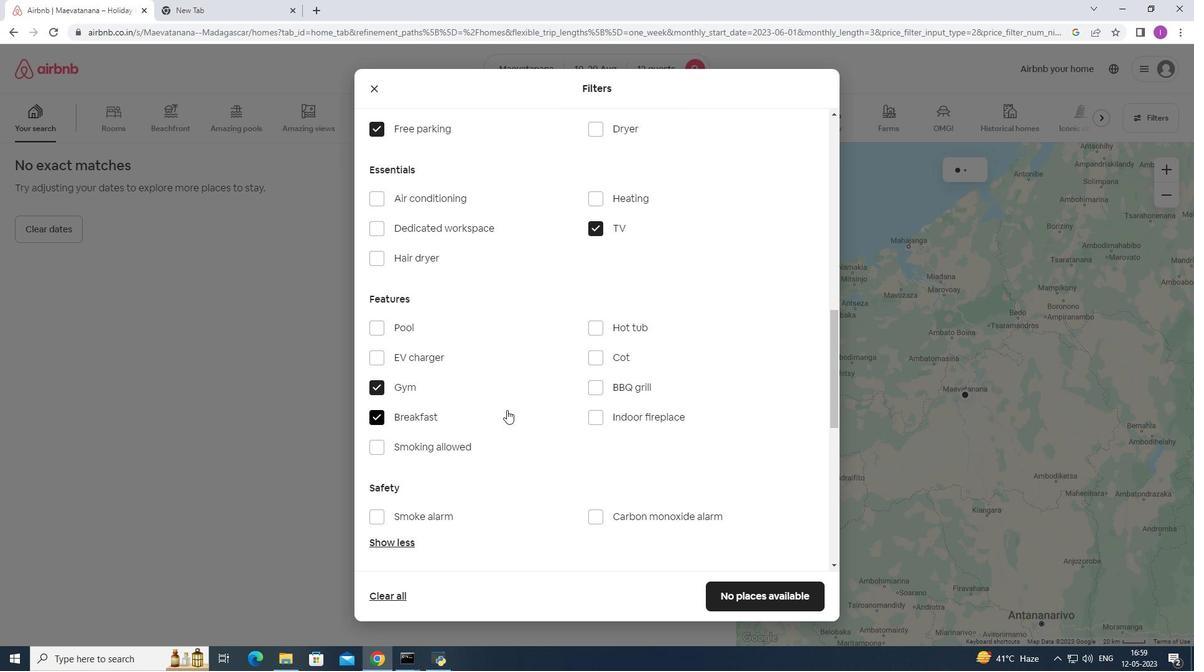 
Action: Mouse scrolled (517, 407) with delta (0, 0)
Screenshot: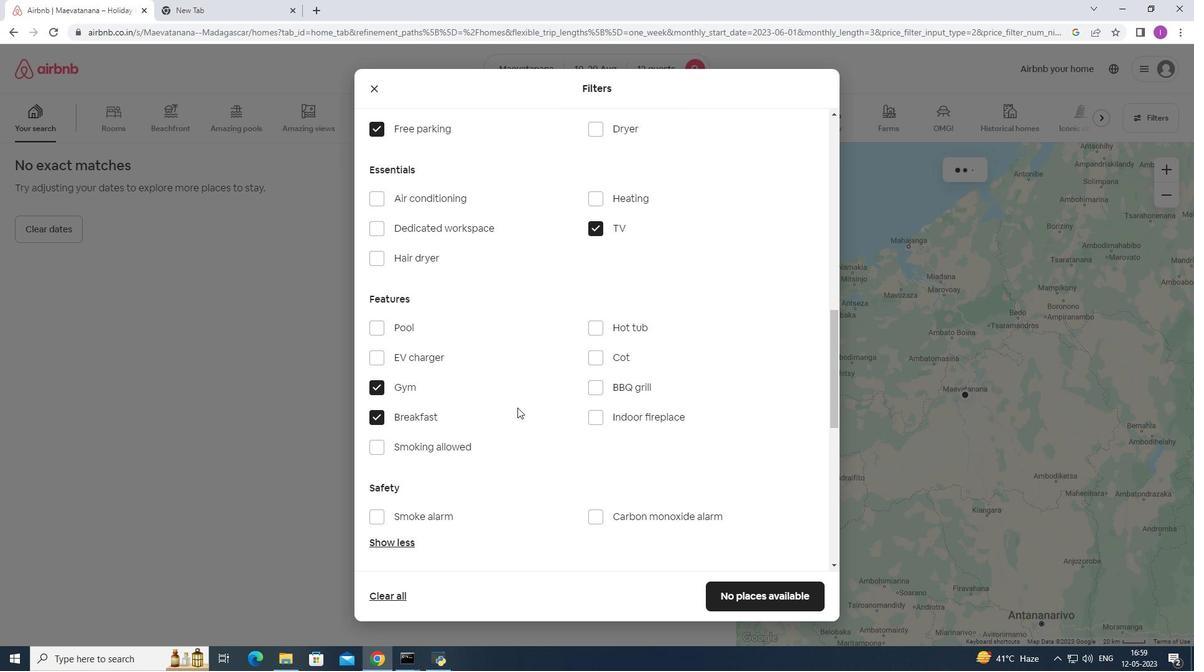 
Action: Mouse scrolled (517, 407) with delta (0, 0)
Screenshot: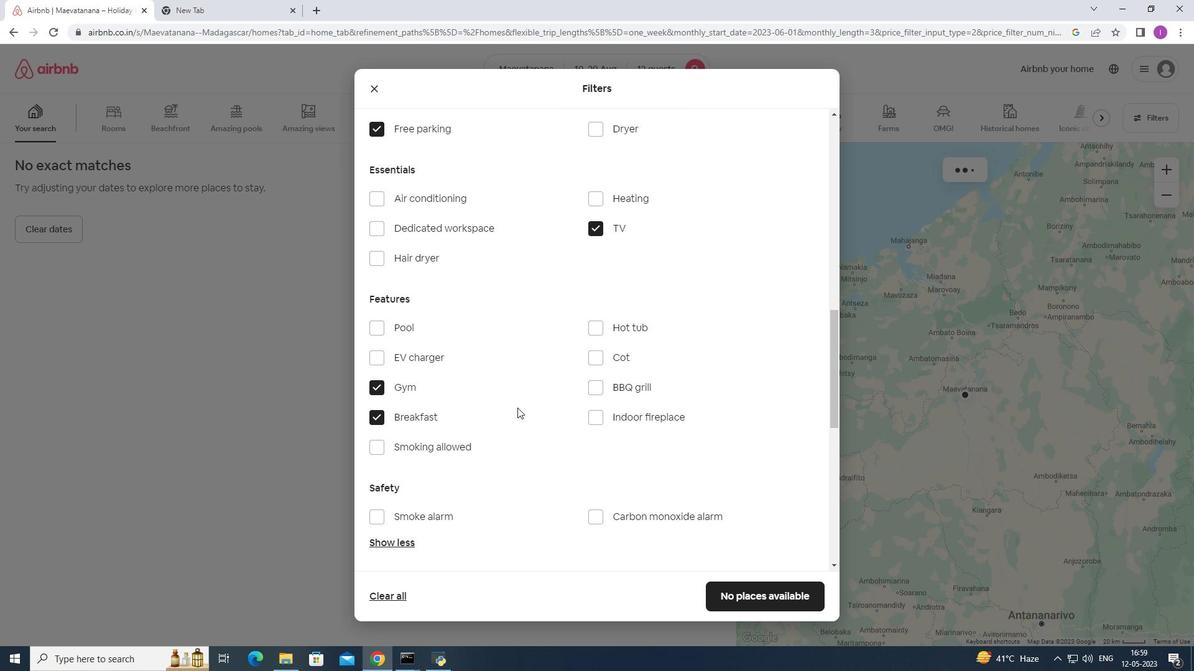 
Action: Mouse scrolled (517, 407) with delta (0, 0)
Screenshot: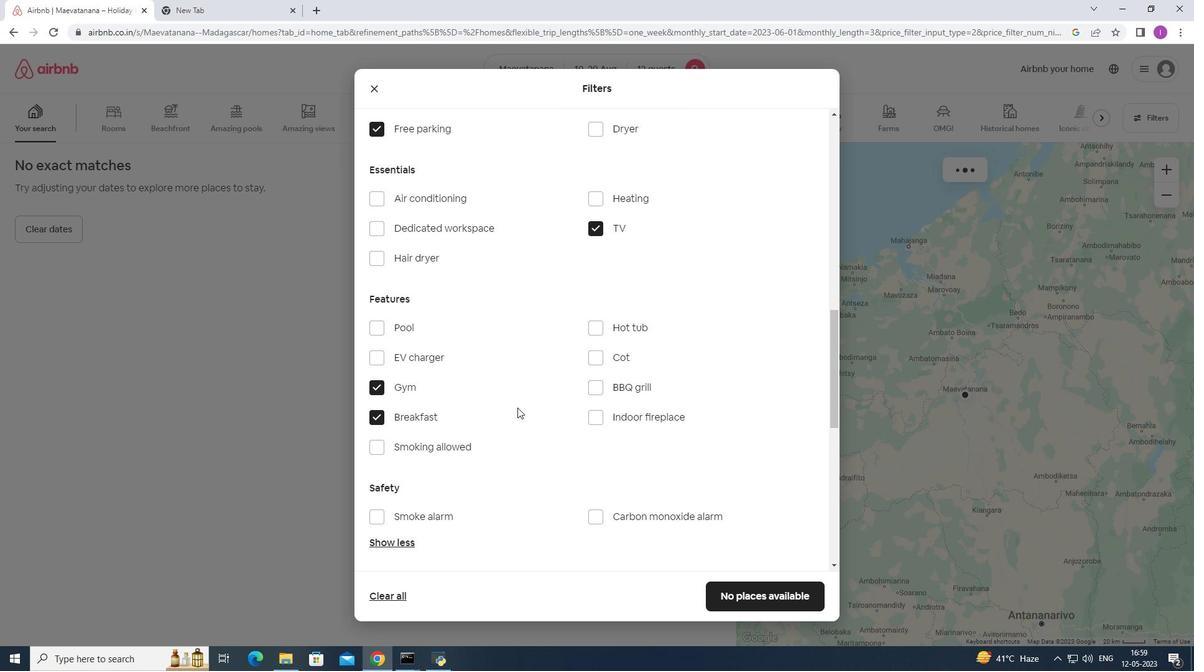 
Action: Mouse moved to (525, 401)
Screenshot: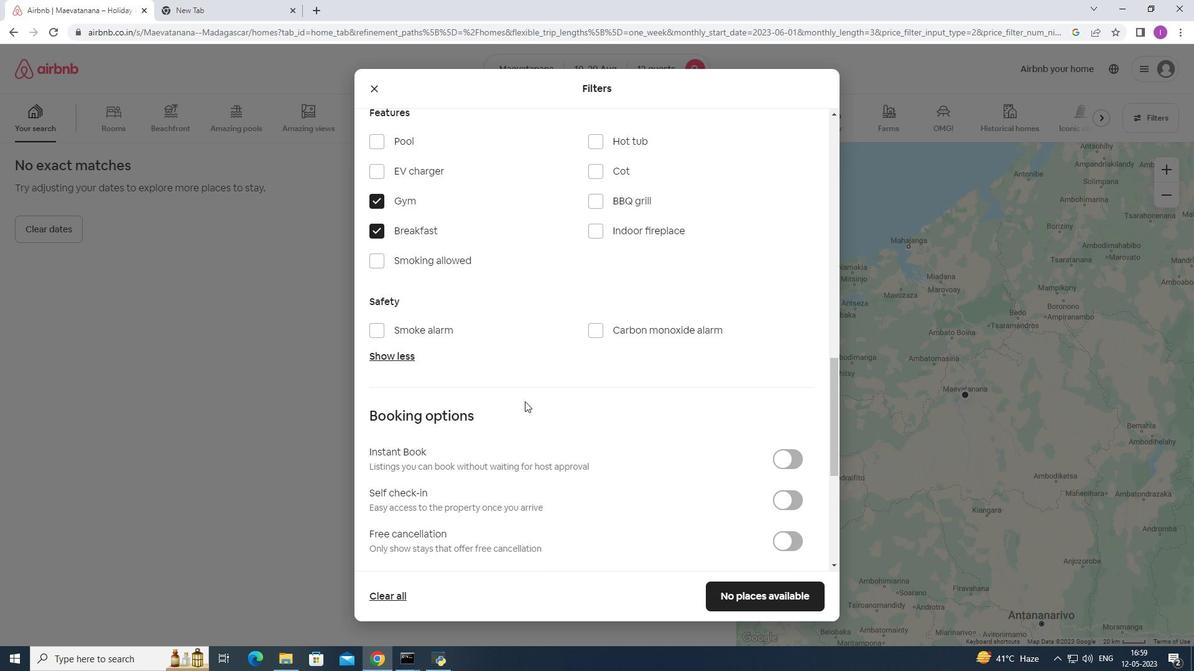 
Action: Mouse scrolled (525, 400) with delta (0, 0)
Screenshot: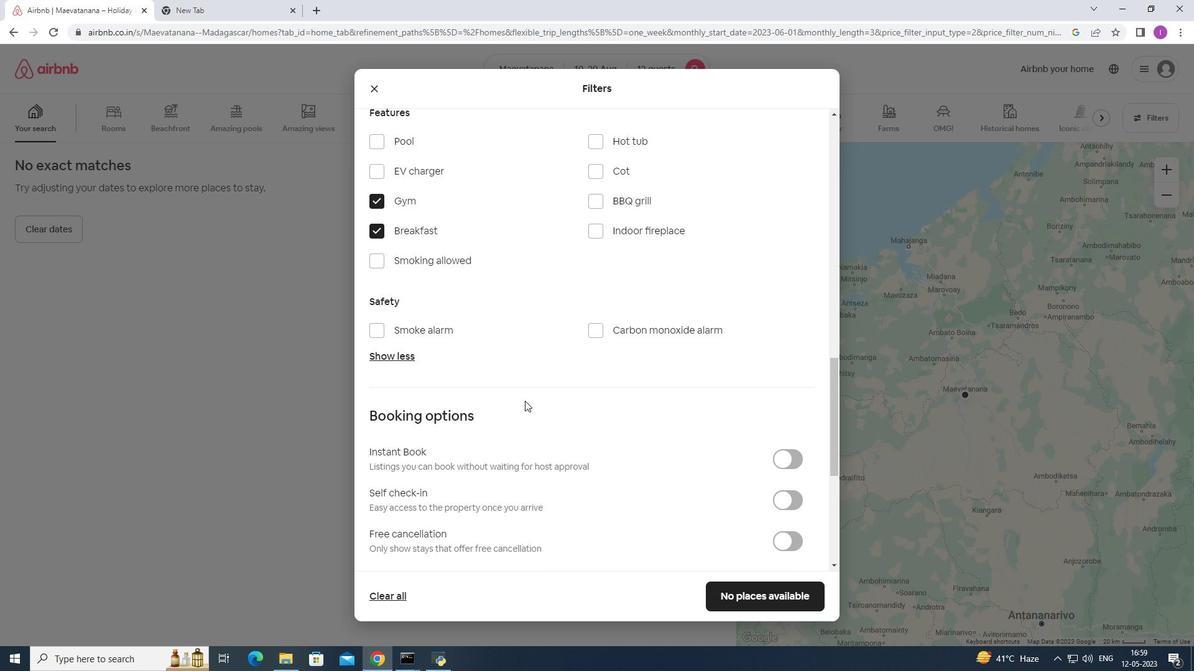 
Action: Mouse scrolled (525, 400) with delta (0, 0)
Screenshot: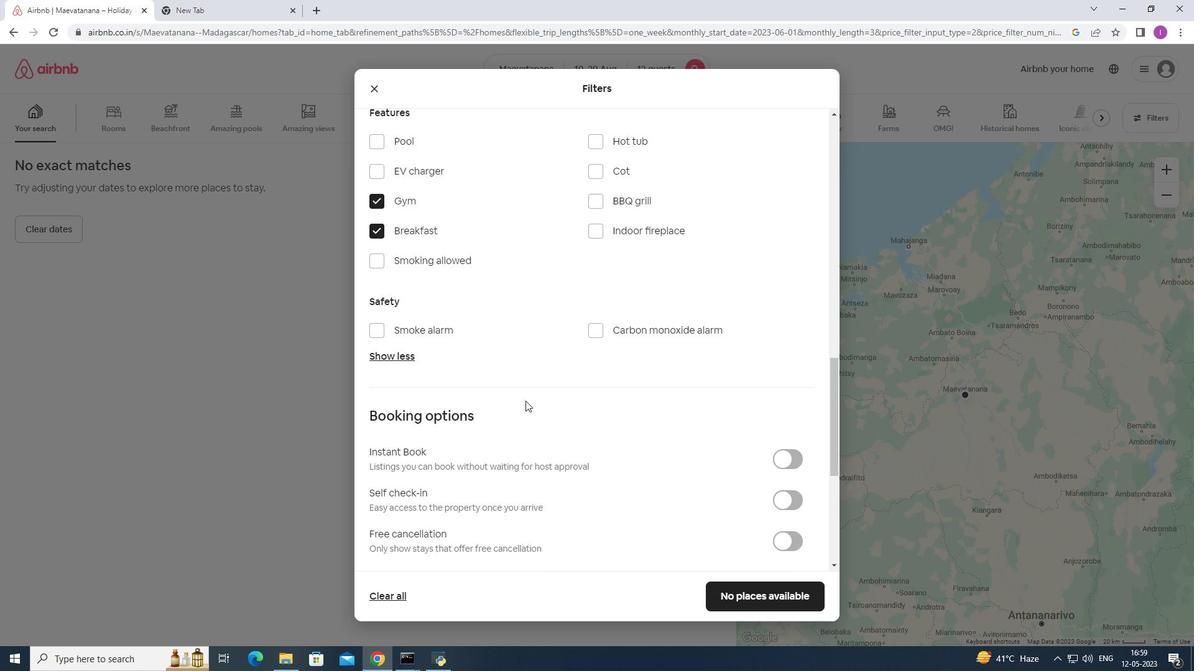 
Action: Mouse moved to (794, 381)
Screenshot: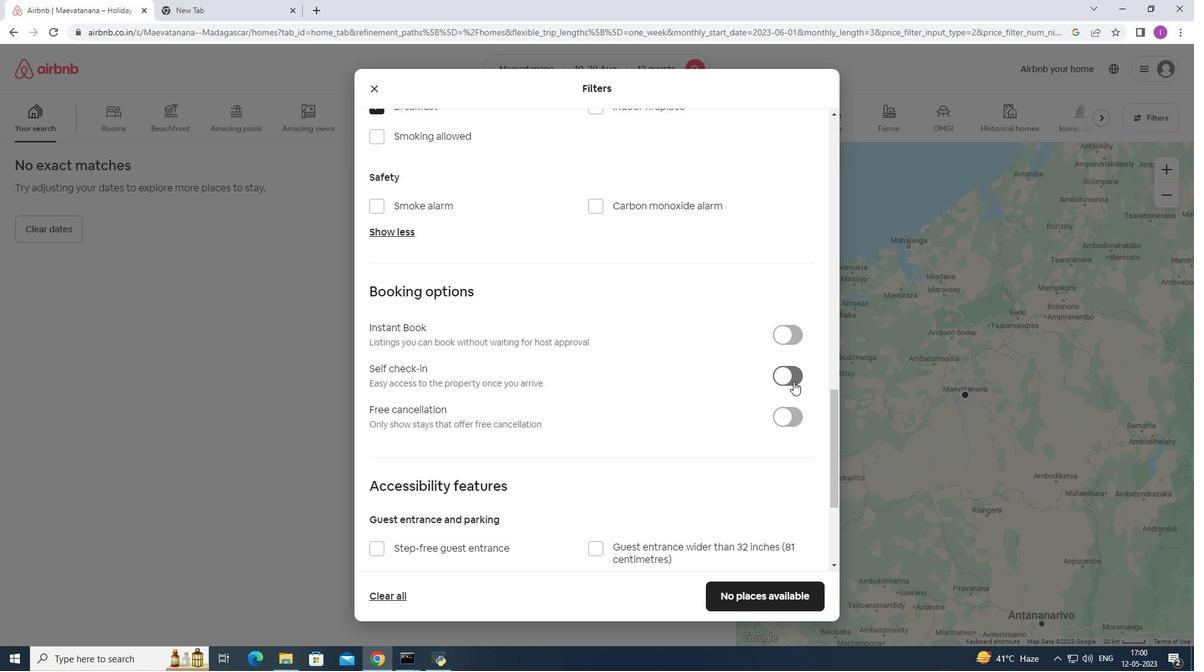 
Action: Mouse pressed left at (794, 381)
Screenshot: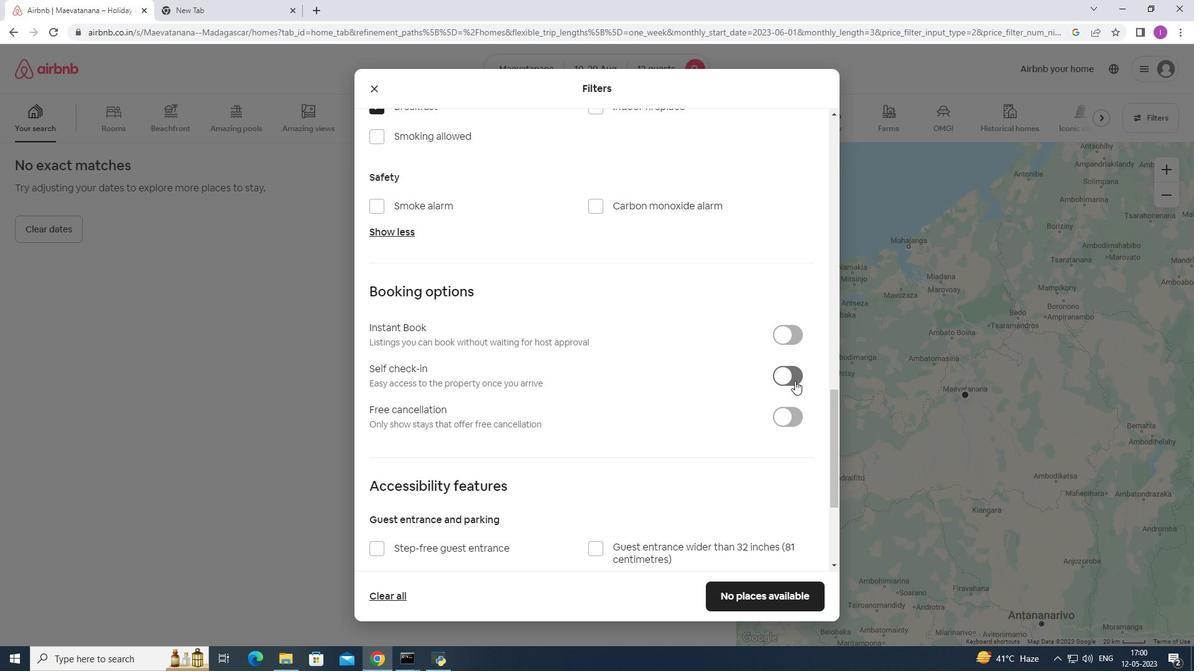 
Action: Mouse moved to (692, 421)
Screenshot: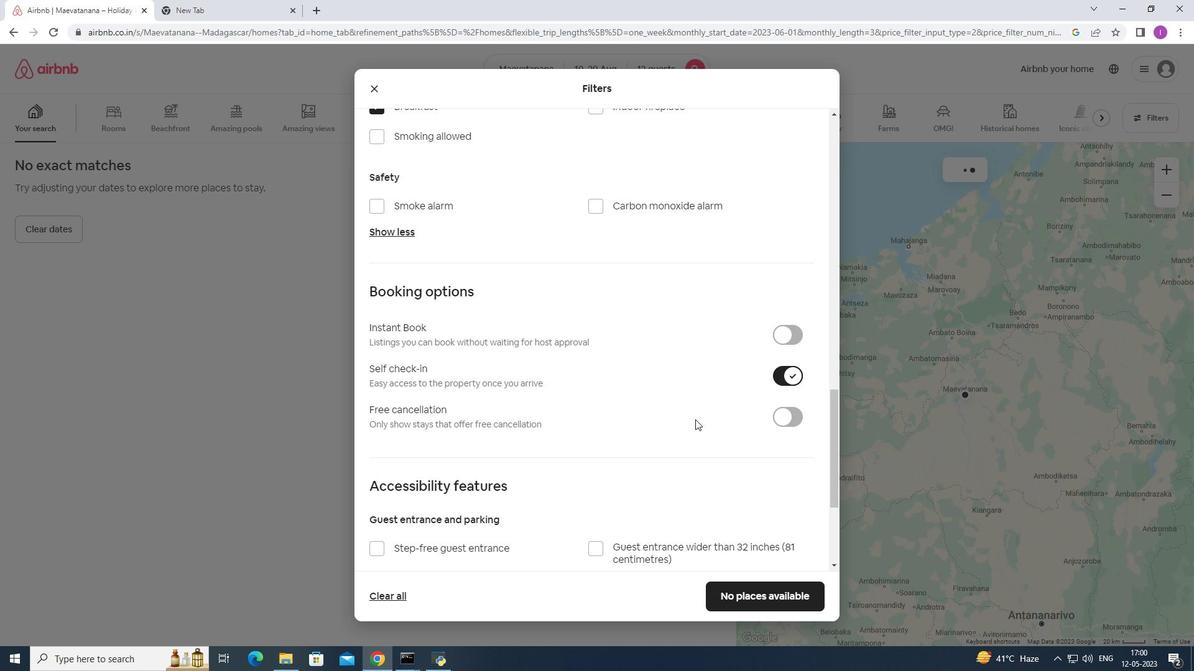 
Action: Mouse scrolled (692, 421) with delta (0, 0)
Screenshot: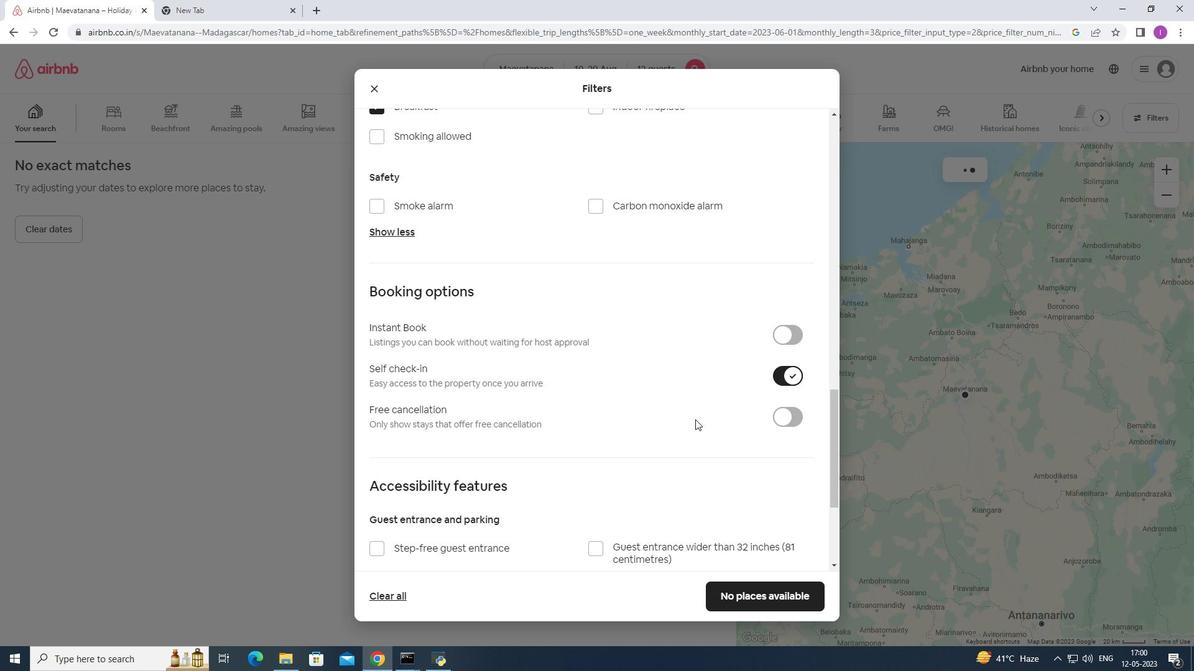 
Action: Mouse scrolled (692, 421) with delta (0, 0)
Screenshot: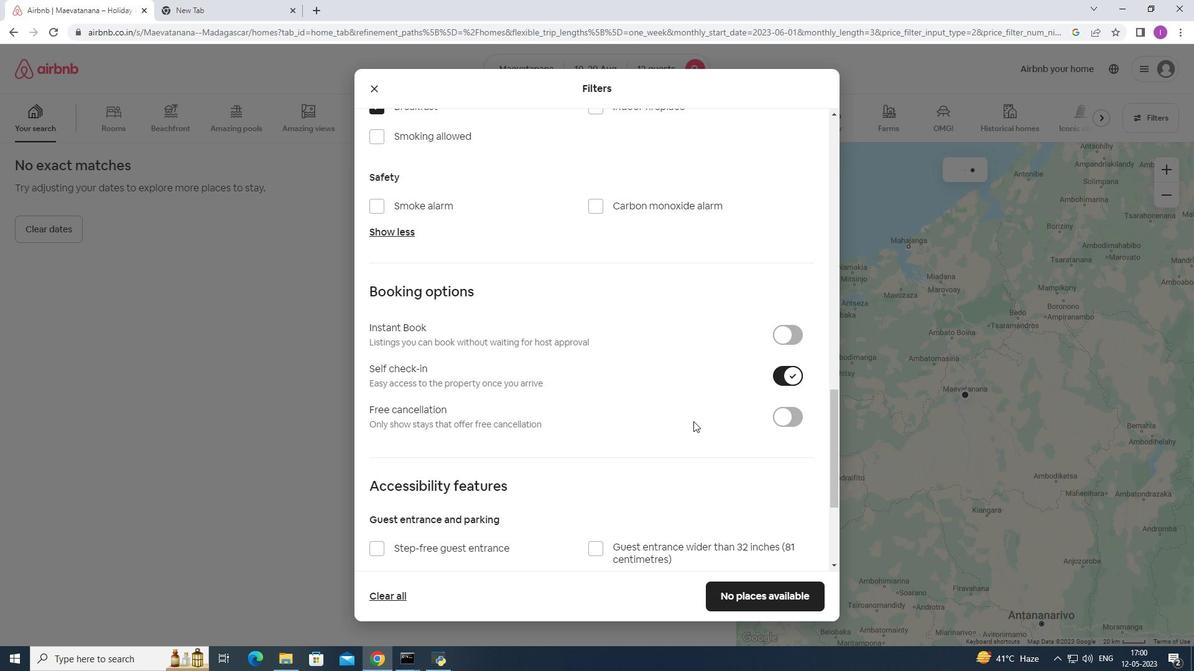
Action: Mouse scrolled (692, 421) with delta (0, 0)
Screenshot: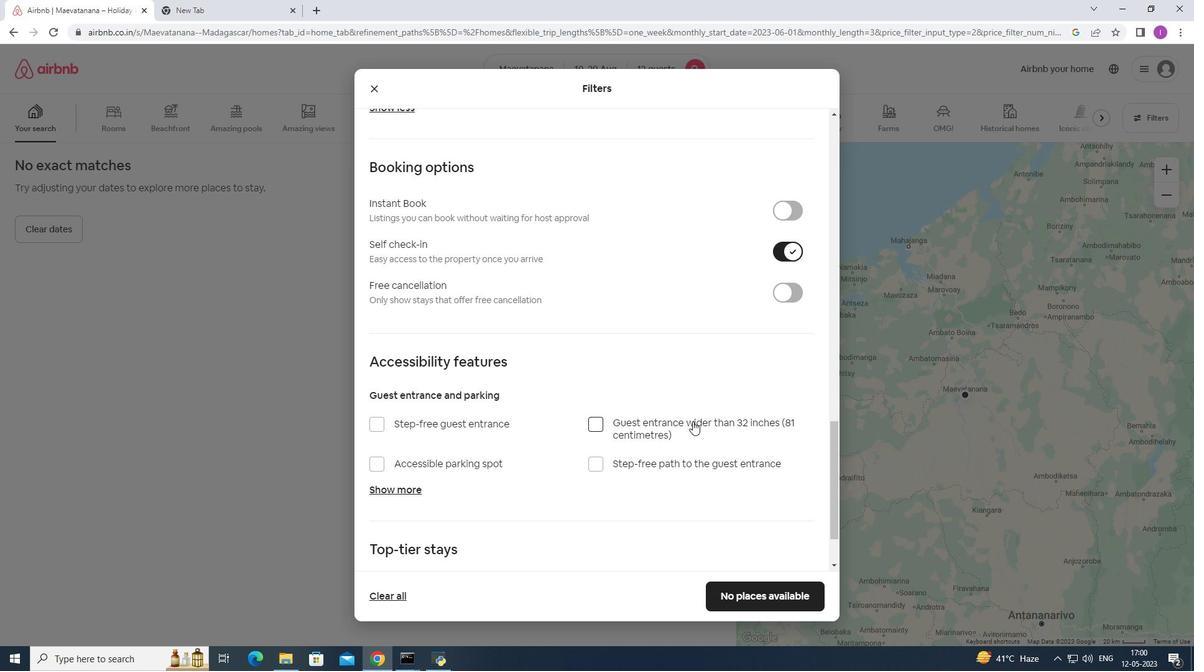 
Action: Mouse scrolled (692, 421) with delta (0, 0)
Screenshot: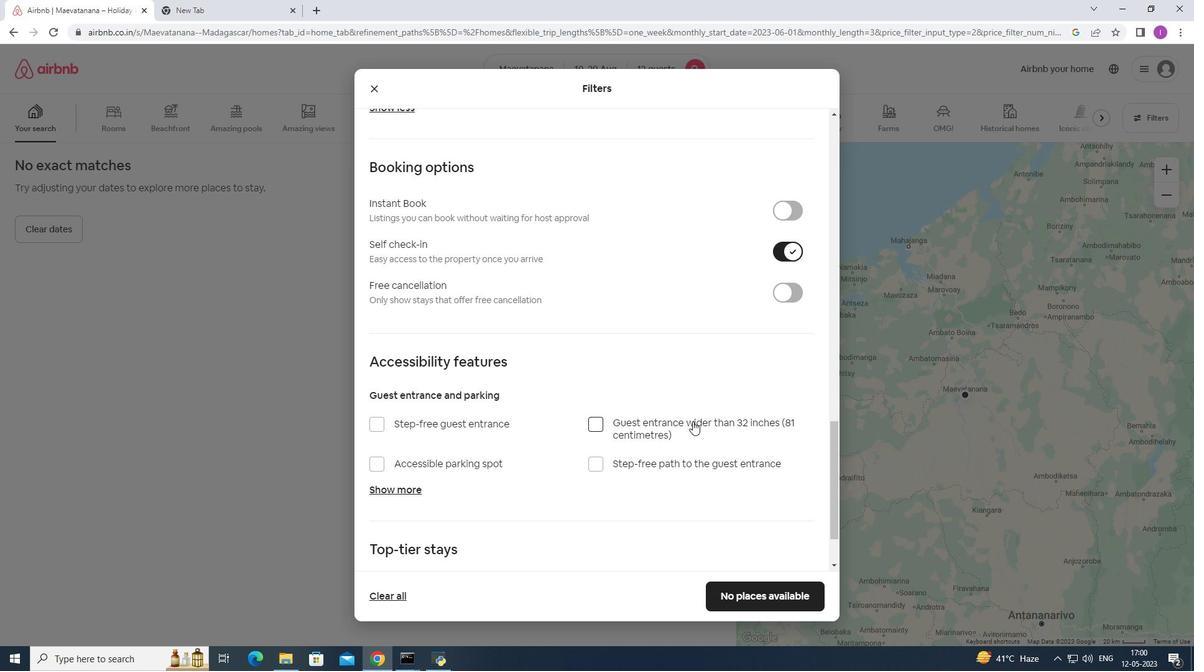 
Action: Mouse scrolled (692, 421) with delta (0, 0)
Screenshot: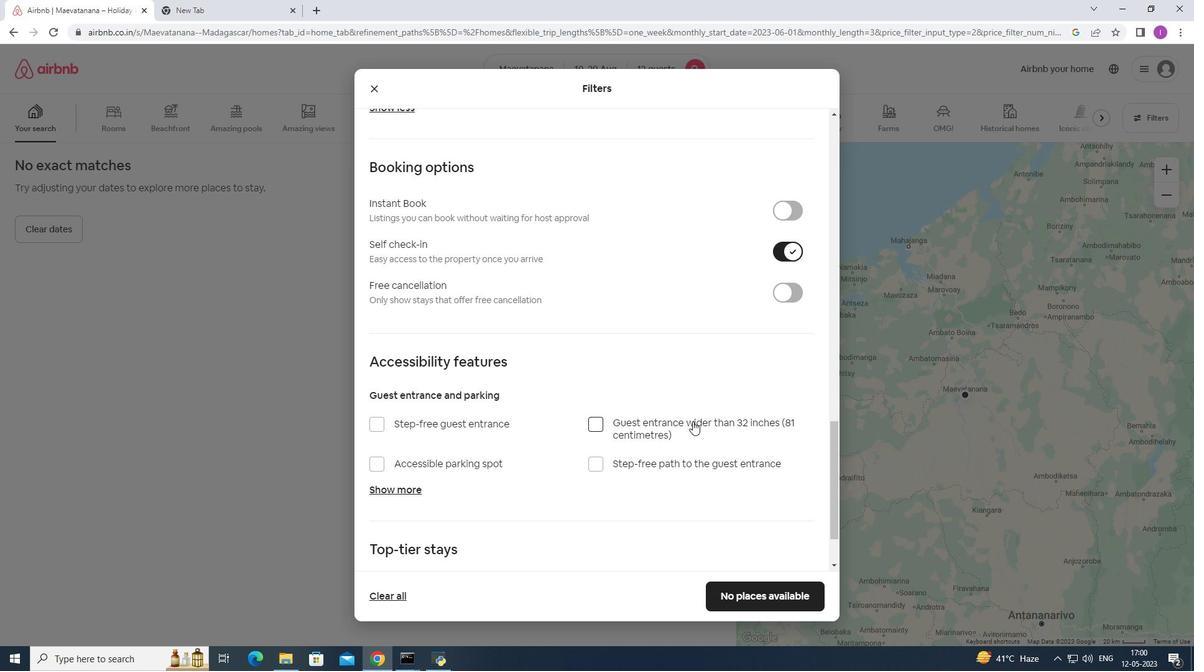 
Action: Mouse scrolled (692, 421) with delta (0, 0)
Screenshot: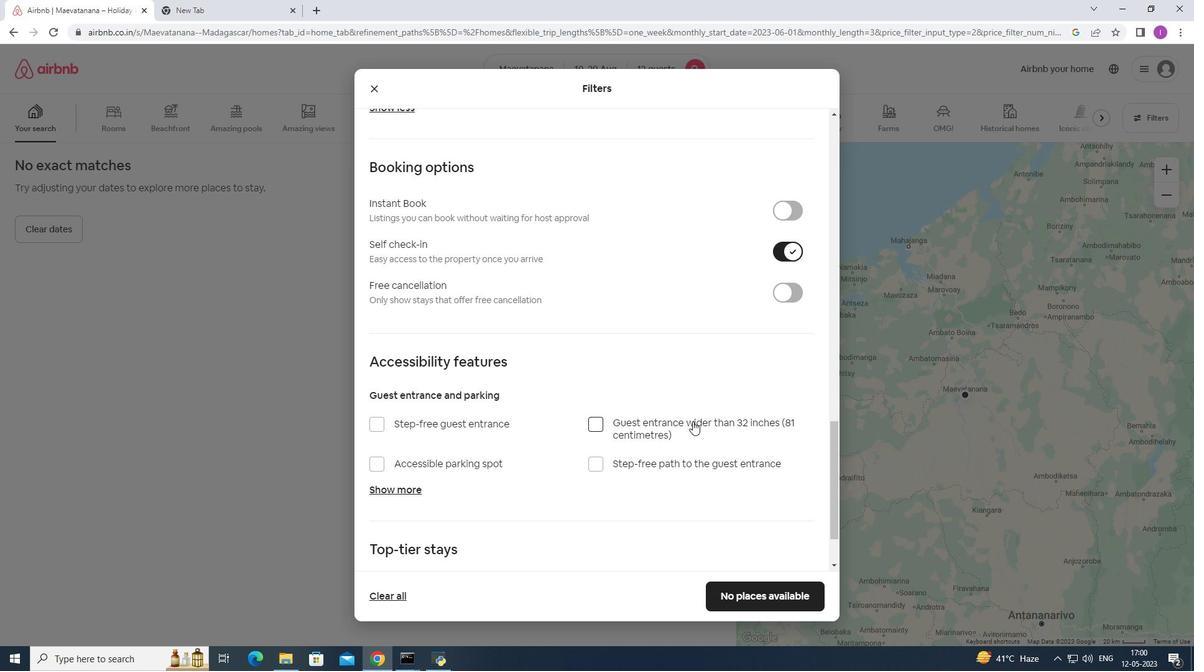 
Action: Mouse moved to (692, 421)
Screenshot: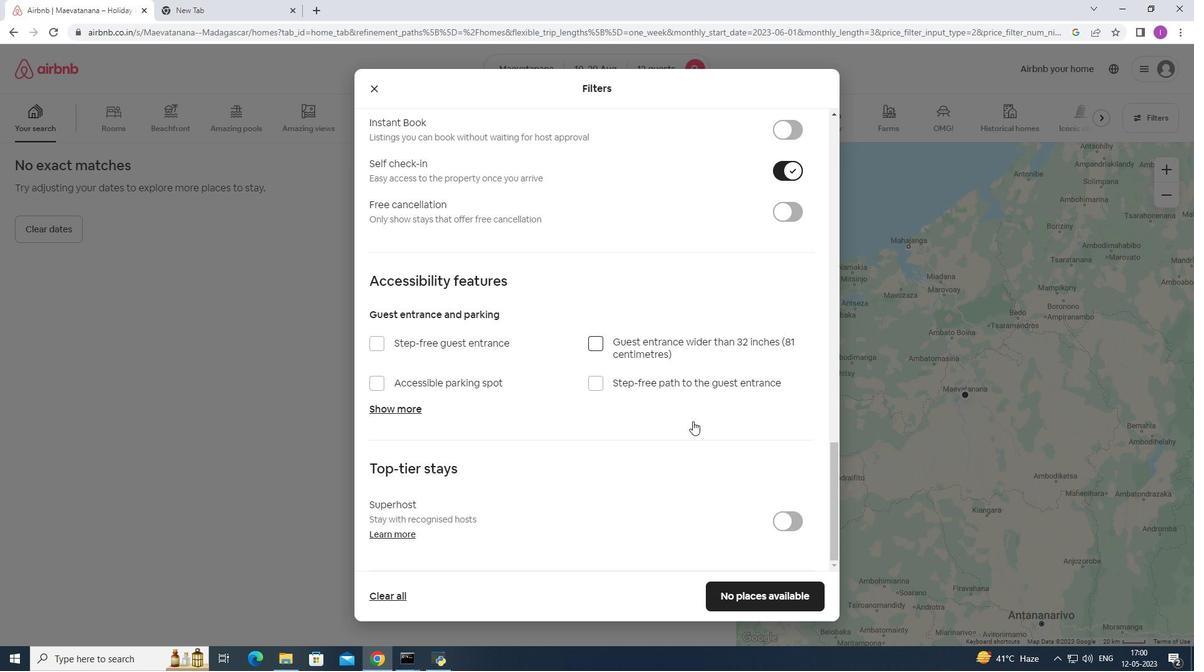 
Action: Mouse scrolled (692, 421) with delta (0, 0)
Screenshot: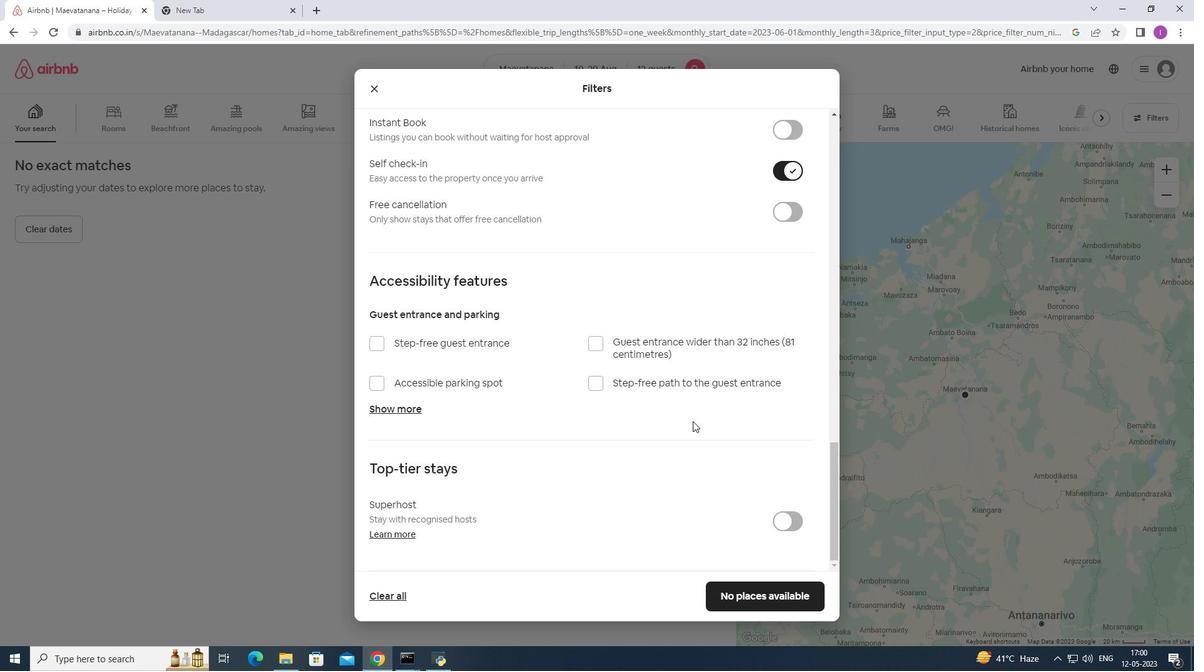 
Action: Mouse scrolled (692, 421) with delta (0, 0)
Screenshot: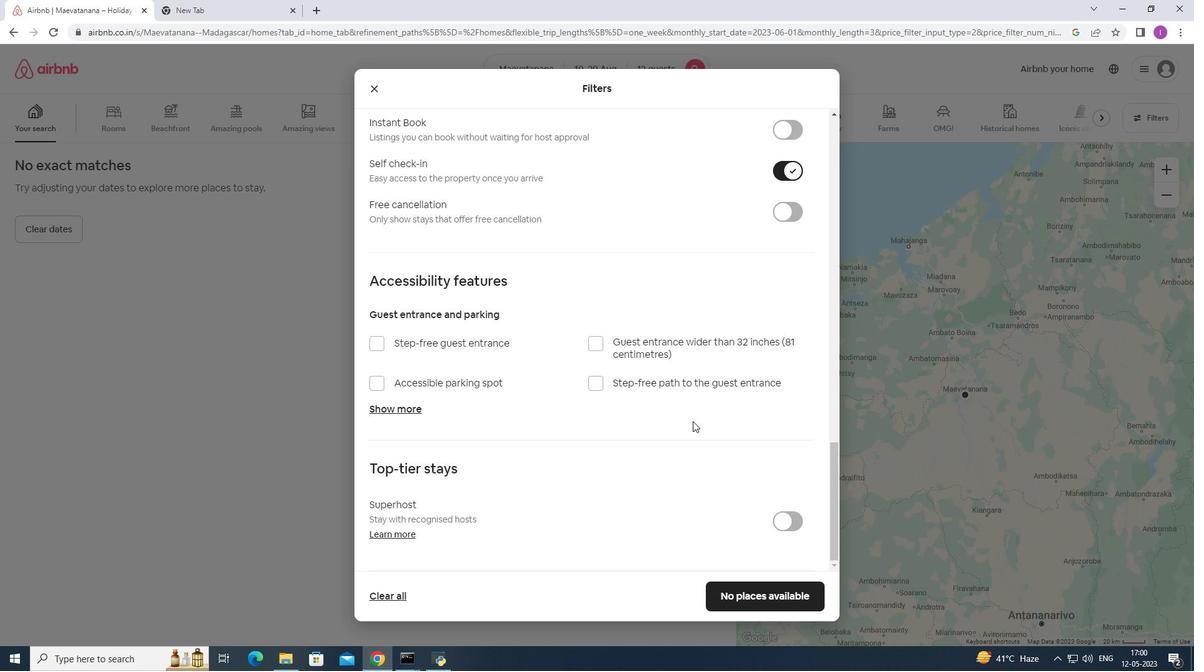 
Action: Mouse scrolled (692, 421) with delta (0, 0)
Screenshot: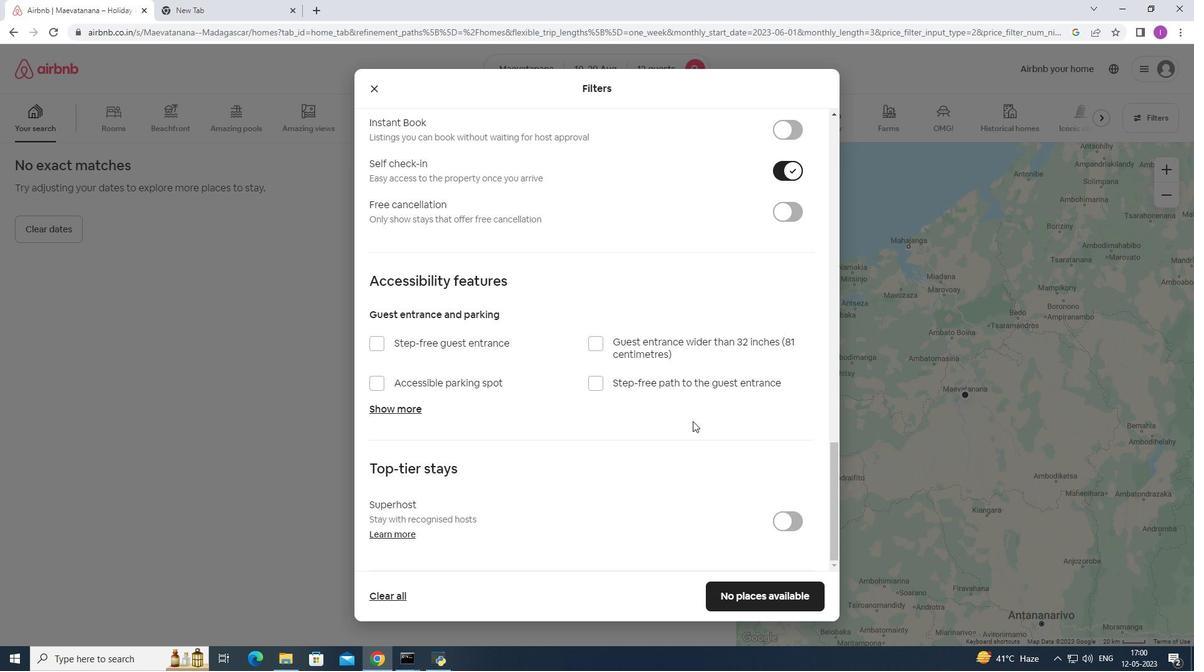 
Action: Mouse scrolled (692, 421) with delta (0, 0)
Screenshot: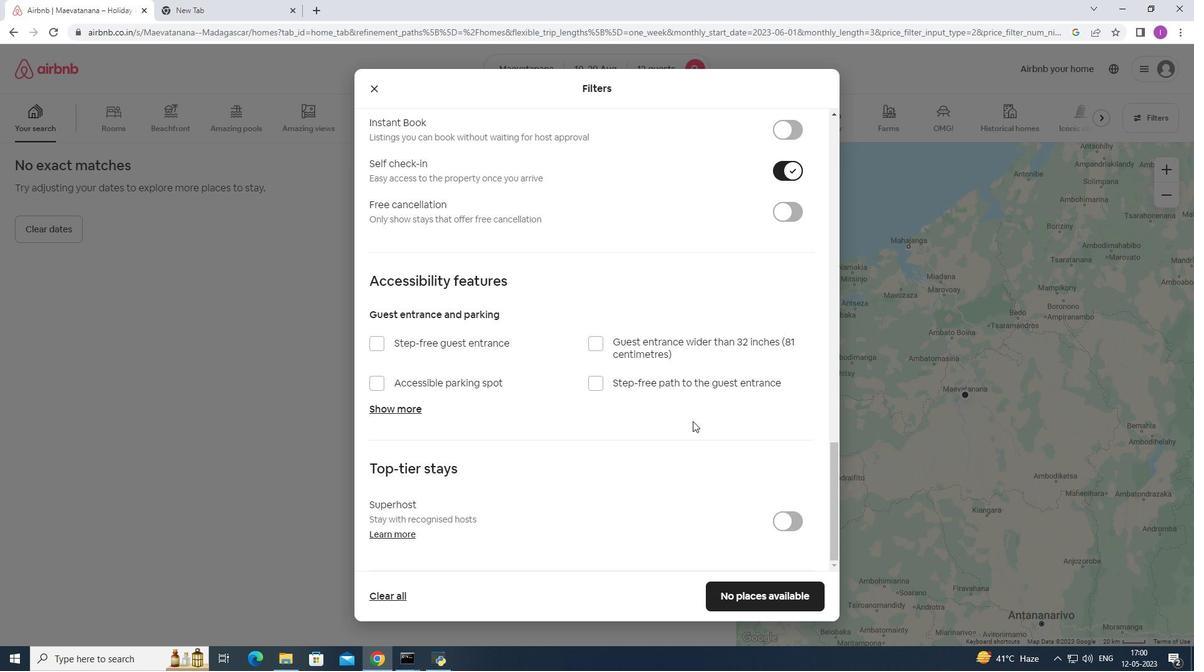 
Action: Mouse moved to (750, 596)
Screenshot: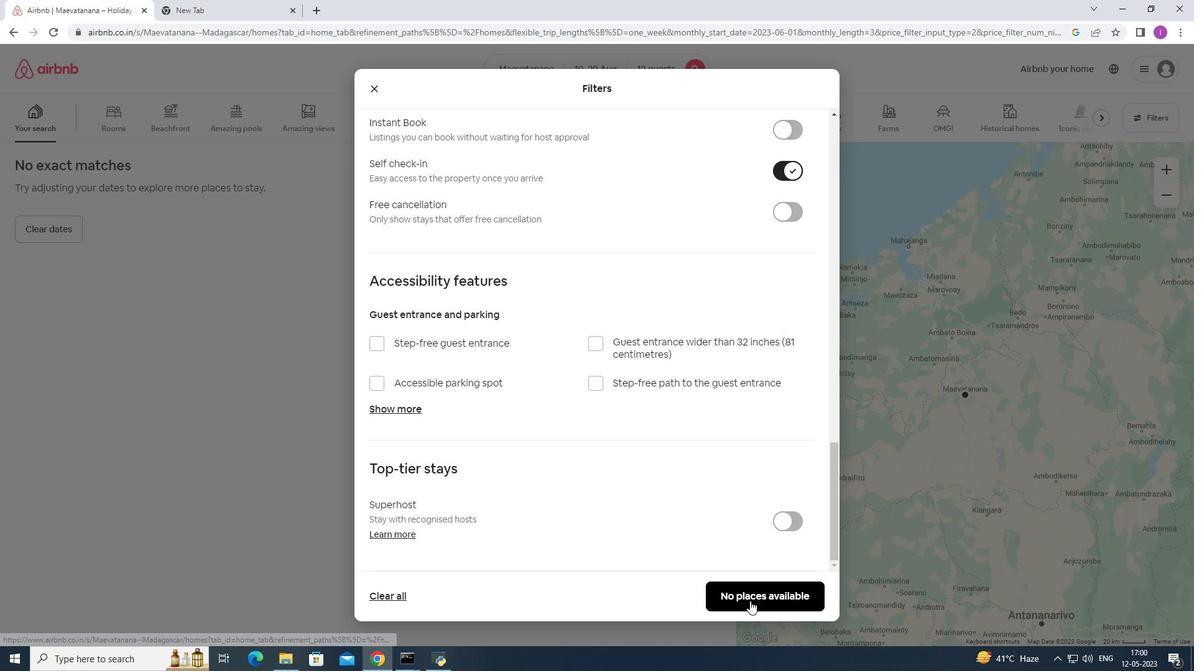 
Action: Mouse pressed left at (750, 596)
Screenshot: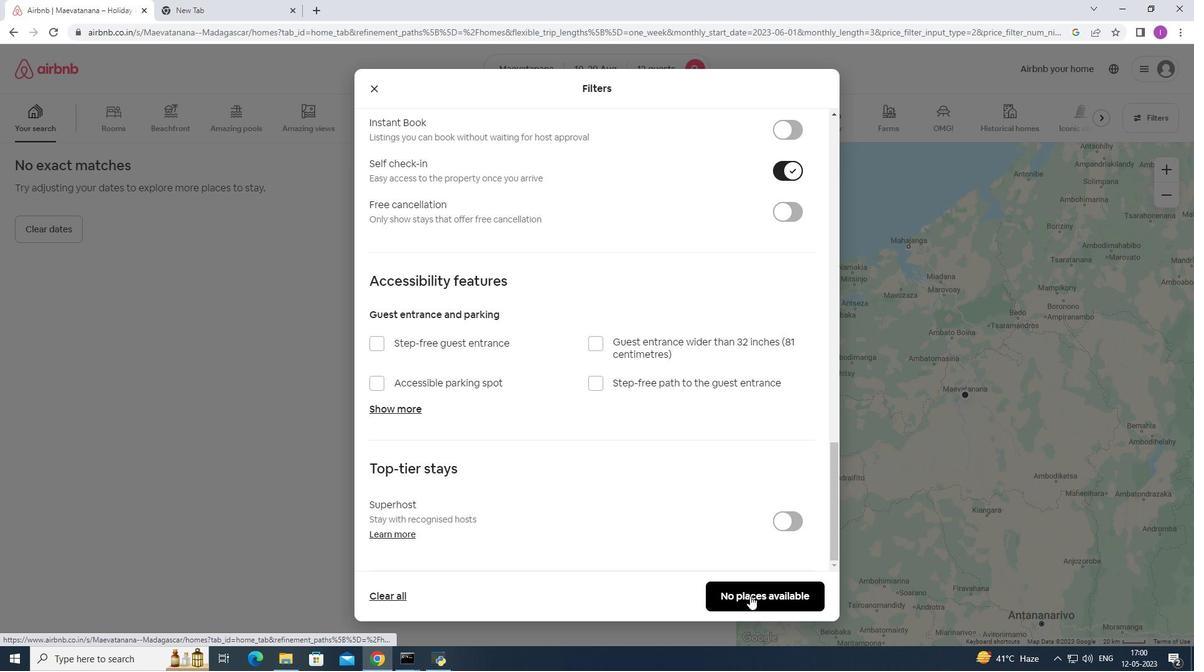 
Action: Mouse moved to (737, 576)
Screenshot: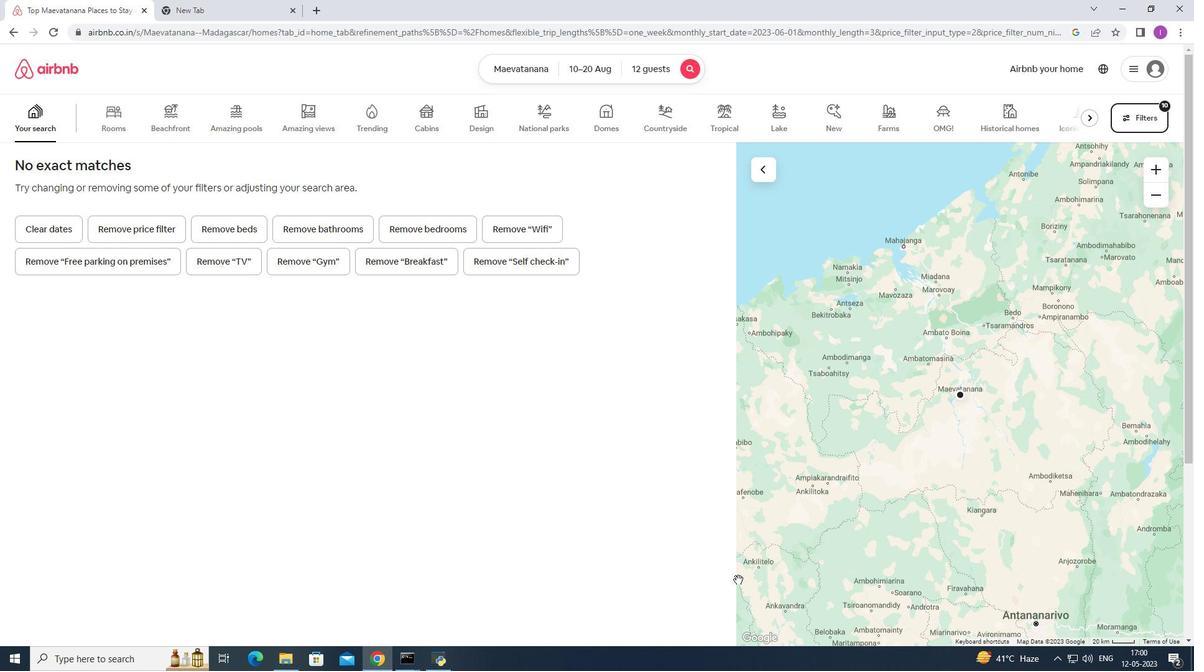 
